 Task: Discover trending repositories across GitHub.
Action: Mouse moved to (7, 57)
Screenshot: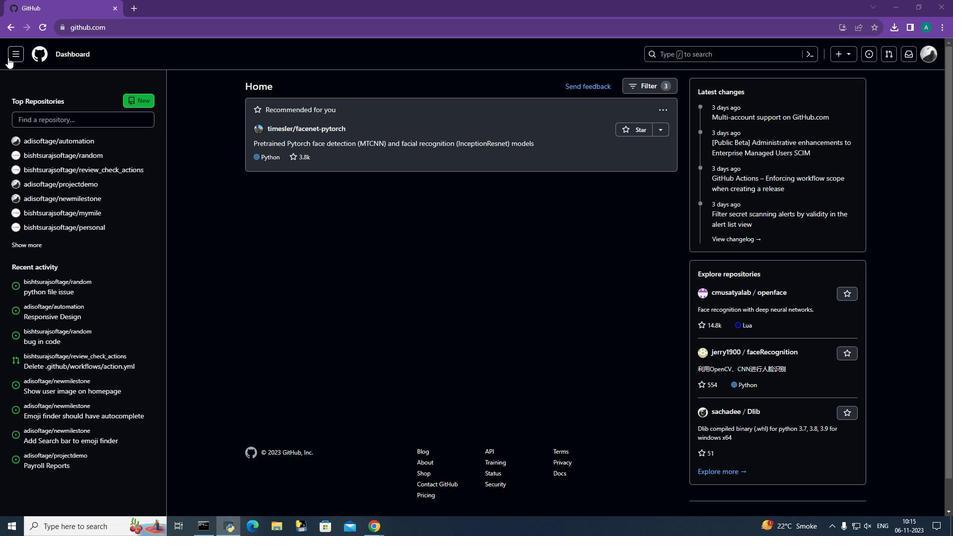 
Action: Mouse pressed left at (7, 57)
Screenshot: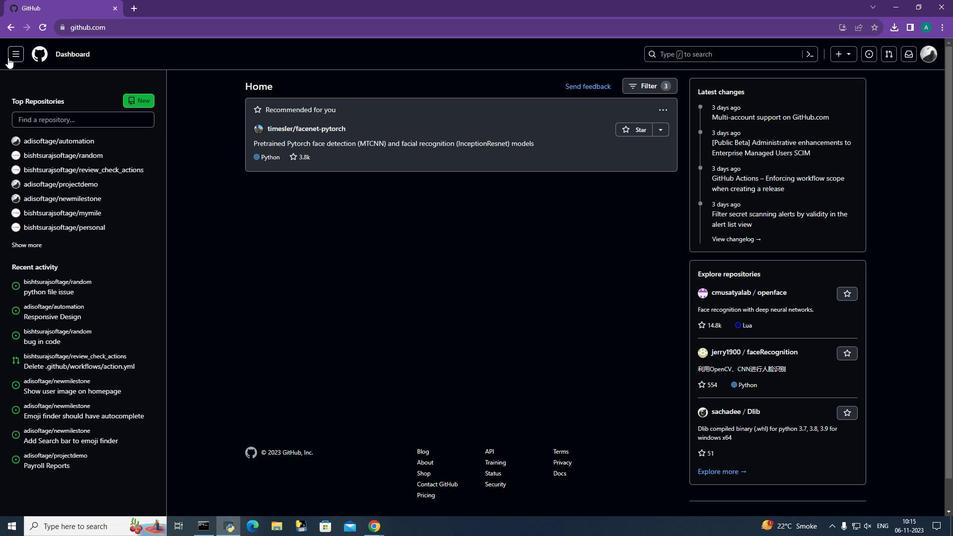 
Action: Mouse moved to (39, 163)
Screenshot: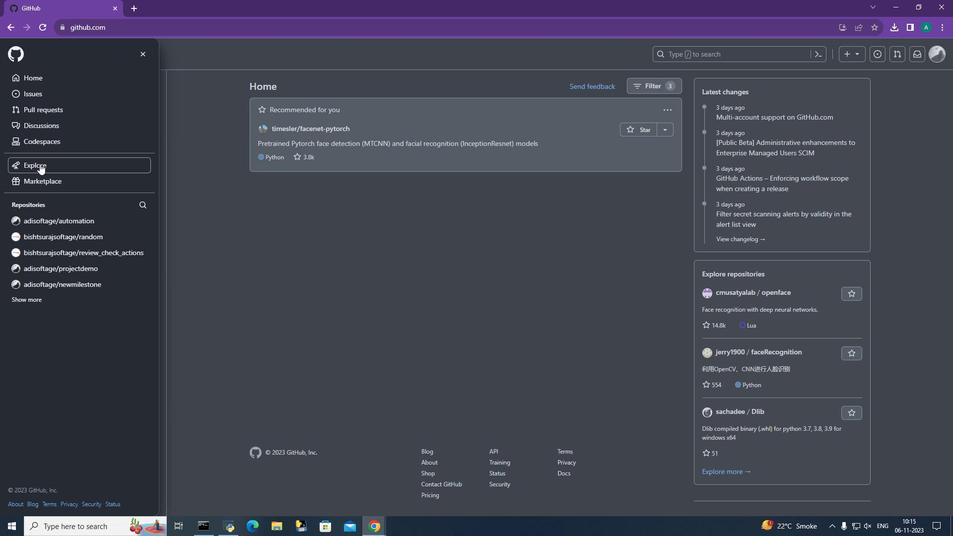 
Action: Mouse pressed left at (39, 163)
Screenshot: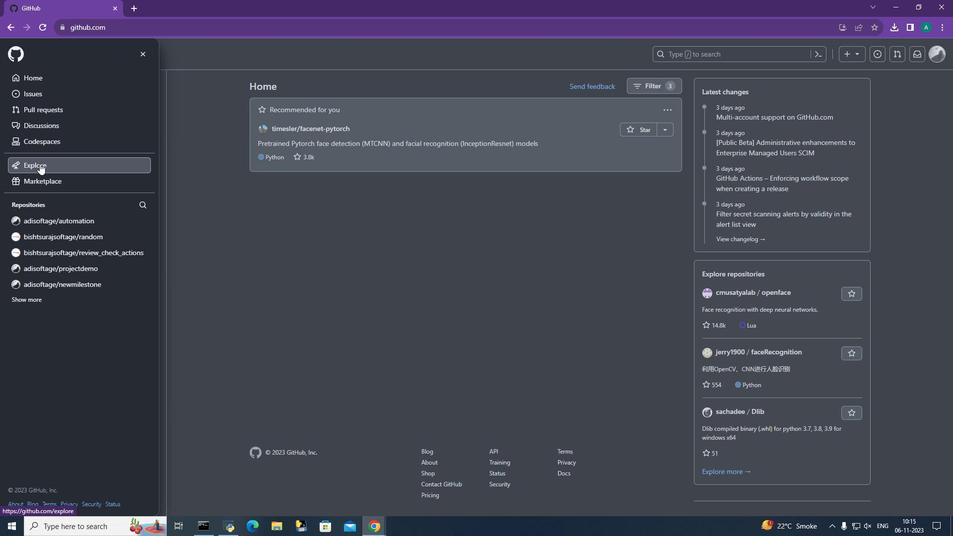 
Action: Mouse moved to (430, 81)
Screenshot: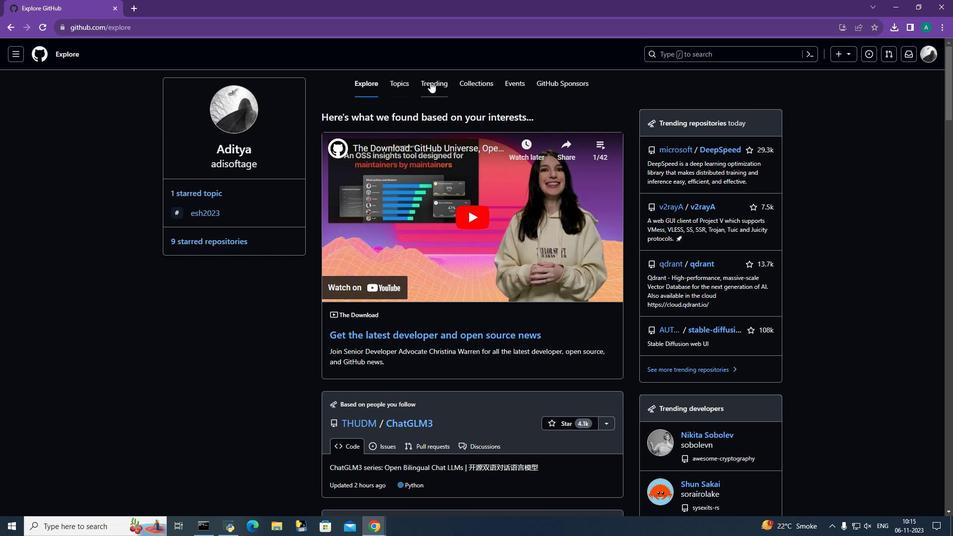 
Action: Mouse pressed left at (430, 81)
Screenshot: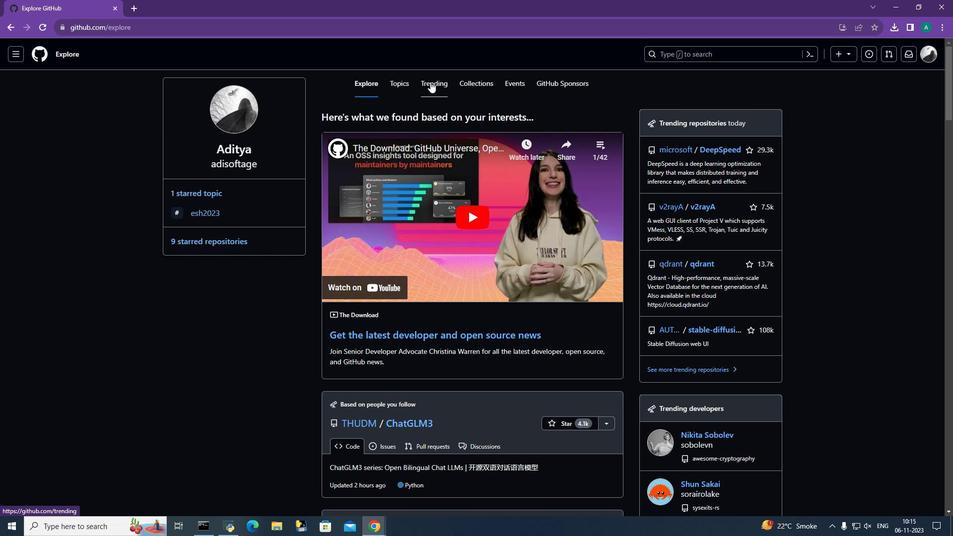 
Action: Mouse moved to (313, 242)
Screenshot: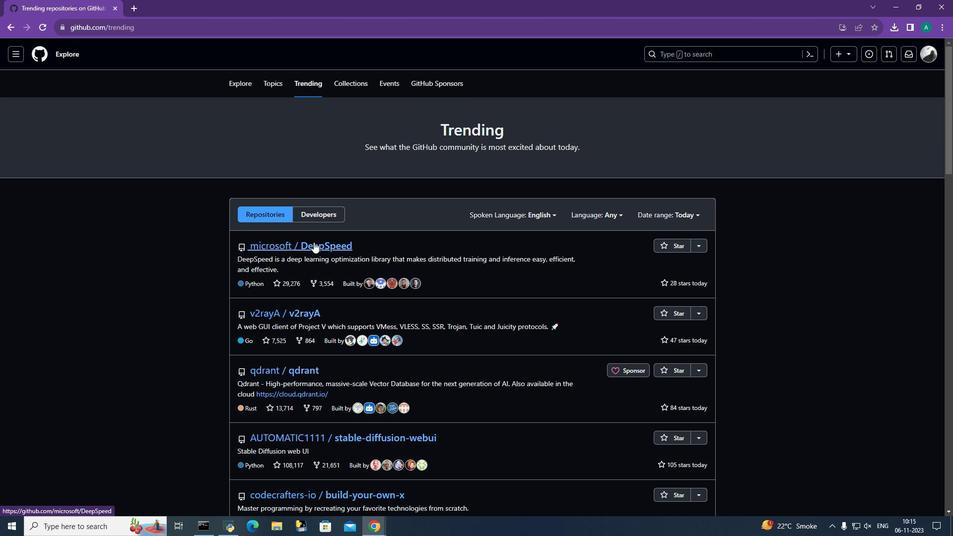 
Action: Mouse pressed left at (313, 242)
Screenshot: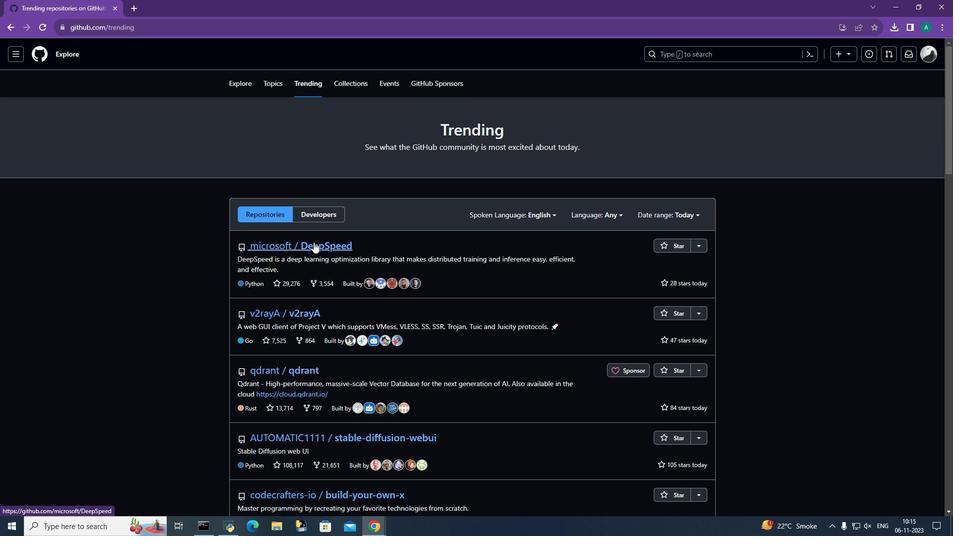 
Action: Mouse moved to (325, 238)
Screenshot: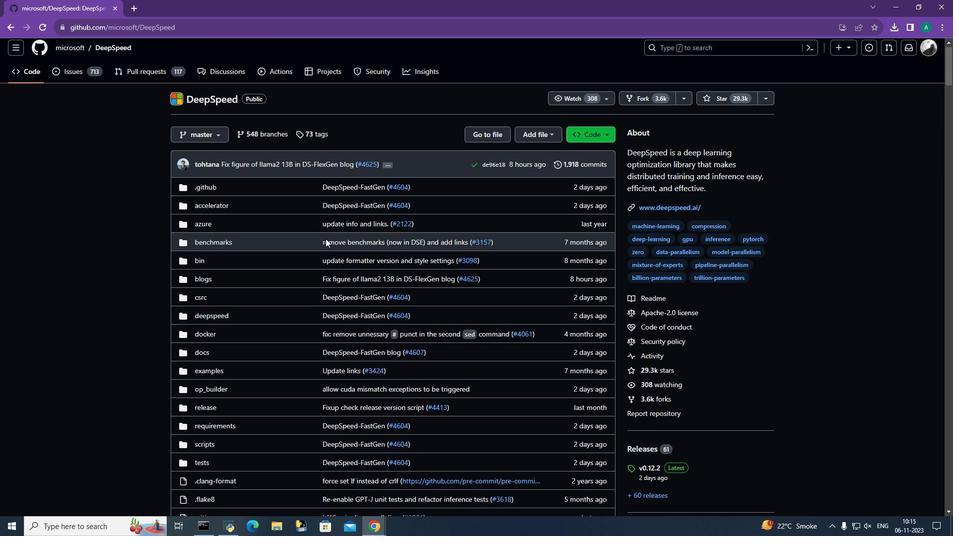 
Action: Mouse scrolled (325, 238) with delta (0, 0)
Screenshot: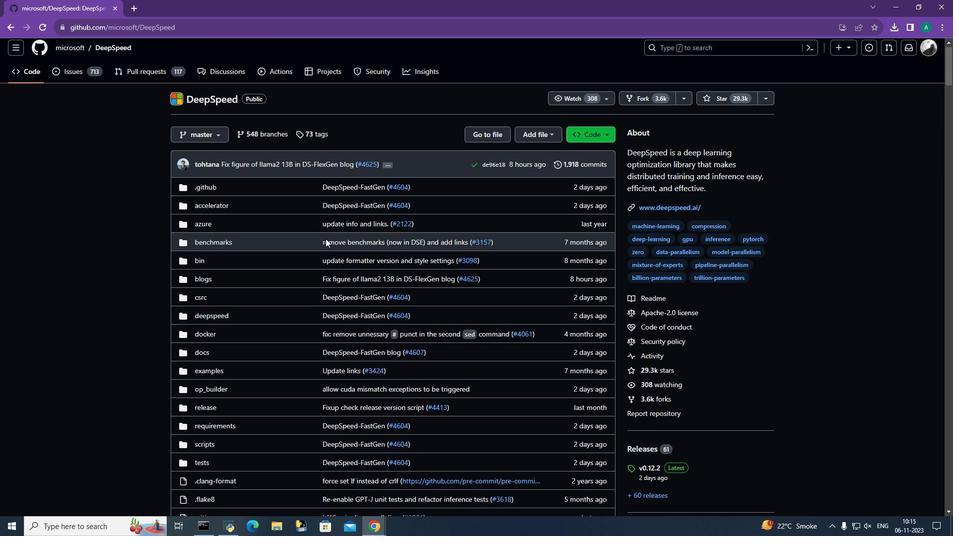 
Action: Mouse scrolled (325, 238) with delta (0, 0)
Screenshot: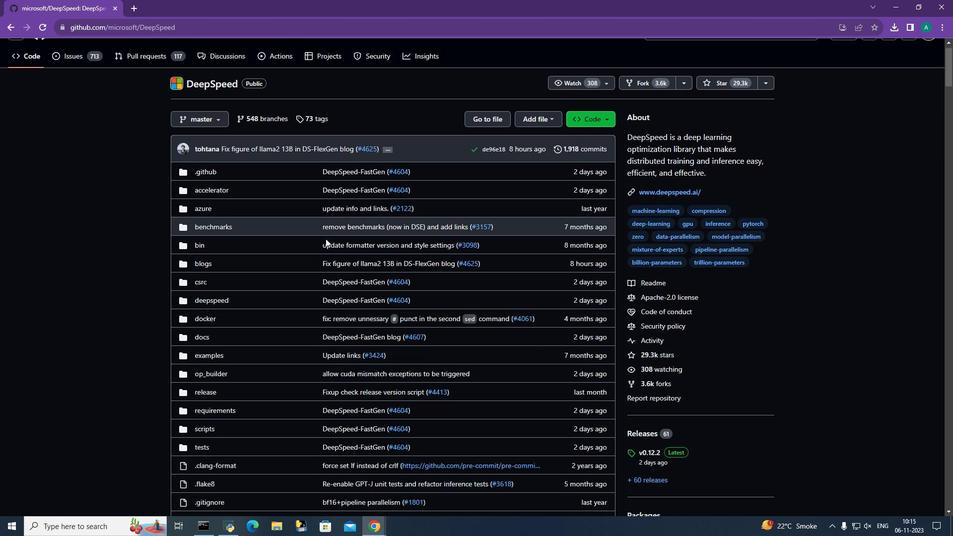 
Action: Mouse scrolled (325, 238) with delta (0, 0)
Screenshot: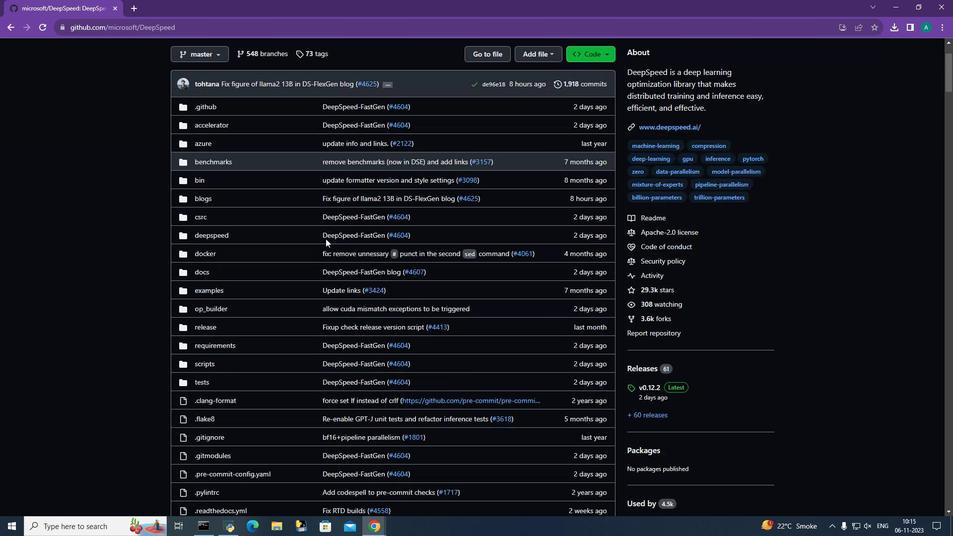 
Action: Mouse scrolled (325, 238) with delta (0, 0)
Screenshot: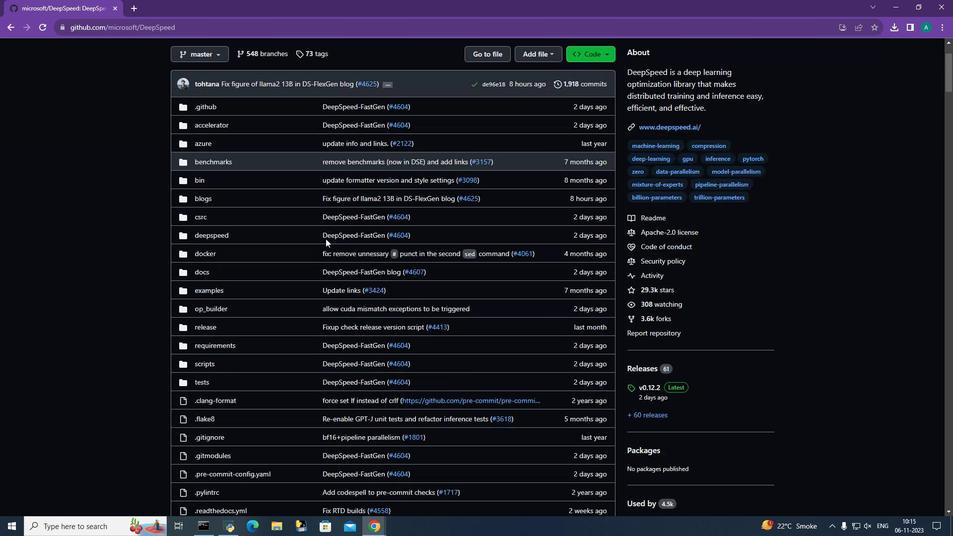 
Action: Mouse scrolled (325, 238) with delta (0, 0)
Screenshot: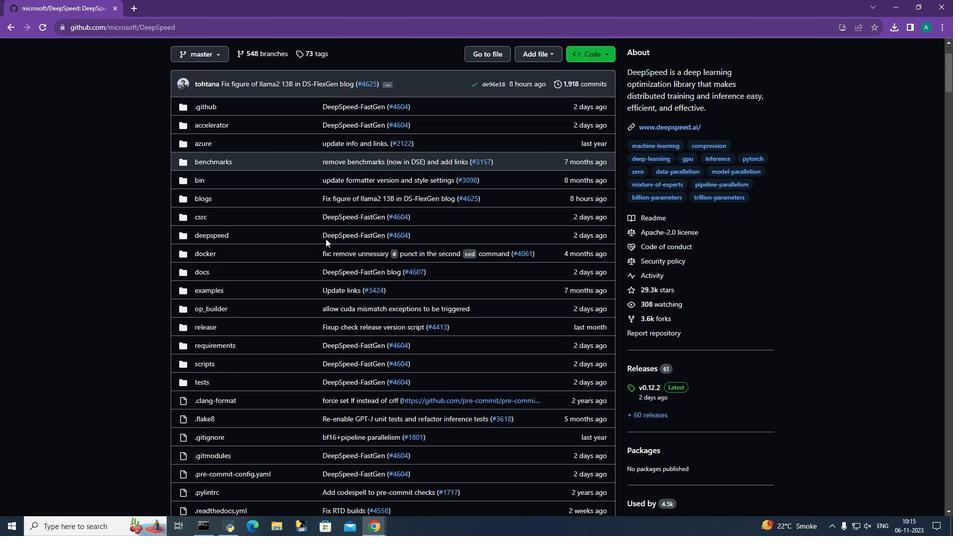 
Action: Mouse scrolled (325, 238) with delta (0, 0)
Screenshot: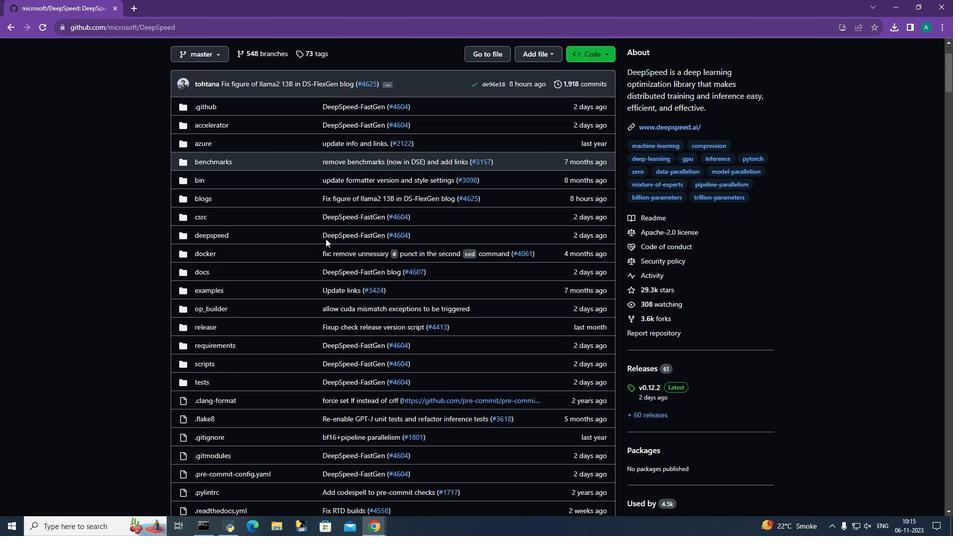 
Action: Mouse scrolled (325, 238) with delta (0, 0)
Screenshot: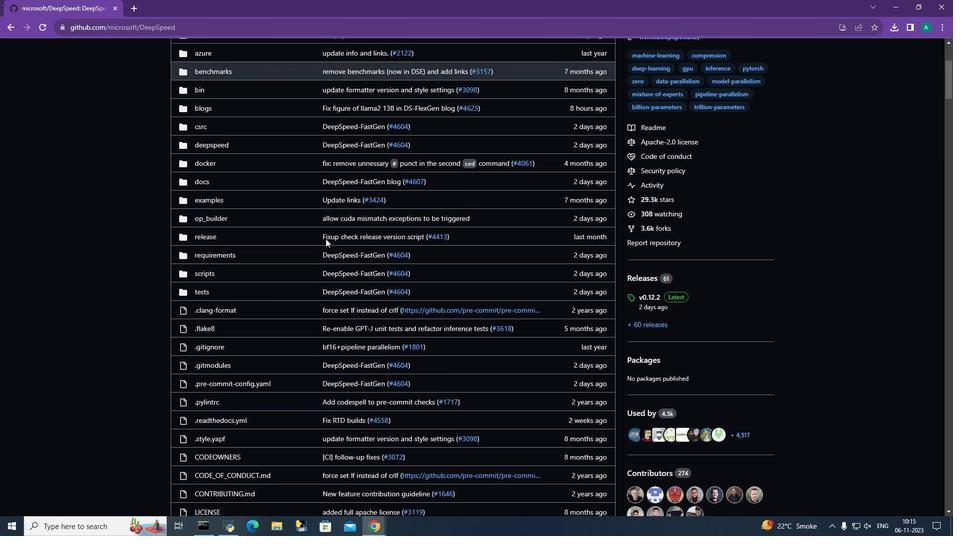 
Action: Mouse scrolled (325, 238) with delta (0, 0)
Screenshot: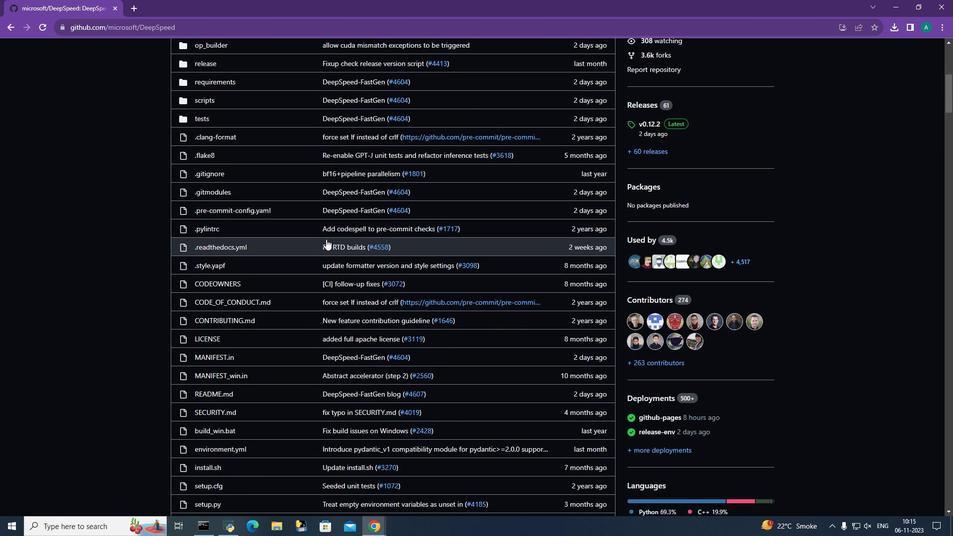 
Action: Mouse moved to (326, 238)
Screenshot: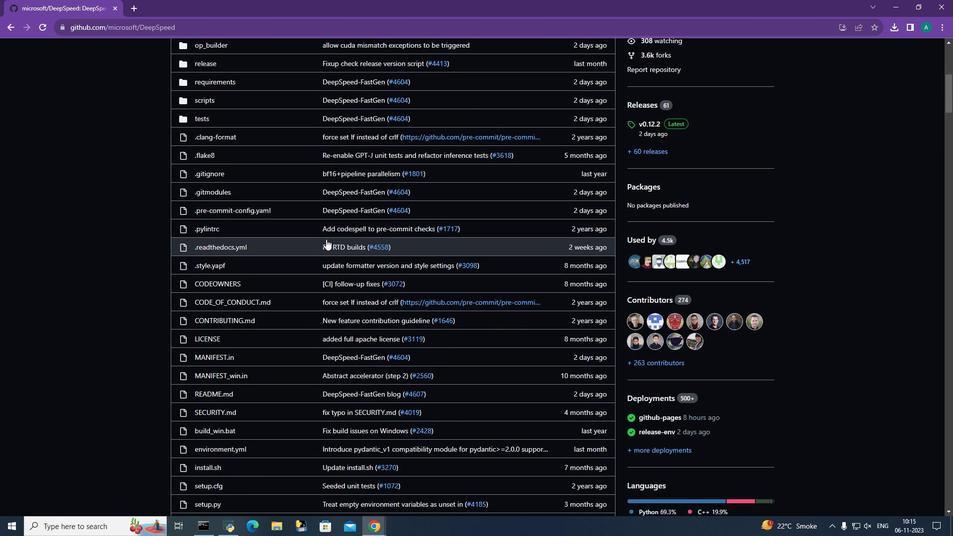 
Action: Mouse scrolled (326, 238) with delta (0, 0)
Screenshot: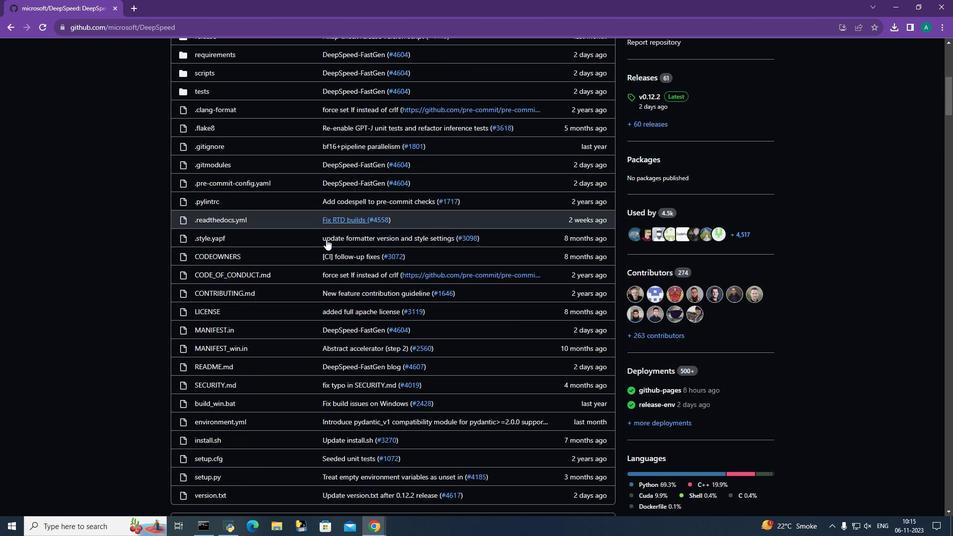 
Action: Mouse moved to (326, 239)
Screenshot: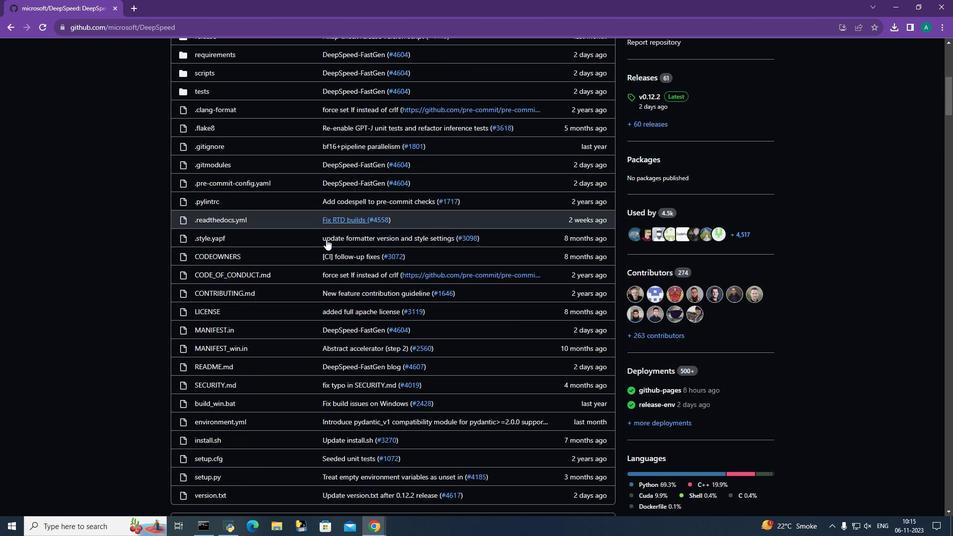 
Action: Mouse scrolled (326, 238) with delta (0, 0)
Screenshot: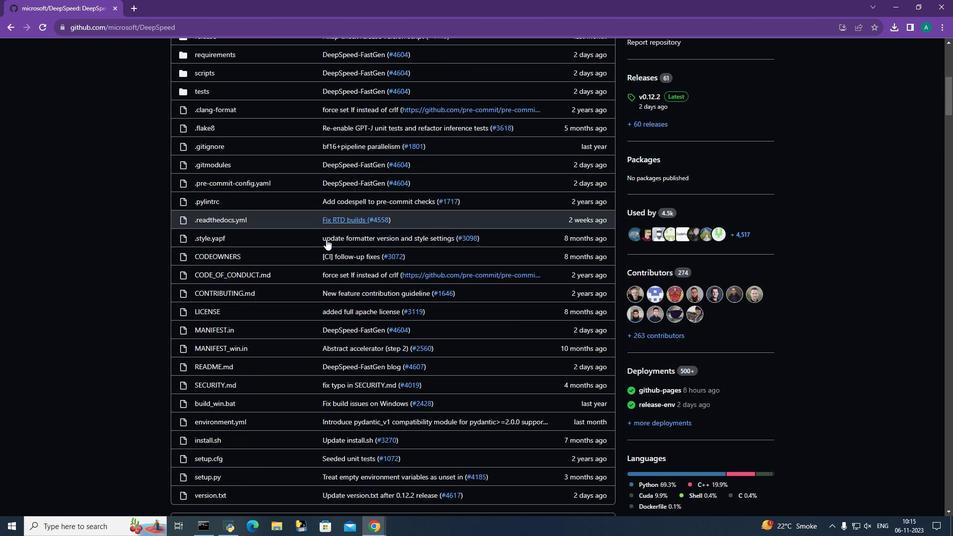 
Action: Mouse scrolled (326, 238) with delta (0, 0)
Screenshot: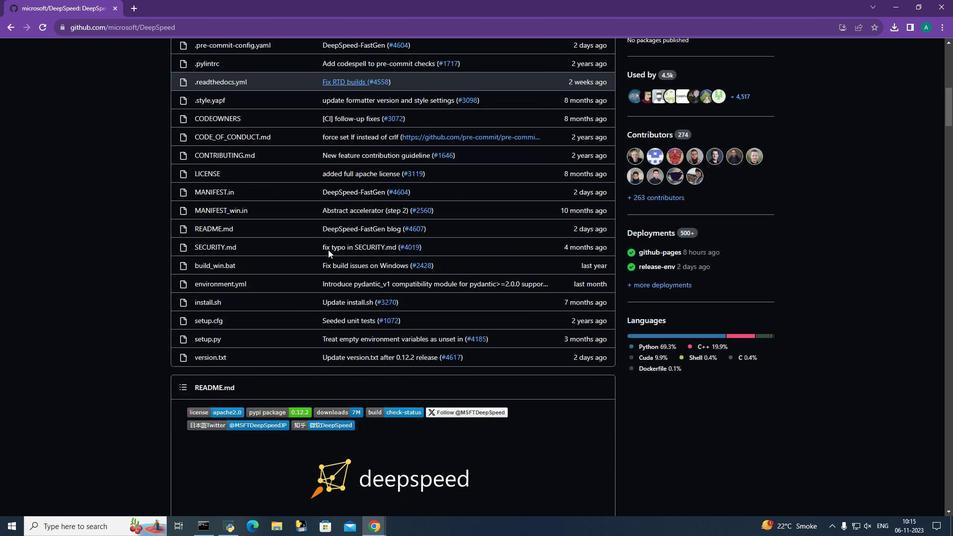 
Action: Mouse scrolled (326, 238) with delta (0, 0)
Screenshot: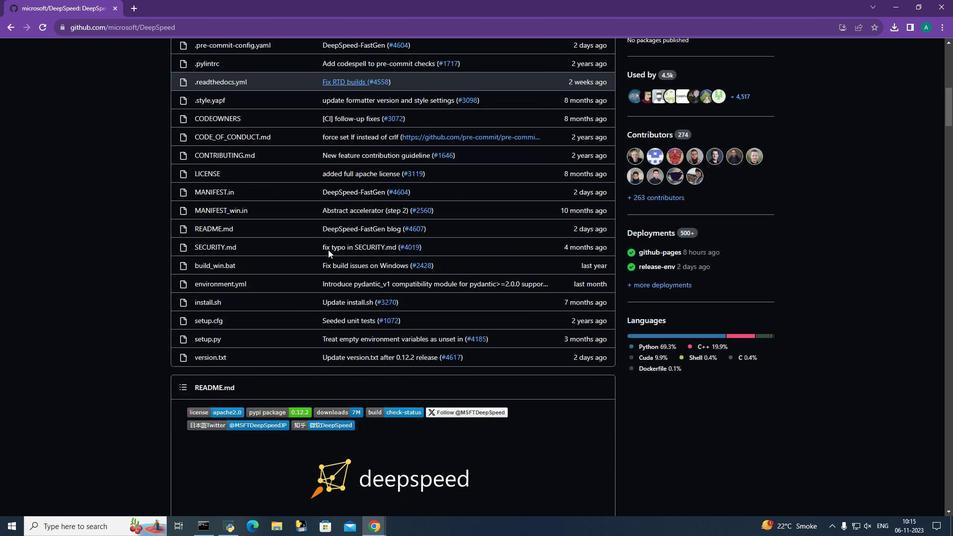 
Action: Mouse scrolled (326, 238) with delta (0, 0)
Screenshot: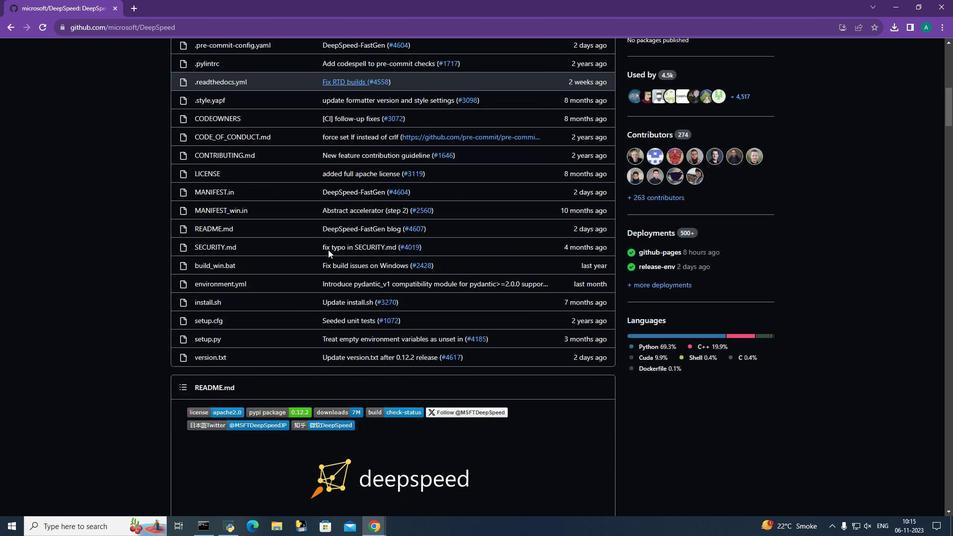 
Action: Mouse scrolled (326, 238) with delta (0, 0)
Screenshot: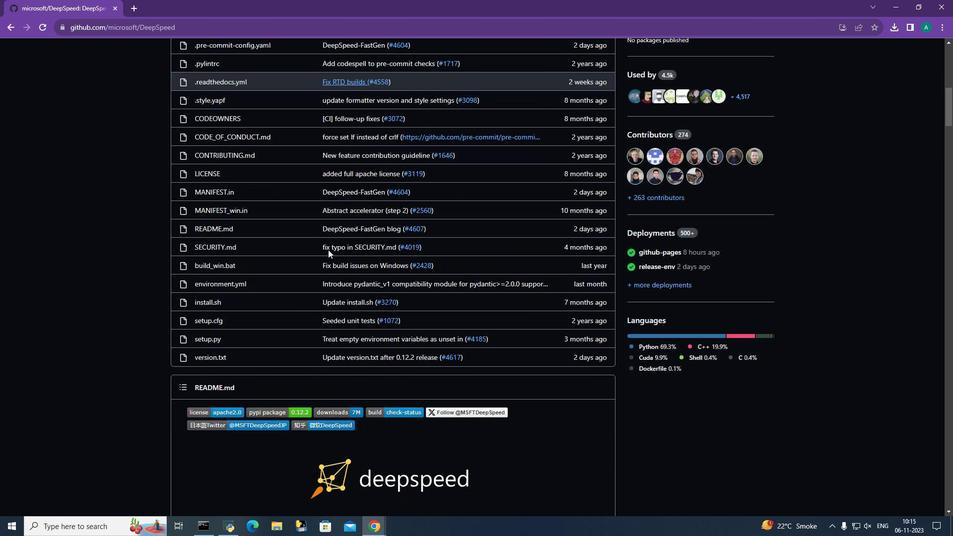 
Action: Mouse moved to (326, 242)
Screenshot: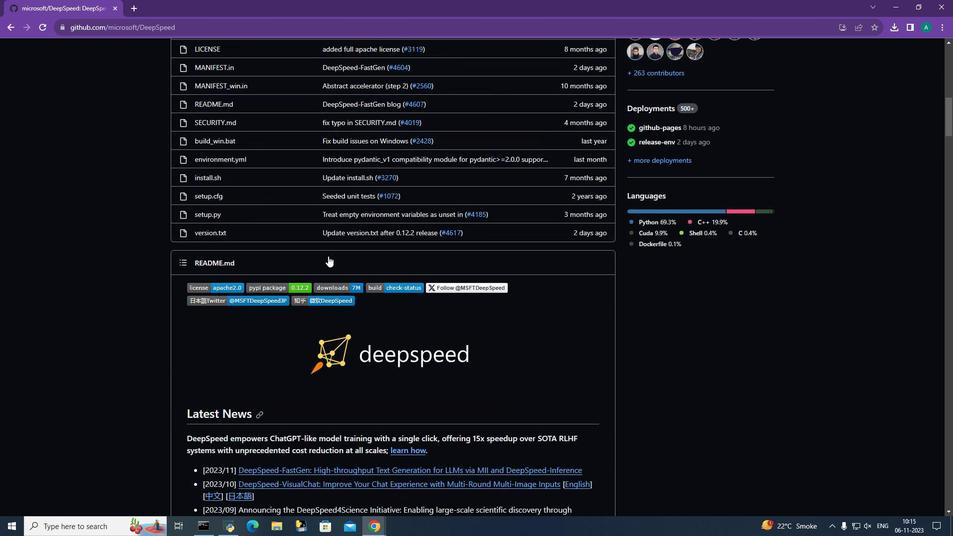
Action: Mouse scrolled (326, 241) with delta (0, 0)
Screenshot: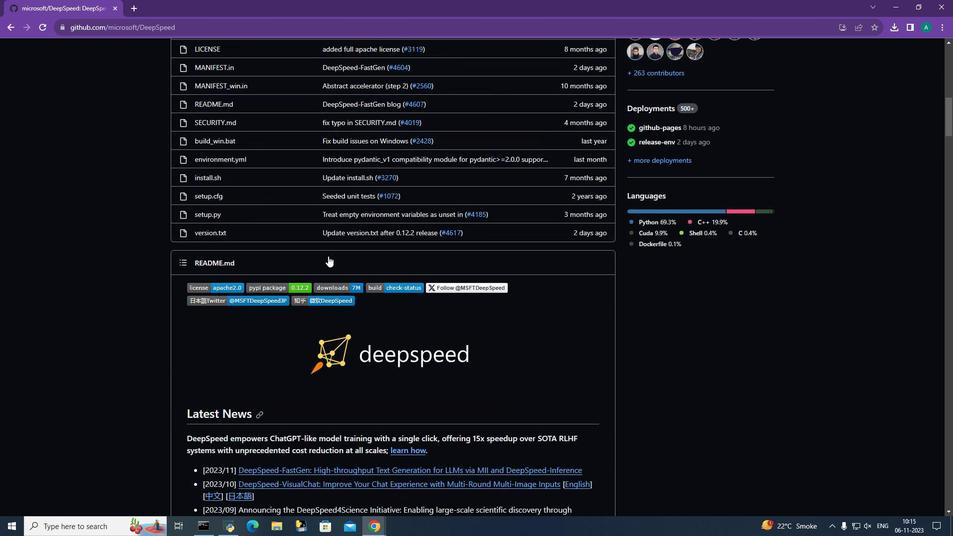 
Action: Mouse moved to (358, 310)
Screenshot: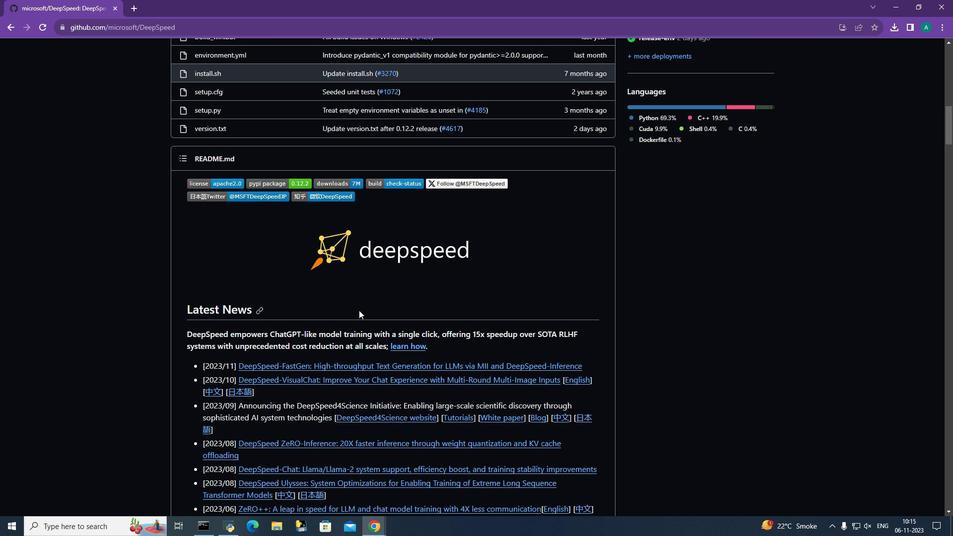 
Action: Mouse scrolled (358, 309) with delta (0, 0)
Screenshot: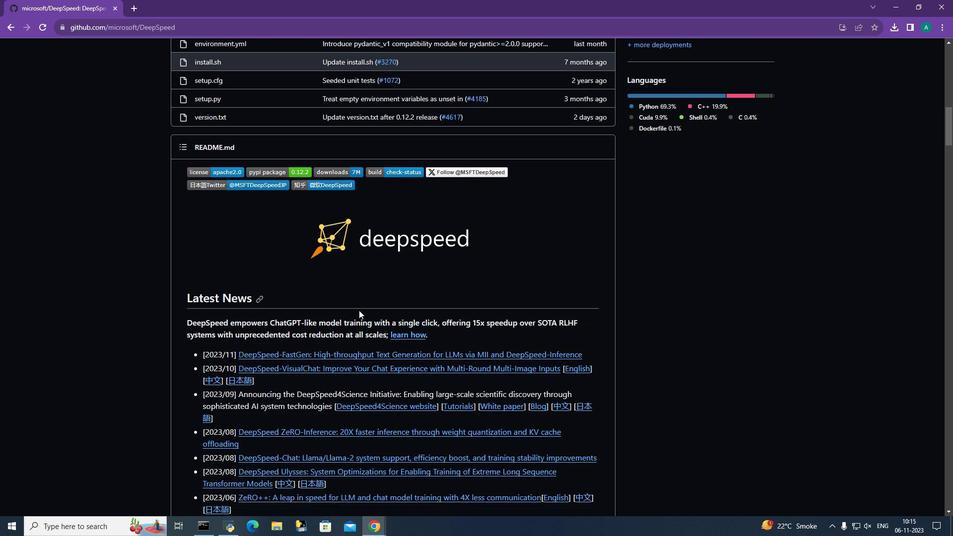
Action: Mouse moved to (355, 305)
Screenshot: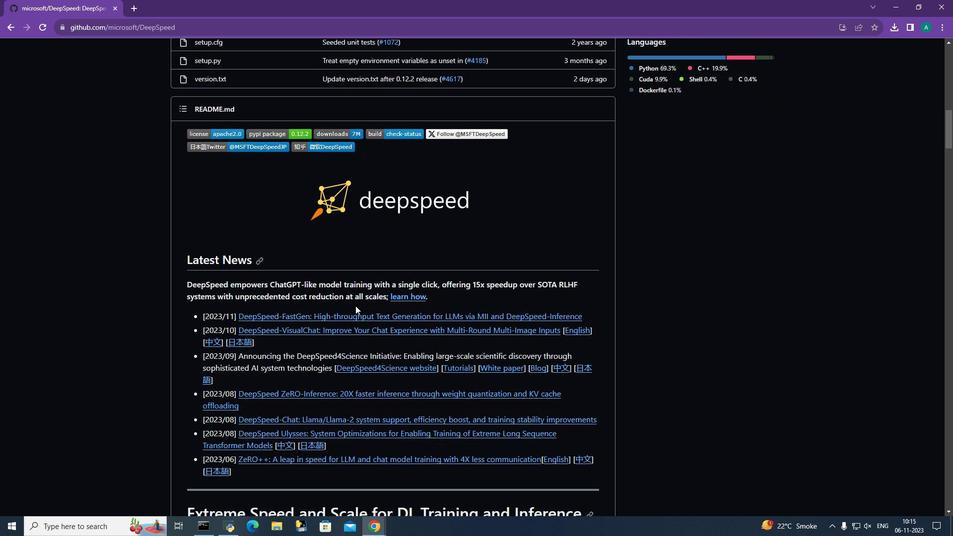 
Action: Mouse scrolled (355, 305) with delta (0, 0)
Screenshot: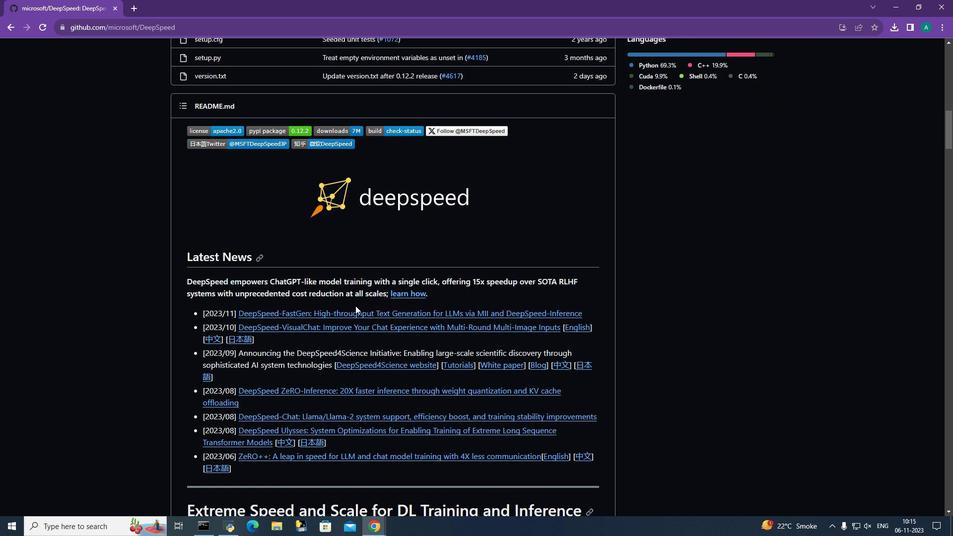 
Action: Mouse scrolled (355, 305) with delta (0, 0)
Screenshot: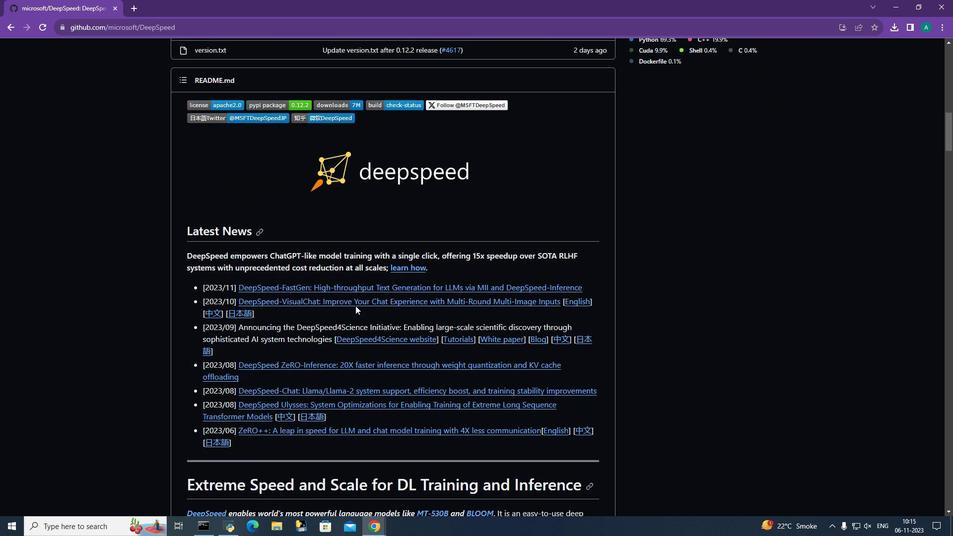 
Action: Mouse scrolled (355, 305) with delta (0, 0)
Screenshot: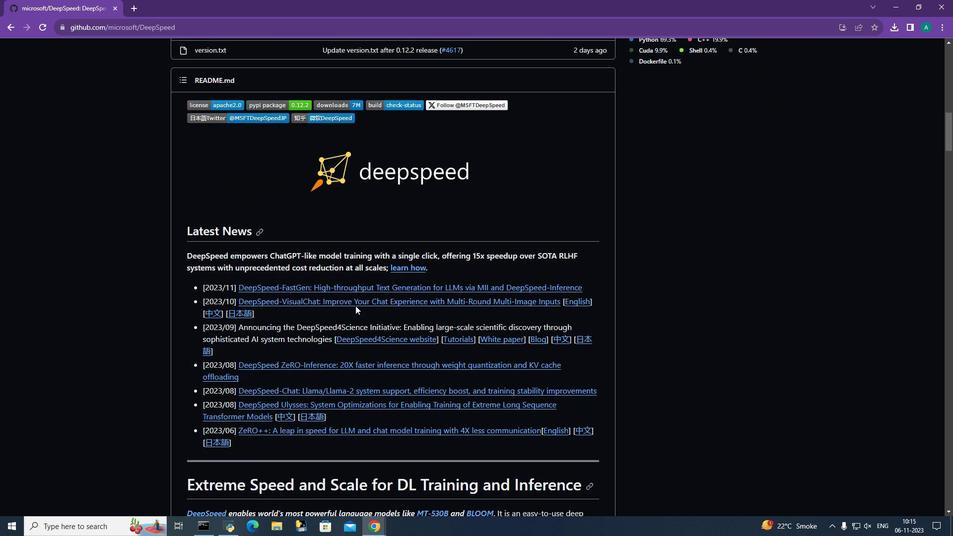 
Action: Mouse scrolled (355, 305) with delta (0, 0)
Screenshot: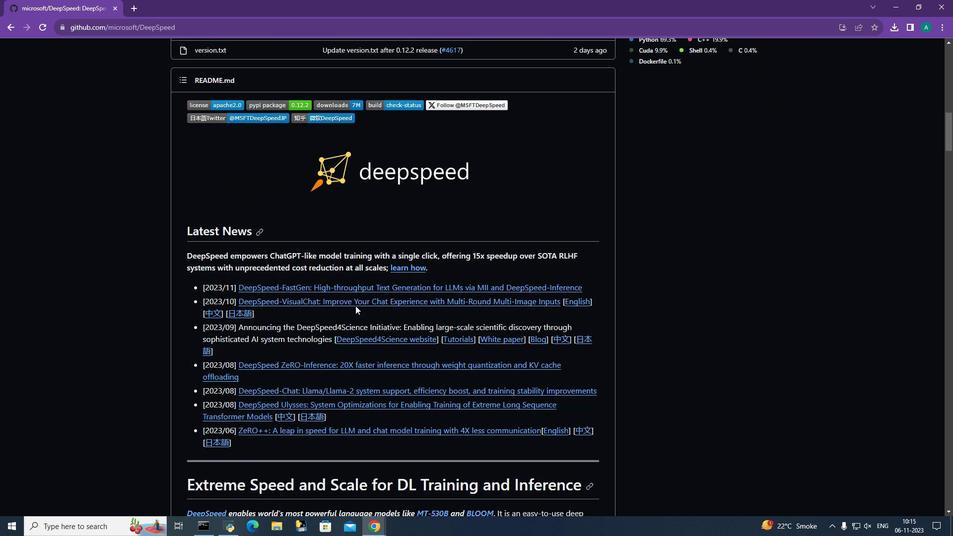 
Action: Mouse scrolled (355, 305) with delta (0, 0)
Screenshot: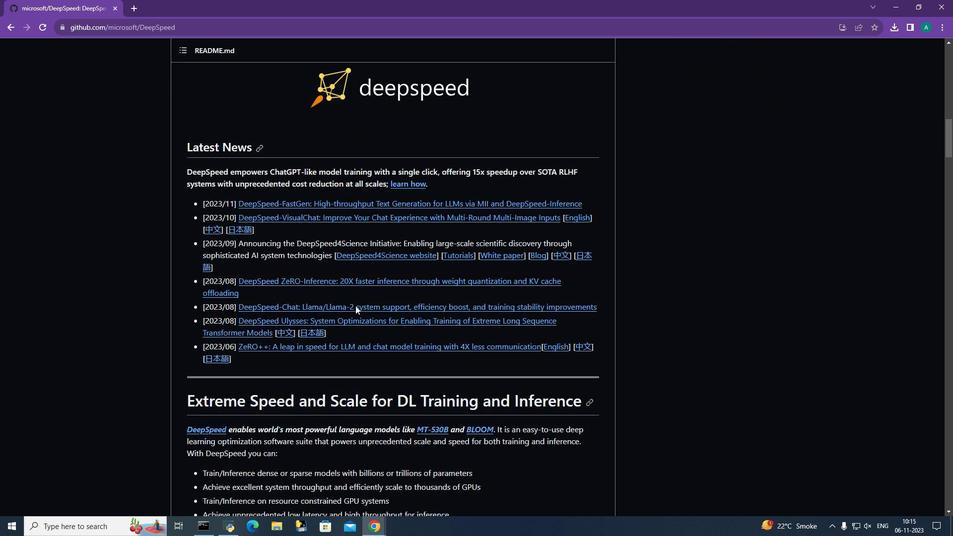 
Action: Mouse moved to (407, 287)
Screenshot: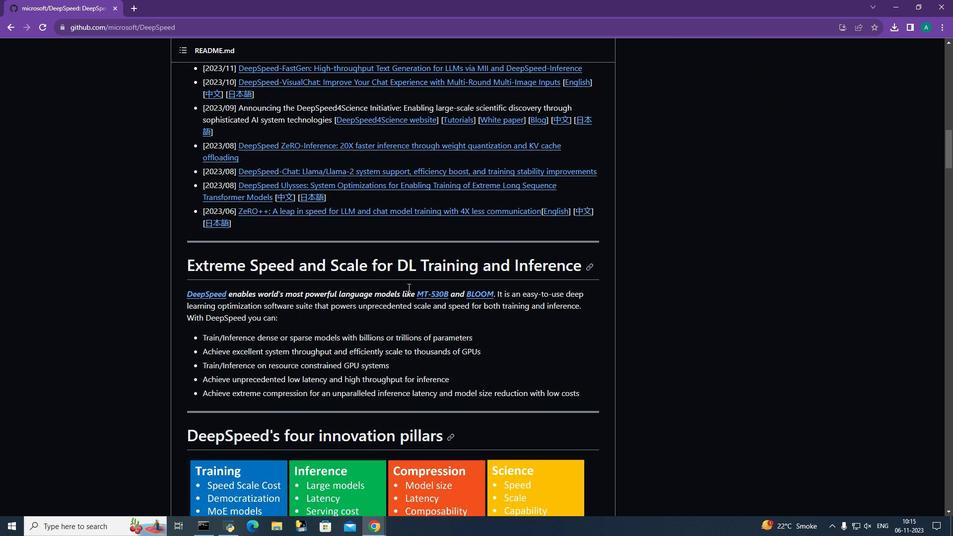 
Action: Mouse scrolled (407, 287) with delta (0, 0)
Screenshot: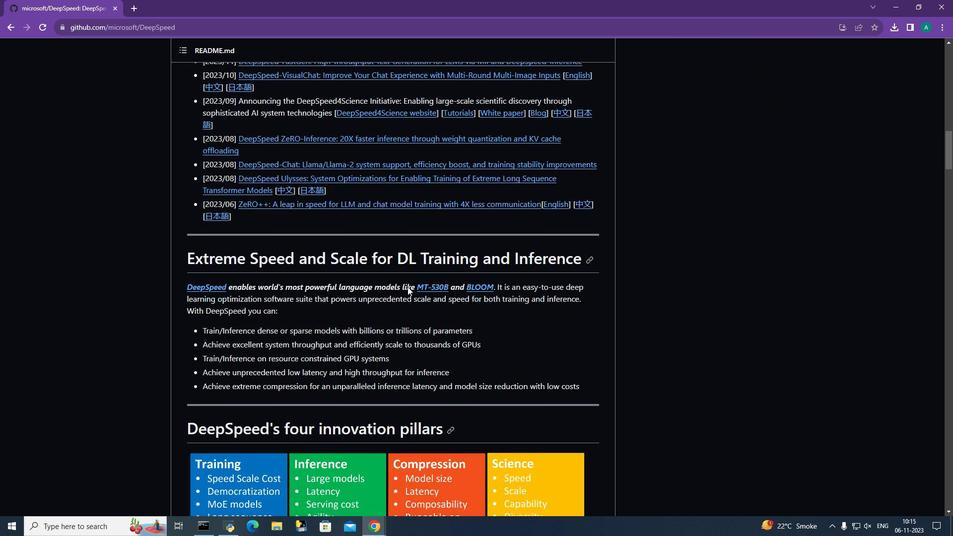 
Action: Mouse moved to (408, 287)
Screenshot: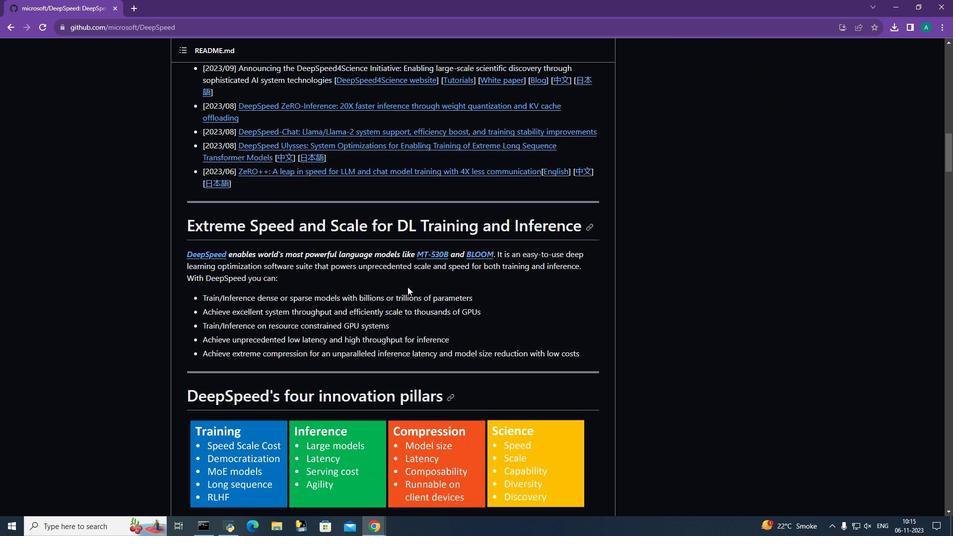 
Action: Mouse scrolled (408, 286) with delta (0, 0)
Screenshot: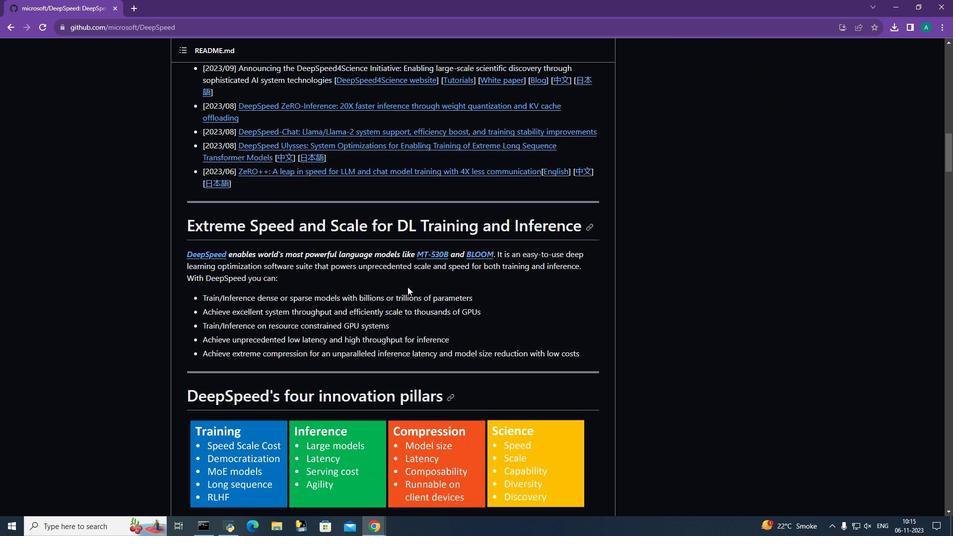
Action: Mouse scrolled (408, 286) with delta (0, 0)
Screenshot: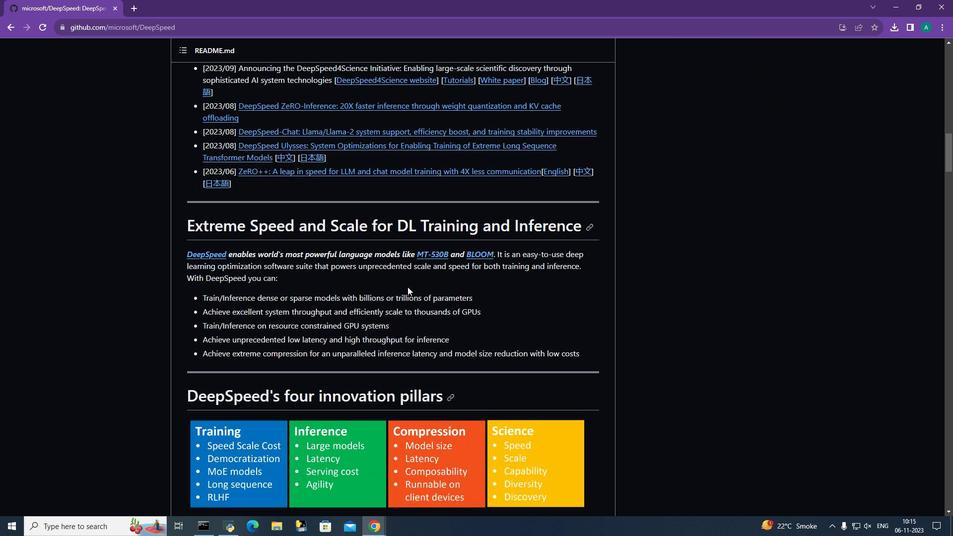 
Action: Mouse moved to (408, 284)
Screenshot: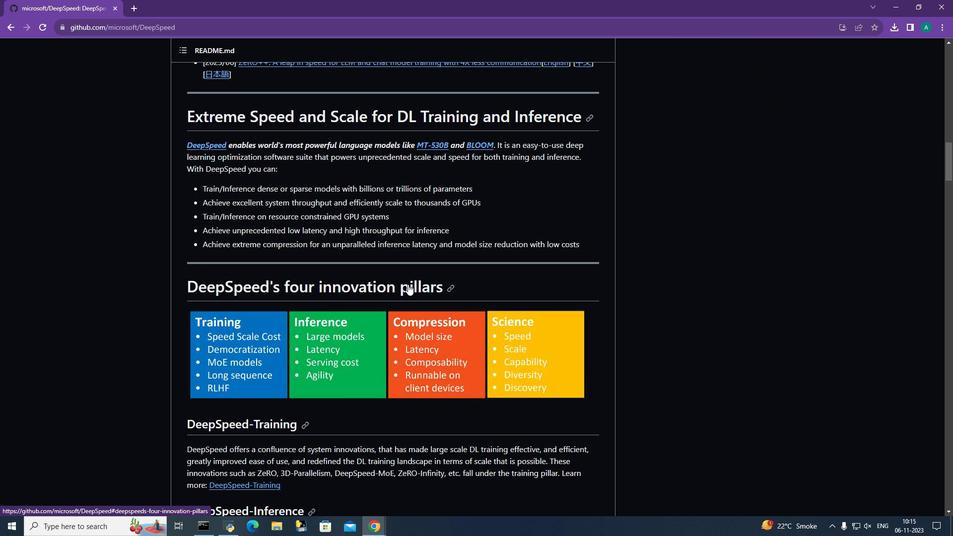 
Action: Mouse scrolled (408, 283) with delta (0, 0)
Screenshot: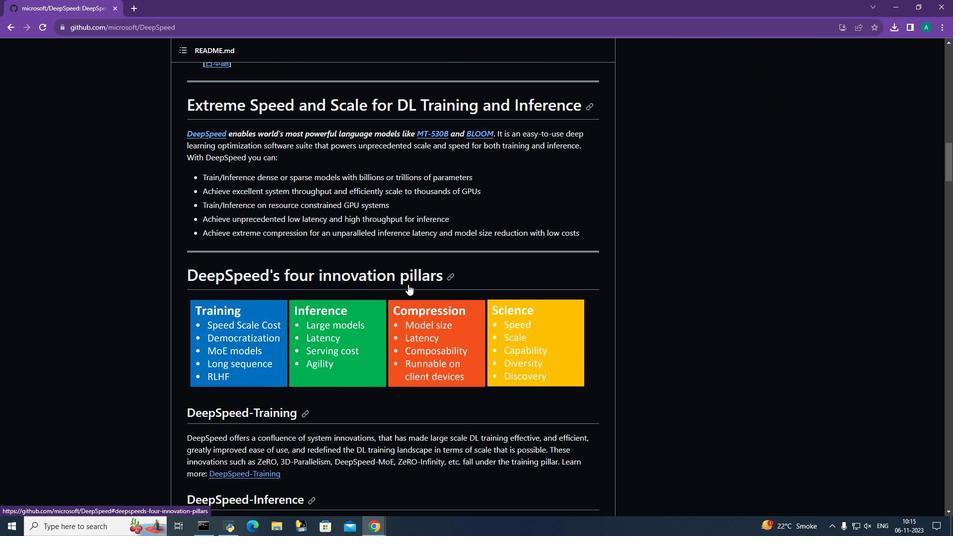 
Action: Mouse scrolled (408, 283) with delta (0, 0)
Screenshot: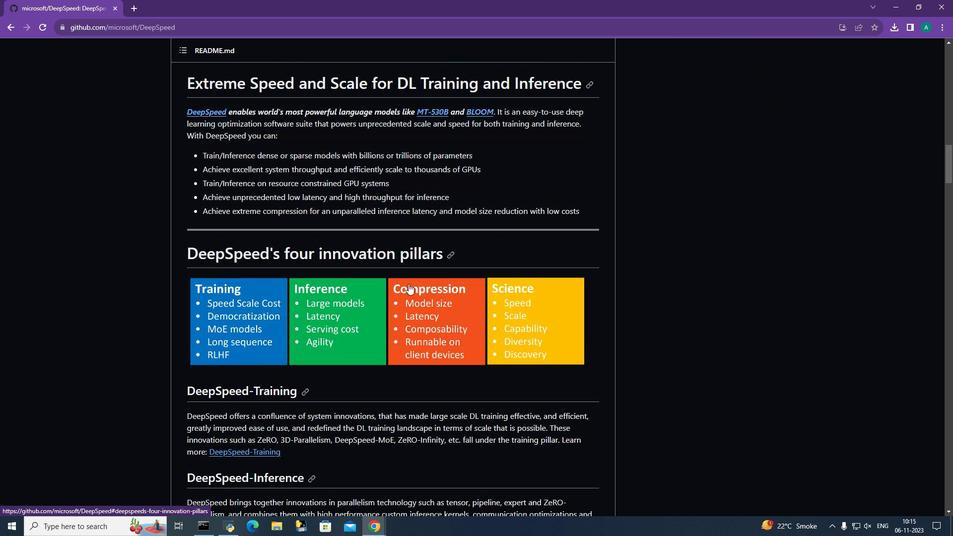
Action: Mouse moved to (415, 258)
Screenshot: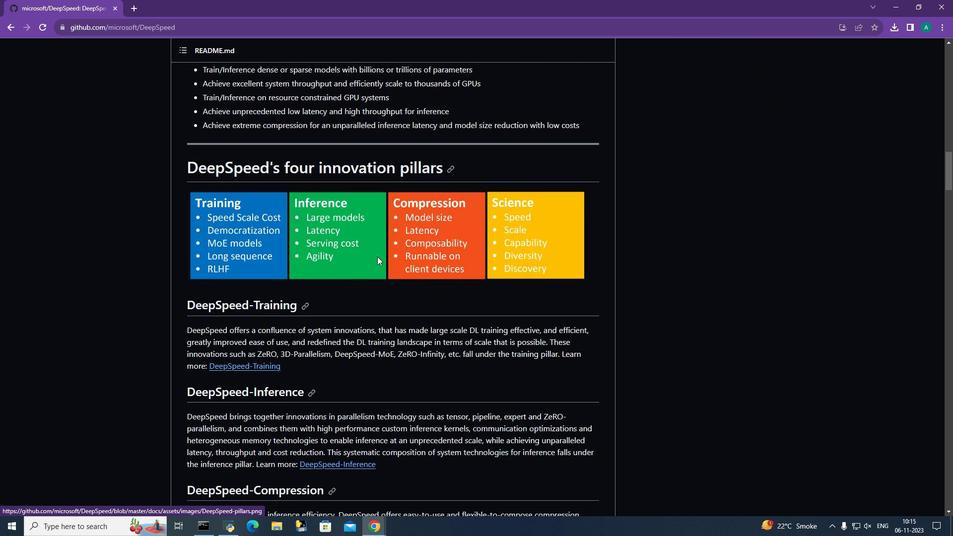 
Action: Mouse scrolled (415, 257) with delta (0, 0)
Screenshot: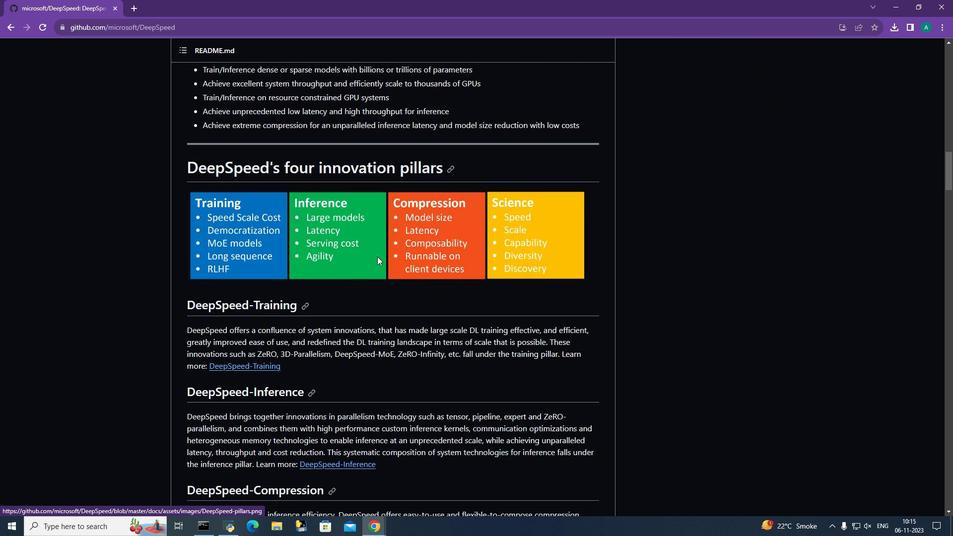 
Action: Mouse moved to (394, 258)
Screenshot: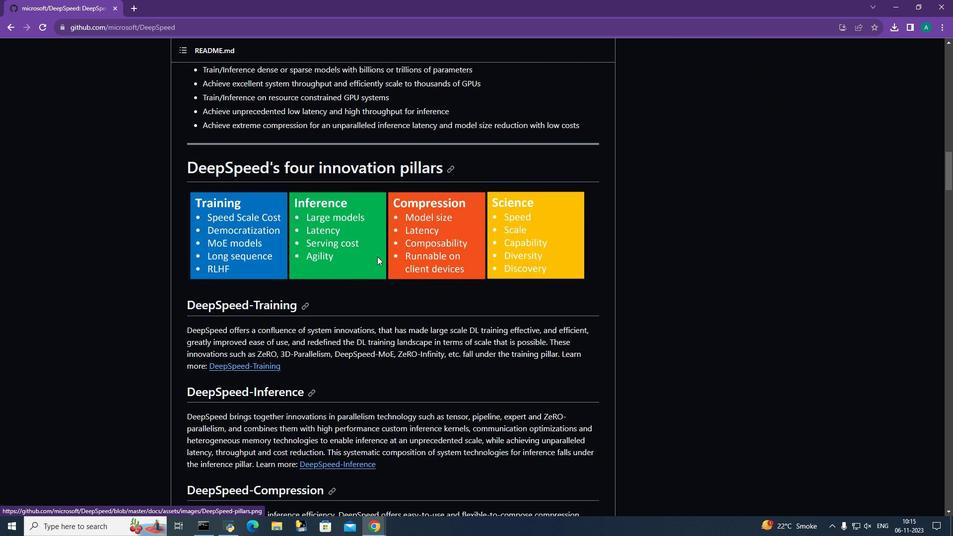 
Action: Mouse scrolled (394, 257) with delta (0, 0)
Screenshot: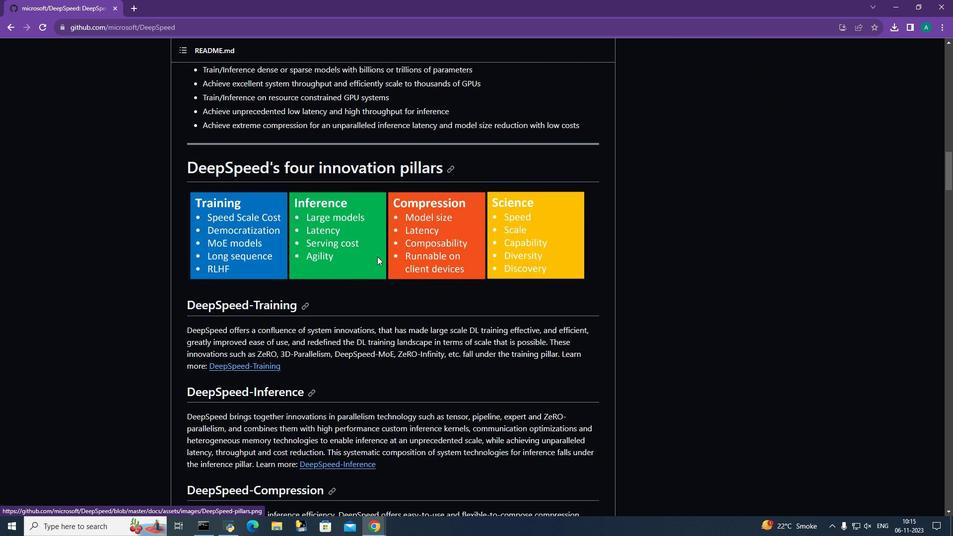
Action: Mouse moved to (171, 189)
Screenshot: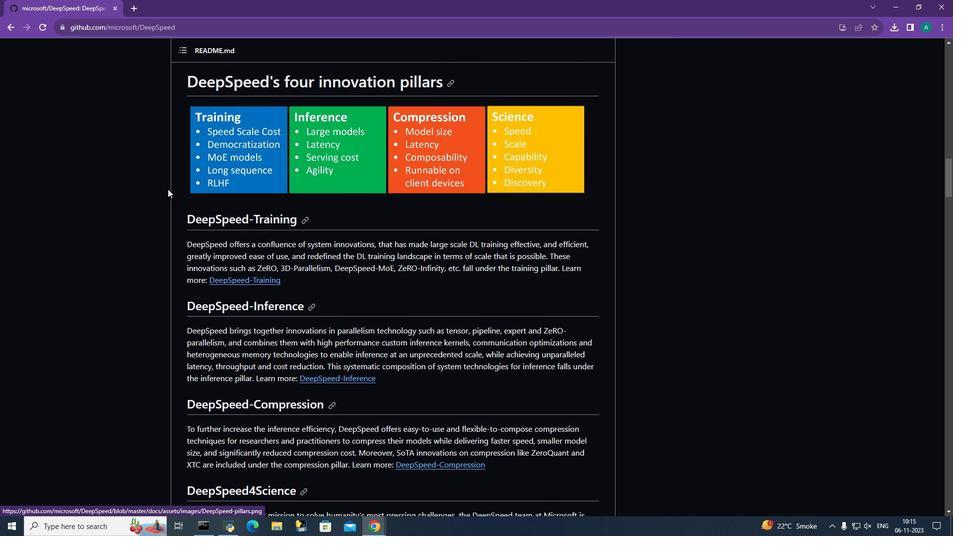 
Action: Mouse scrolled (171, 189) with delta (0, 0)
Screenshot: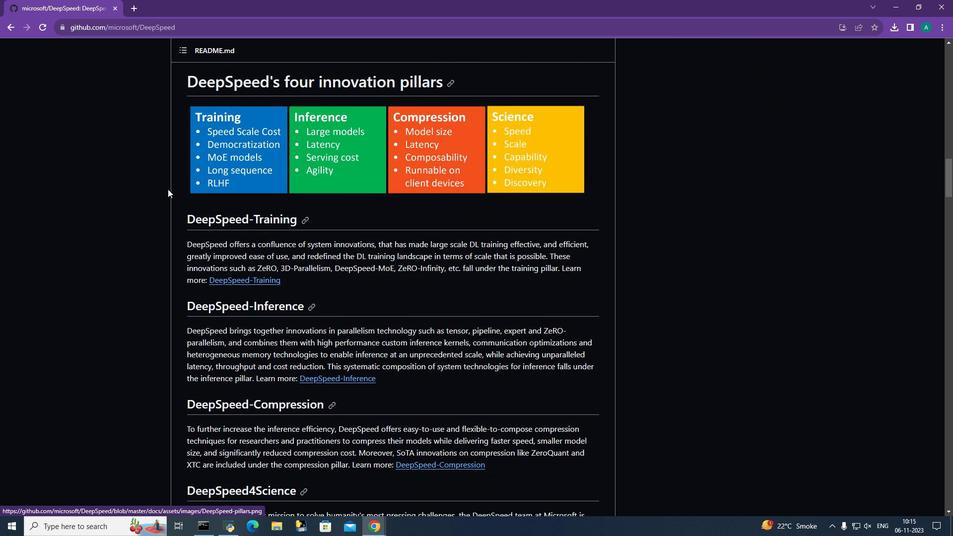 
Action: Mouse moved to (170, 189)
Screenshot: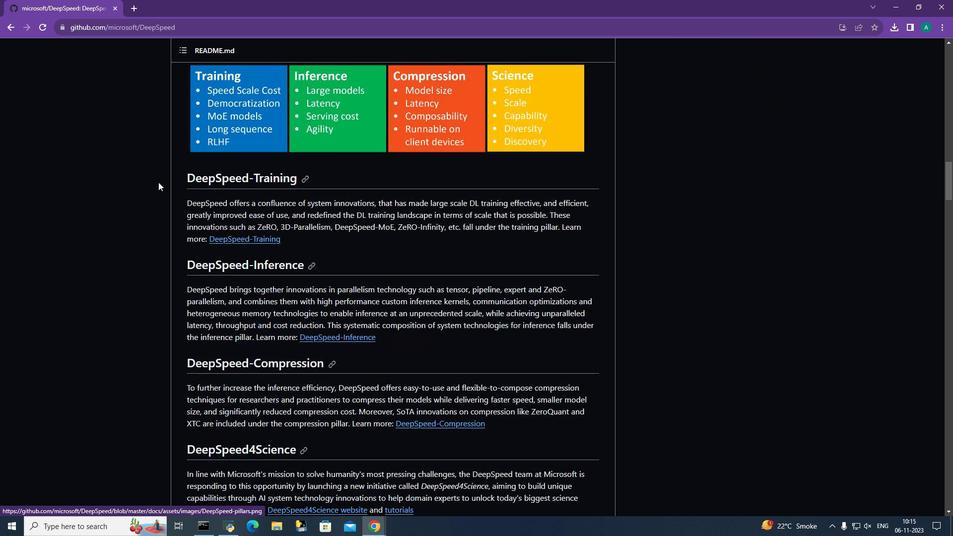 
Action: Mouse scrolled (170, 189) with delta (0, 0)
Screenshot: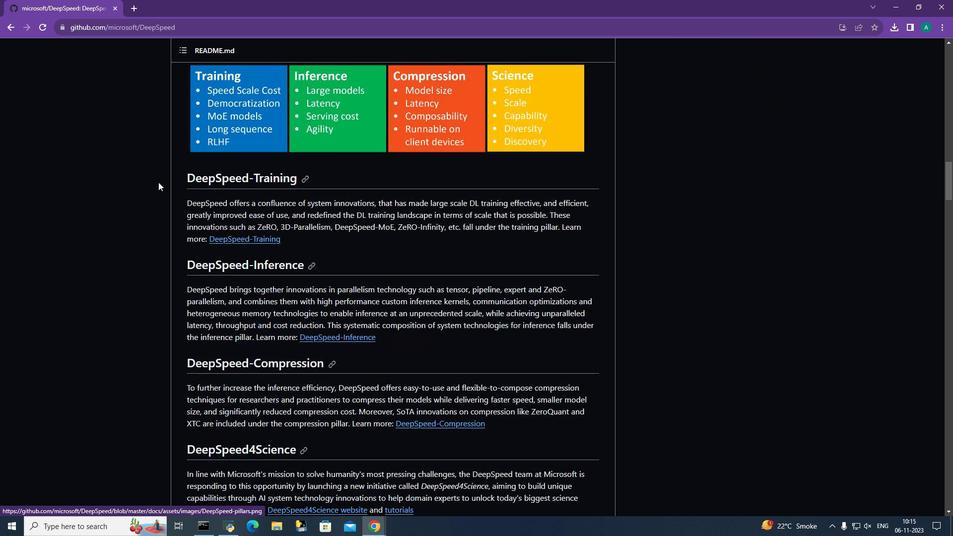 
Action: Mouse moved to (169, 189)
Screenshot: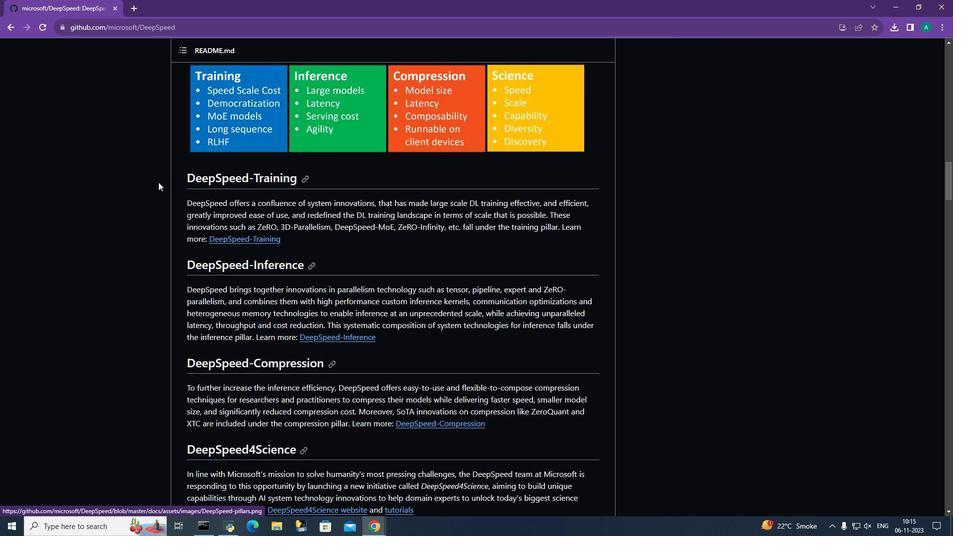
Action: Mouse scrolled (169, 189) with delta (0, 0)
Screenshot: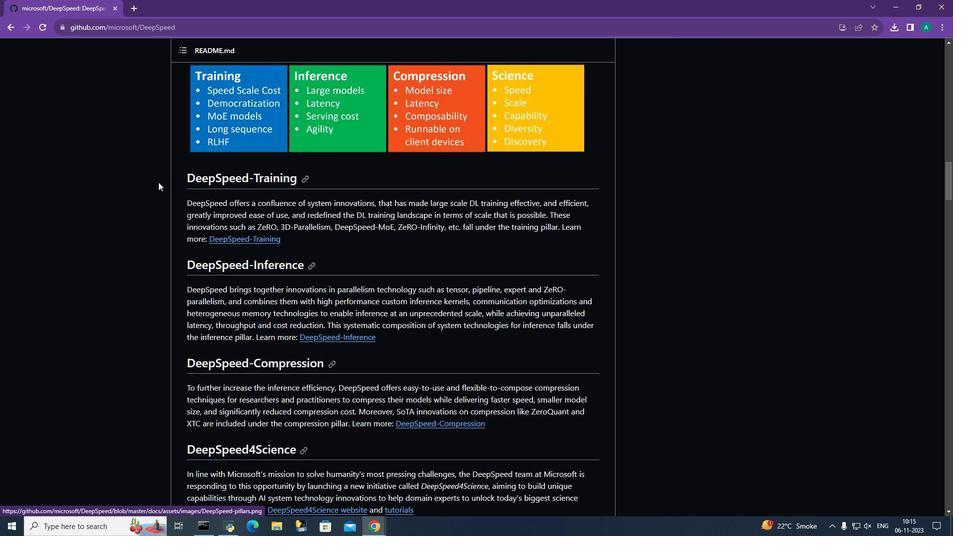 
Action: Mouse moved to (12, 29)
Screenshot: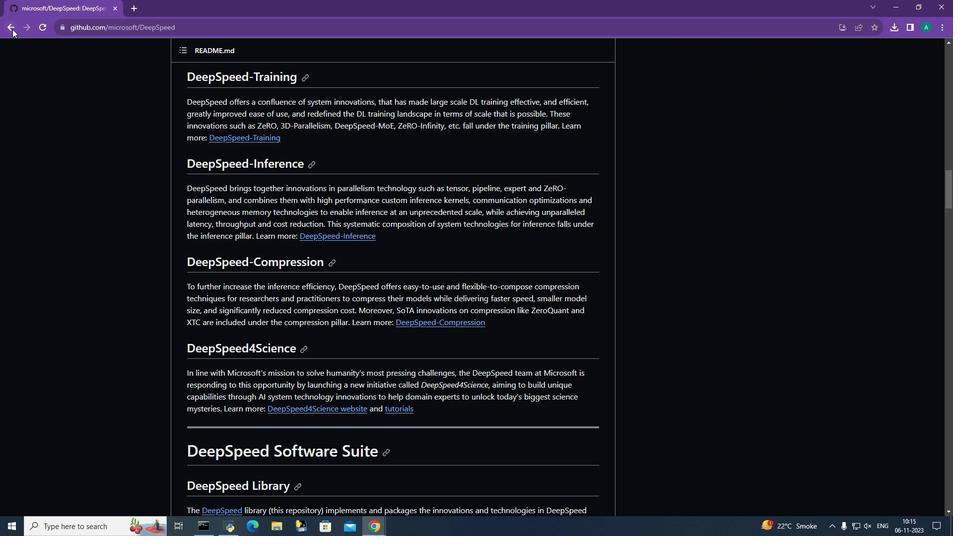 
Action: Mouse pressed left at (12, 29)
Screenshot: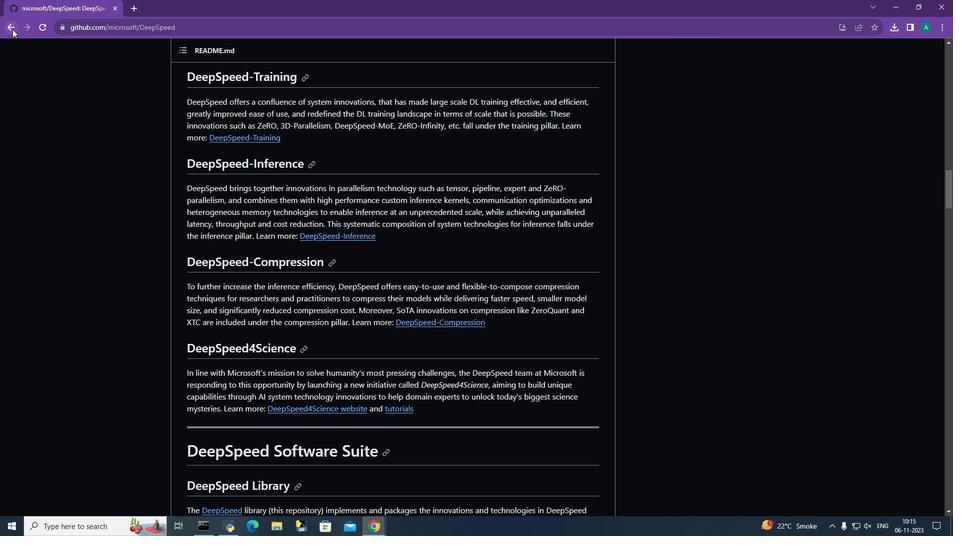 
Action: Mouse moved to (290, 323)
Screenshot: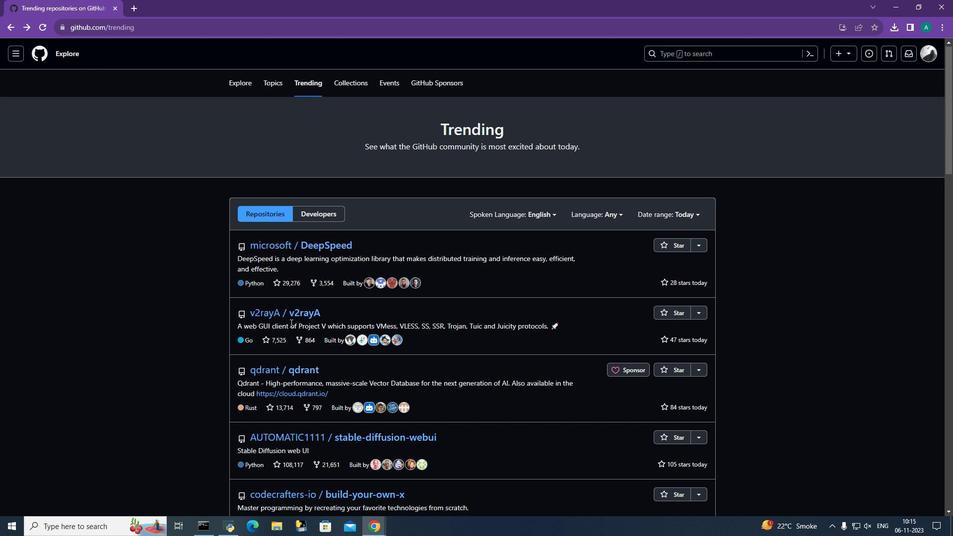 
Action: Mouse scrolled (290, 322) with delta (0, 0)
Screenshot: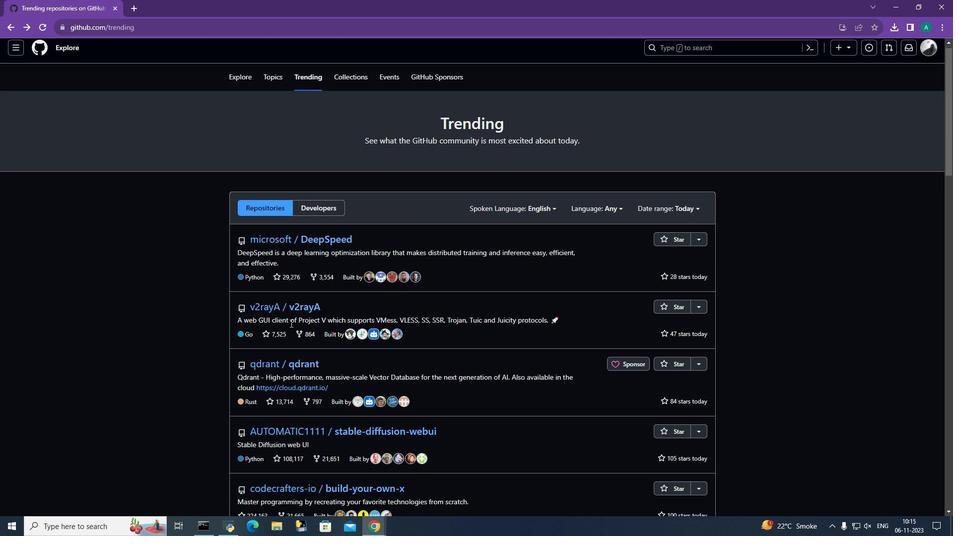 
Action: Mouse scrolled (290, 322) with delta (0, 0)
Screenshot: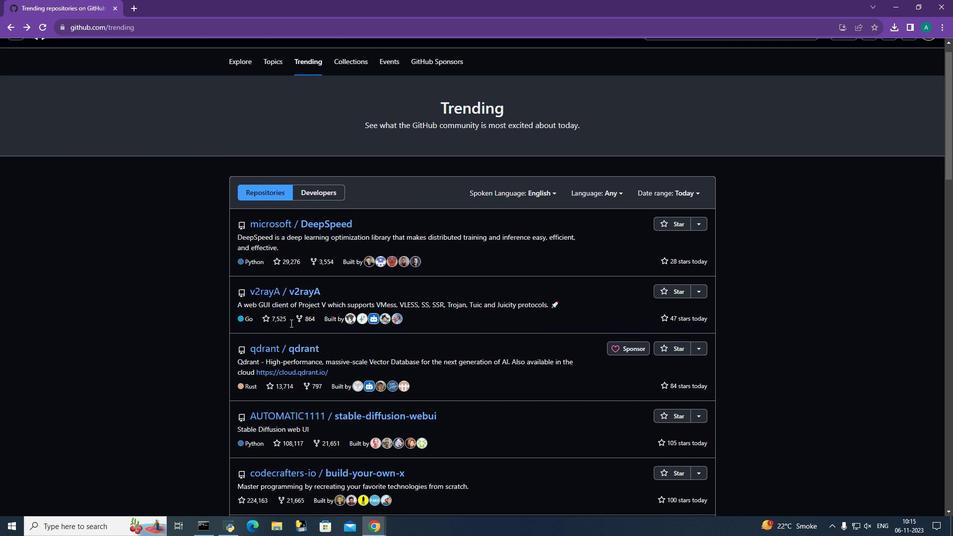 
Action: Mouse scrolled (290, 322) with delta (0, 0)
Screenshot: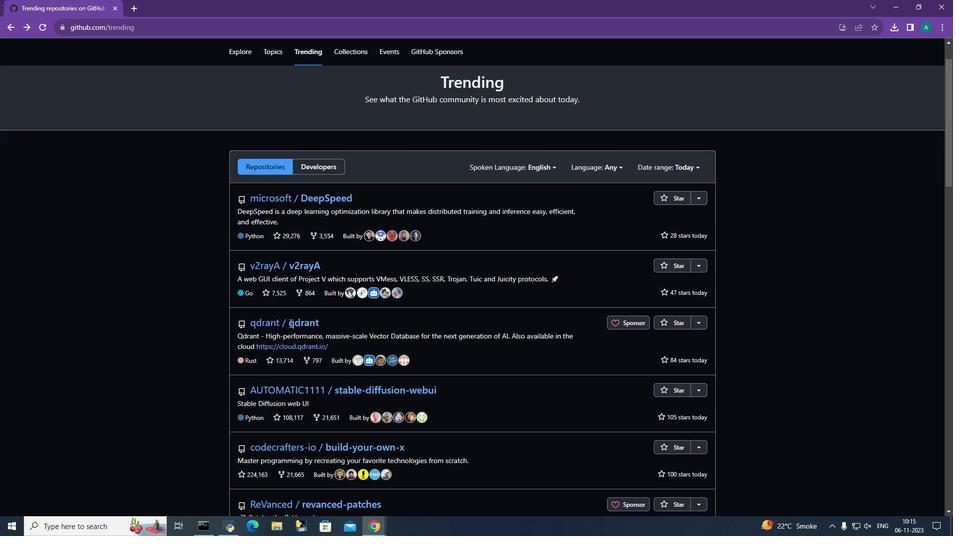 
Action: Mouse moved to (301, 335)
Screenshot: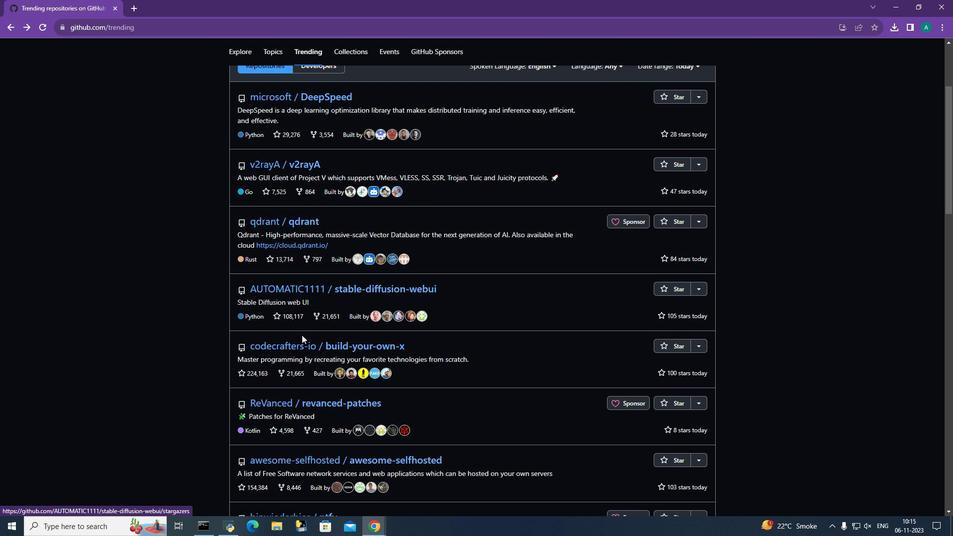 
Action: Mouse scrolled (301, 334) with delta (0, 0)
Screenshot: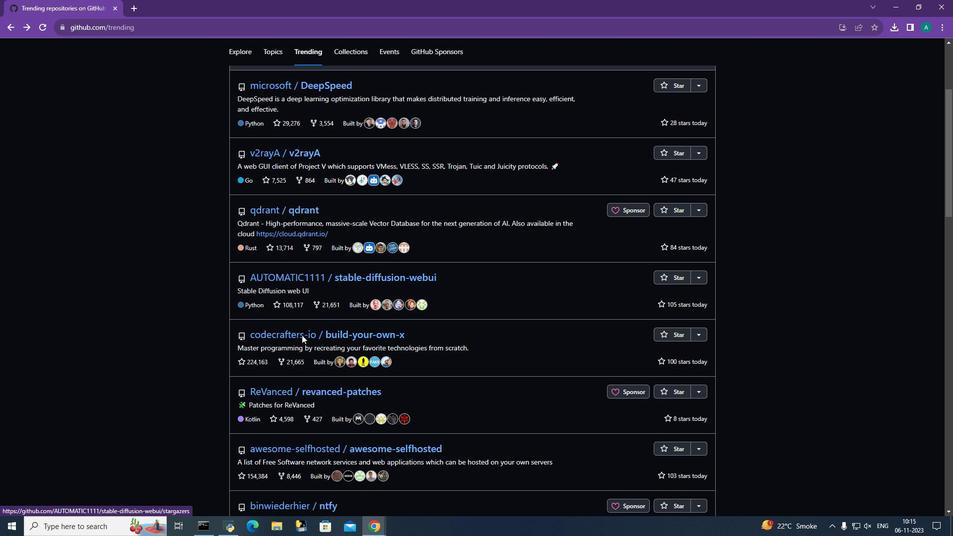 
Action: Mouse moved to (317, 240)
Screenshot: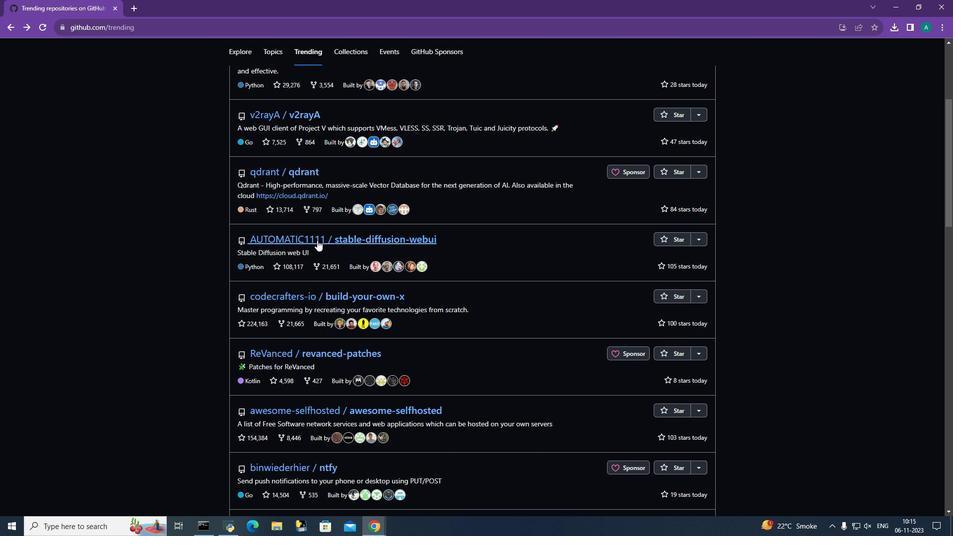 
Action: Mouse pressed left at (317, 240)
Screenshot: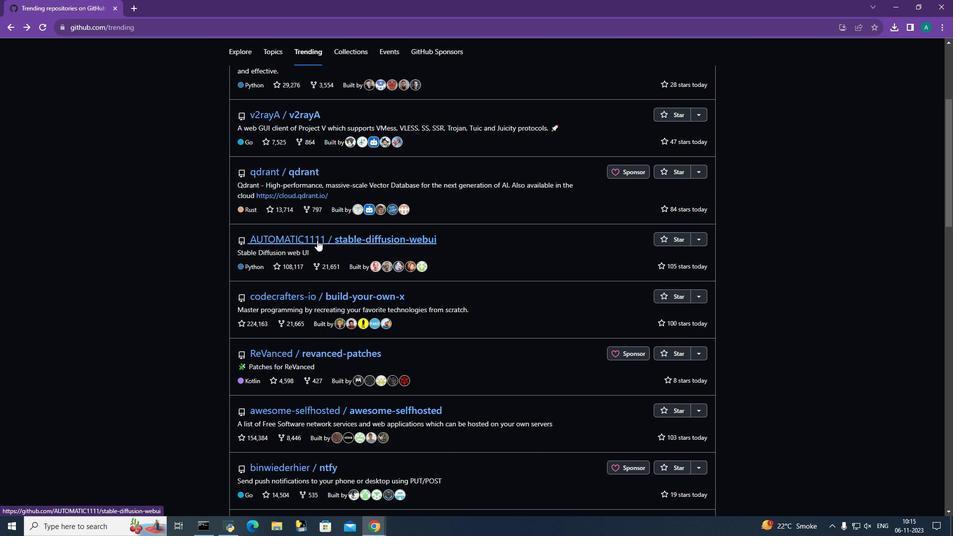 
Action: Mouse moved to (130, 192)
Screenshot: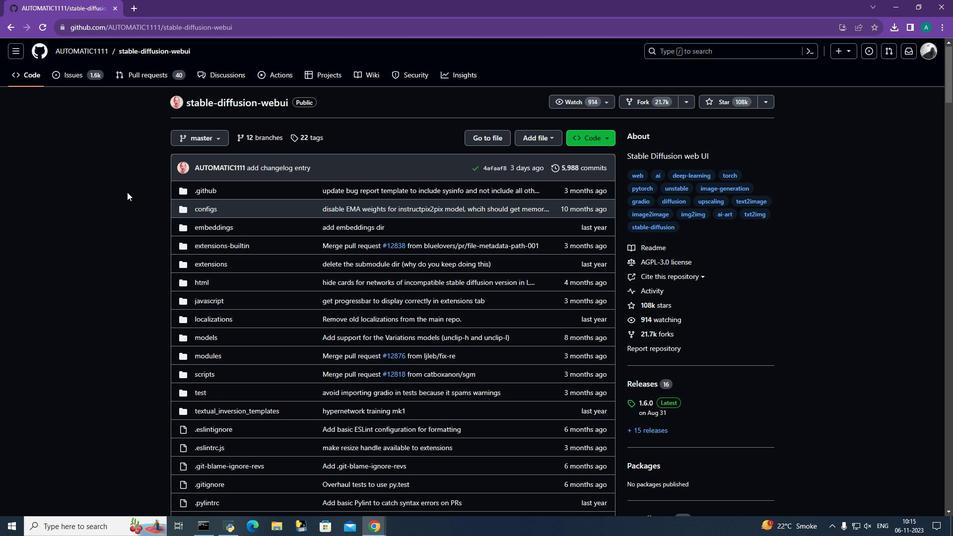 
Action: Mouse scrolled (130, 192) with delta (0, 0)
Screenshot: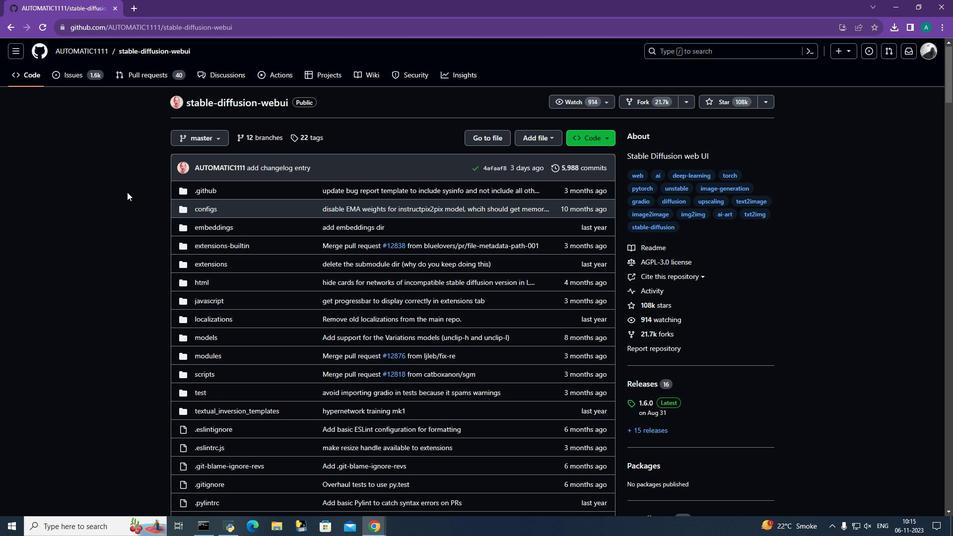 
Action: Mouse moved to (128, 192)
Screenshot: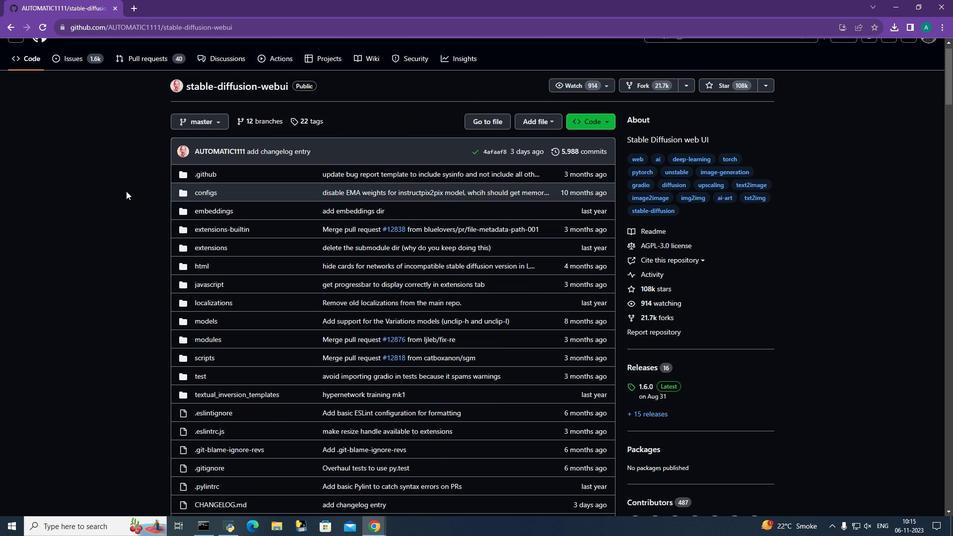 
Action: Mouse scrolled (128, 192) with delta (0, 0)
Screenshot: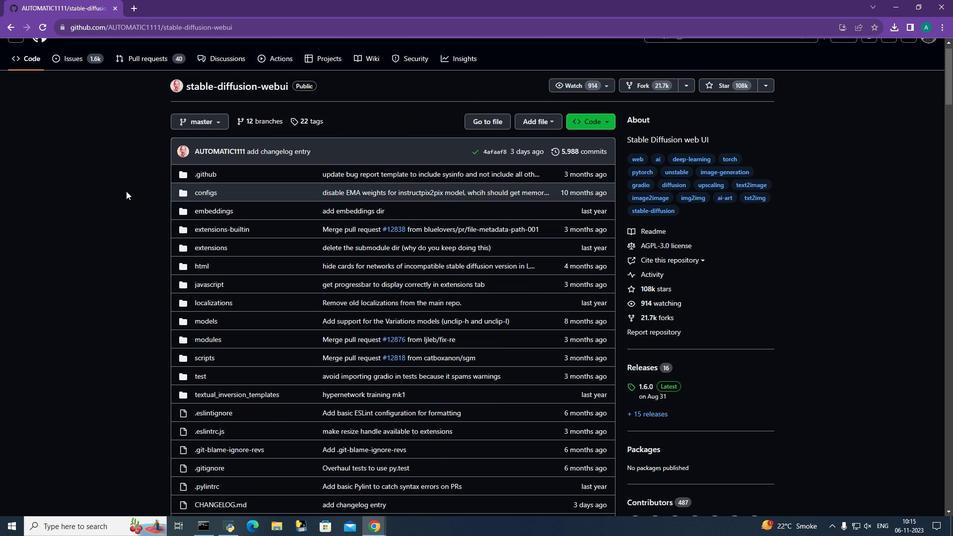 
Action: Mouse moved to (126, 191)
Screenshot: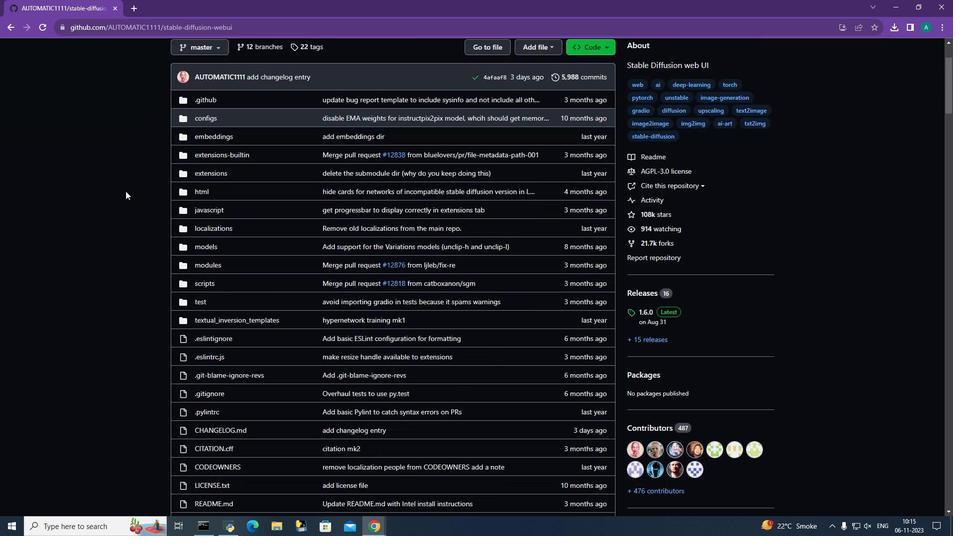
Action: Mouse scrolled (126, 191) with delta (0, 0)
Screenshot: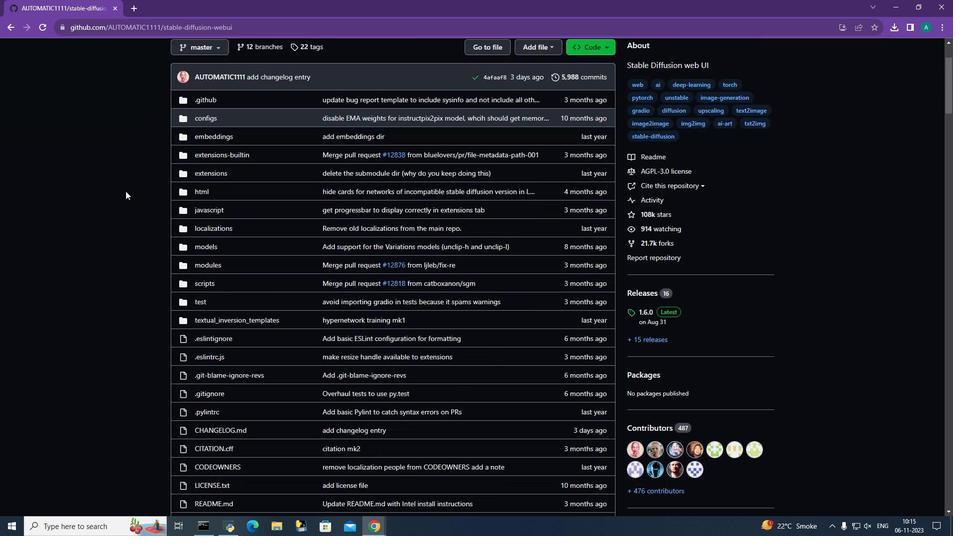 
Action: Mouse moved to (131, 191)
Screenshot: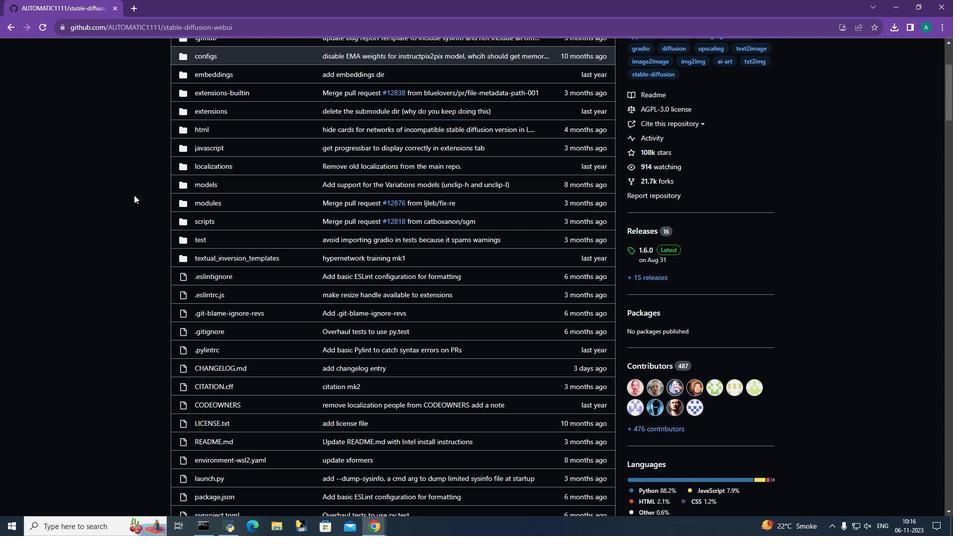 
Action: Mouse scrolled (131, 191) with delta (0, 0)
Screenshot: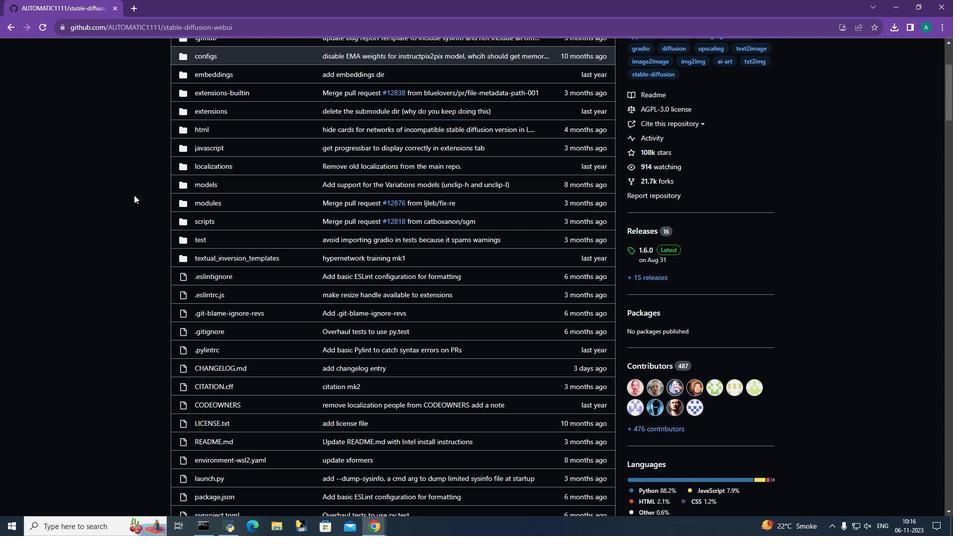 
Action: Mouse moved to (132, 193)
Screenshot: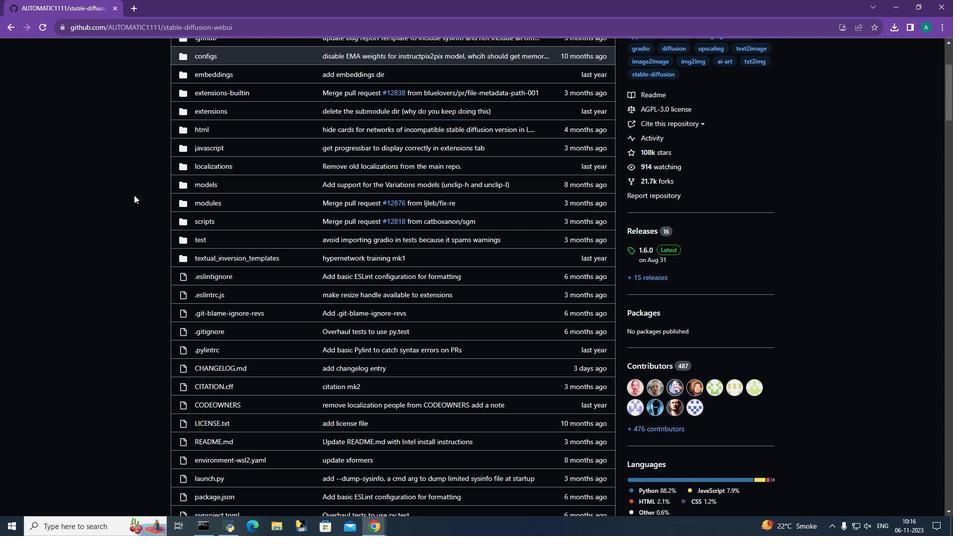 
Action: Mouse scrolled (132, 193) with delta (0, 0)
Screenshot: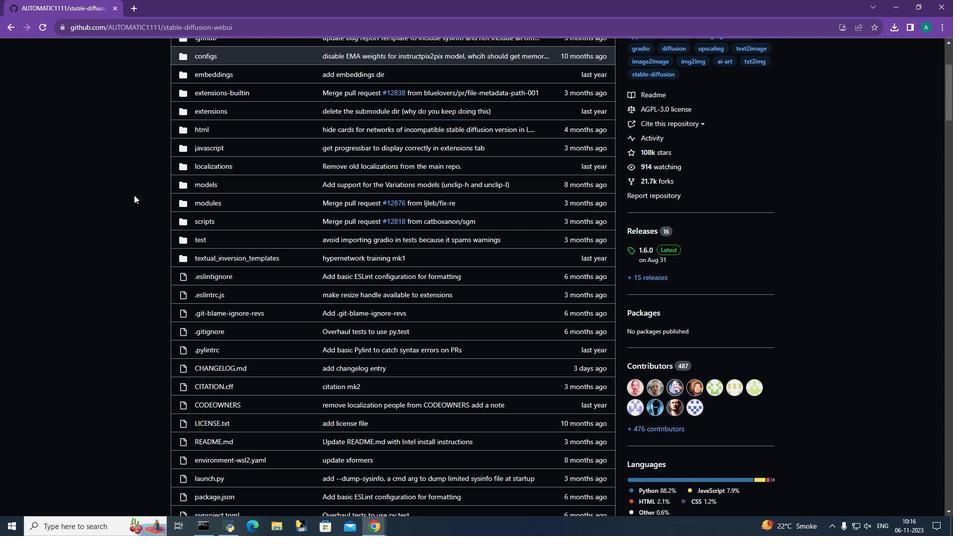 
Action: Mouse moved to (133, 193)
Screenshot: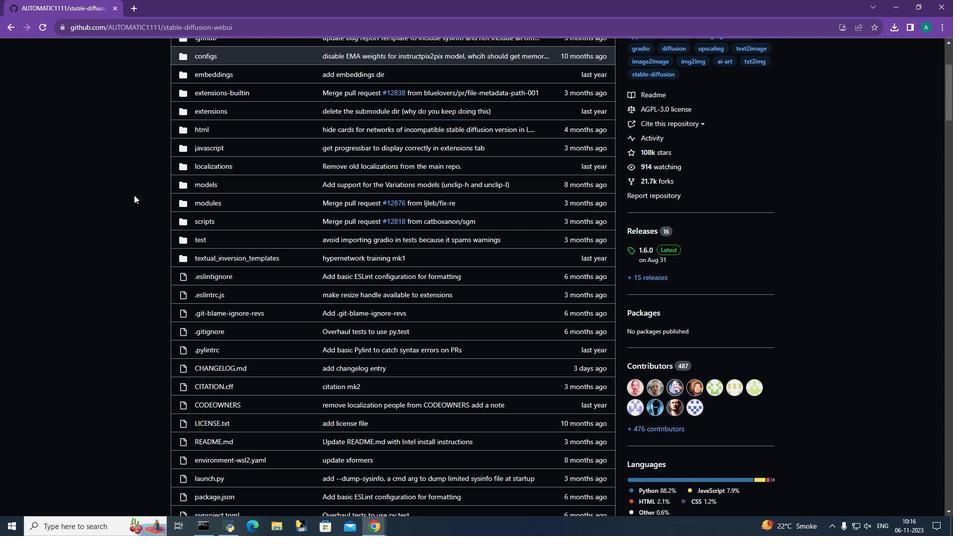 
Action: Mouse scrolled (133, 193) with delta (0, 0)
Screenshot: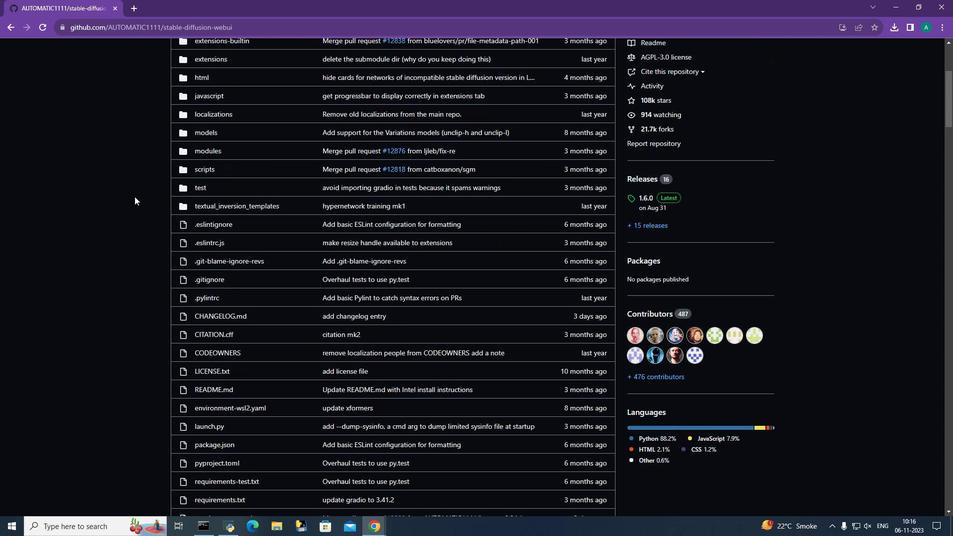 
Action: Mouse moved to (133, 194)
Screenshot: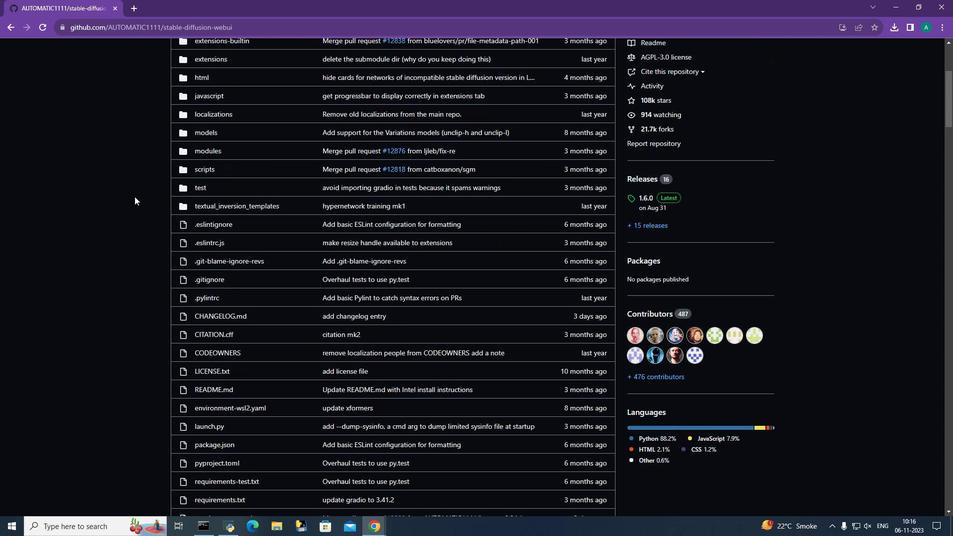 
Action: Mouse scrolled (133, 194) with delta (0, 0)
Screenshot: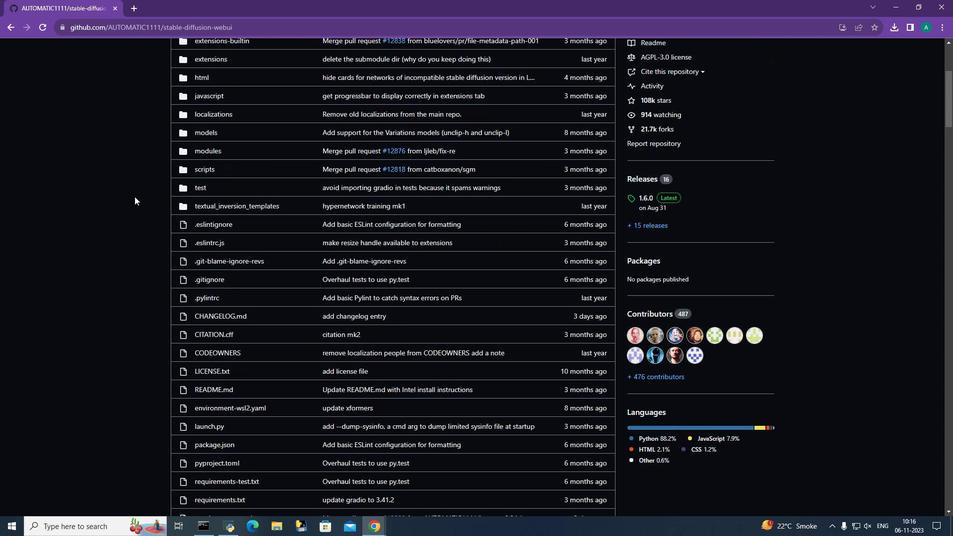 
Action: Mouse moved to (171, 209)
Screenshot: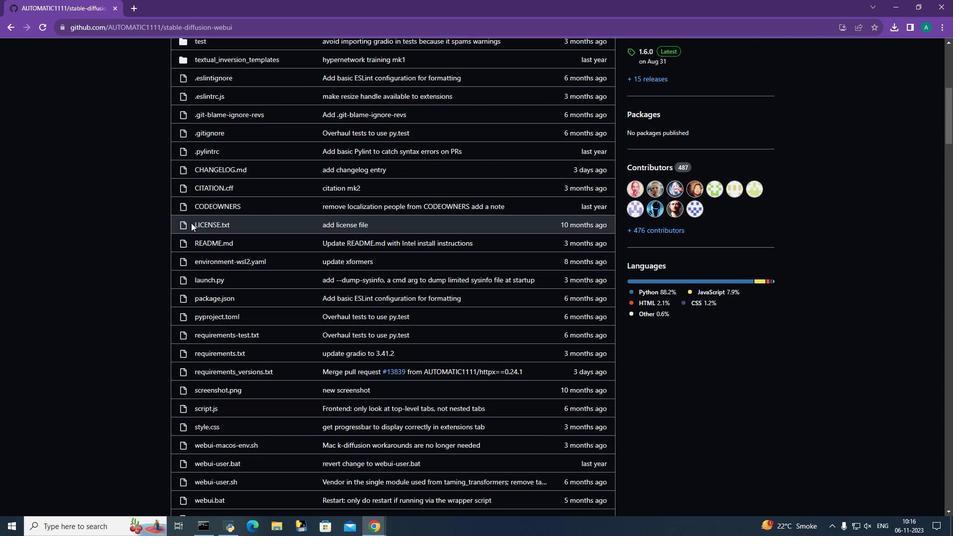 
Action: Mouse scrolled (171, 209) with delta (0, 0)
Screenshot: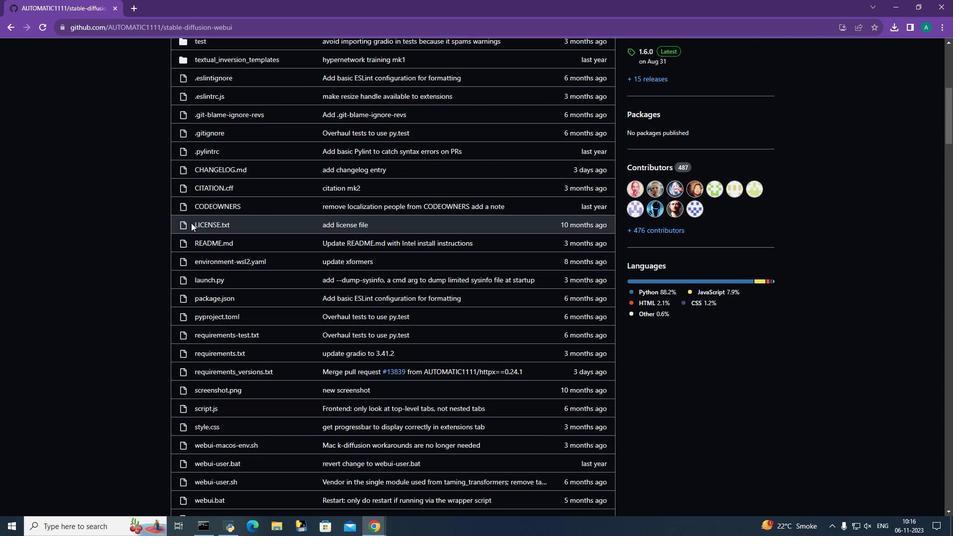 
Action: Mouse moved to (182, 217)
Screenshot: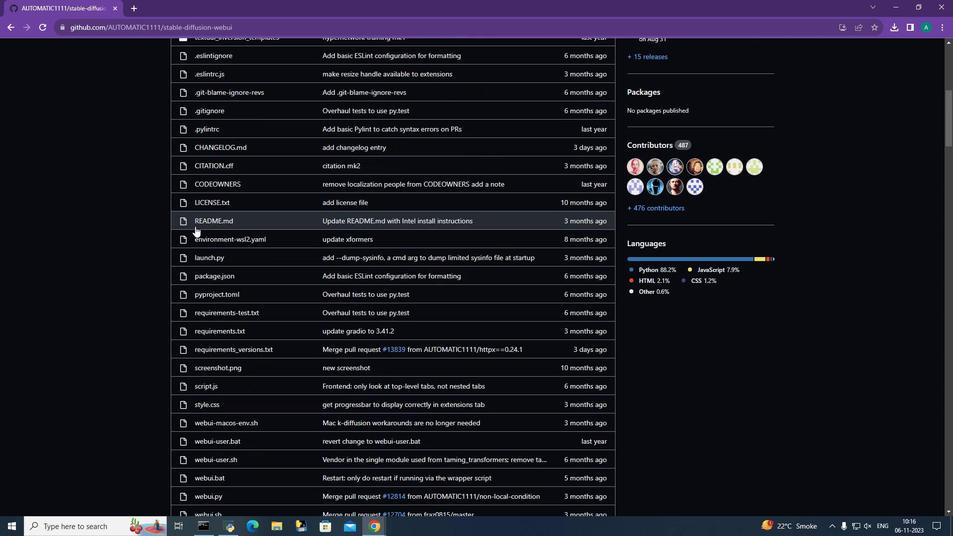 
Action: Mouse scrolled (182, 216) with delta (0, 0)
Screenshot: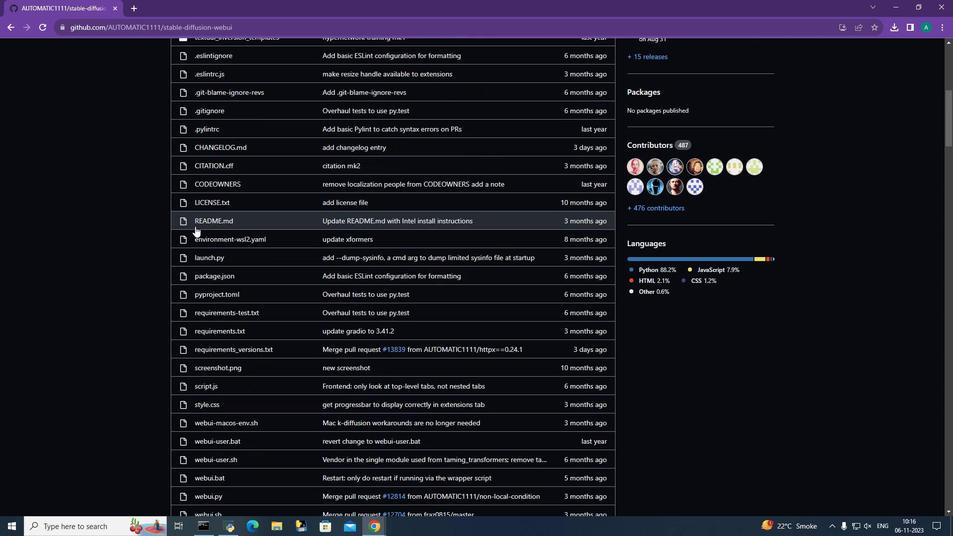 
Action: Mouse moved to (187, 219)
Screenshot: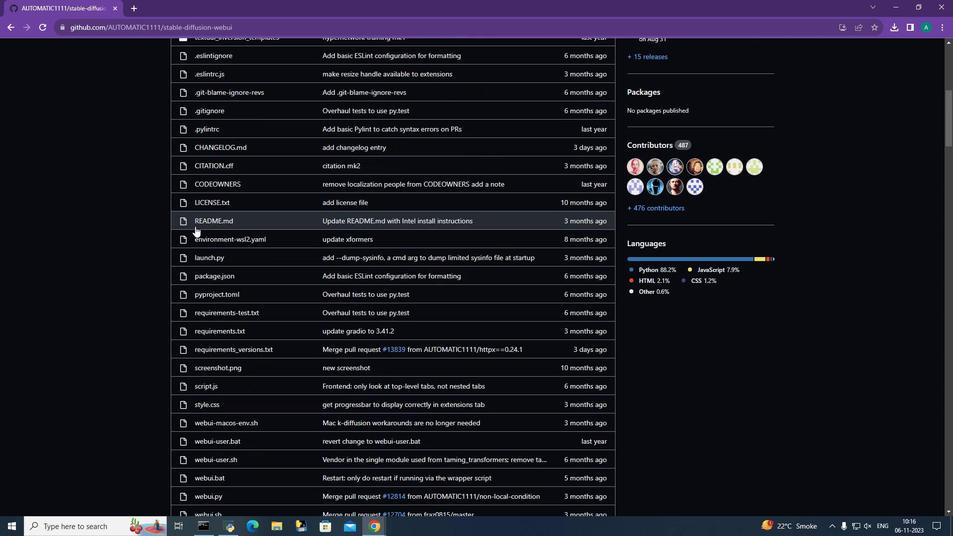 
Action: Mouse scrolled (187, 219) with delta (0, 0)
Screenshot: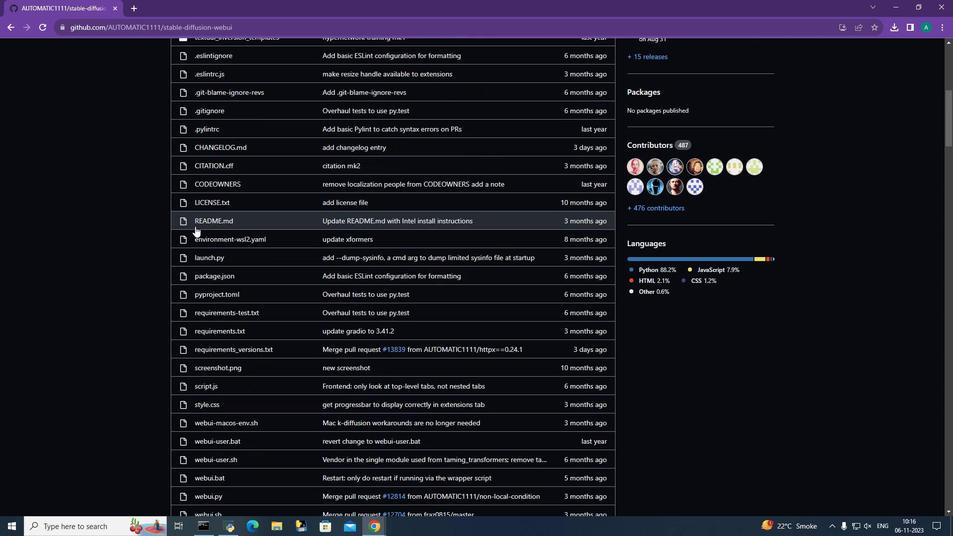 
Action: Mouse moved to (188, 220)
Screenshot: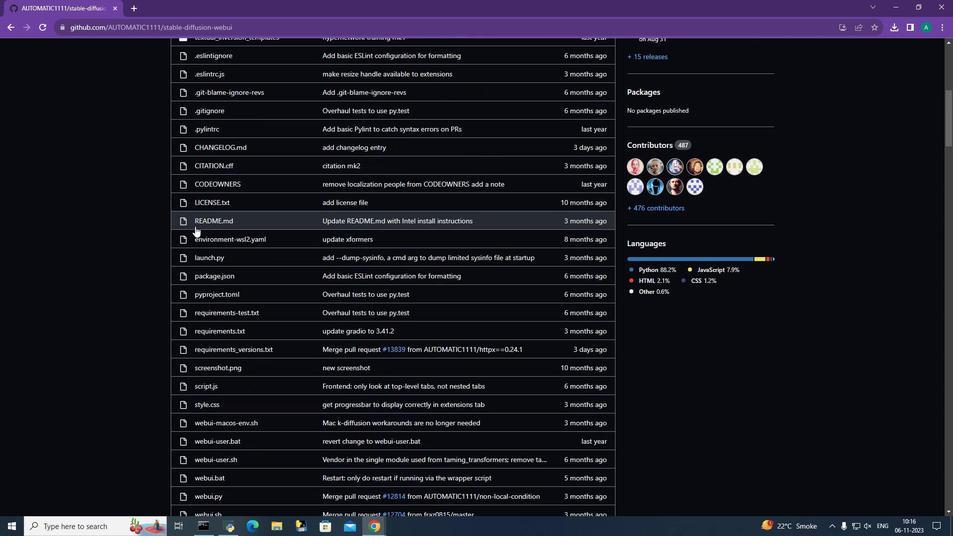 
Action: Mouse scrolled (188, 220) with delta (0, 0)
Screenshot: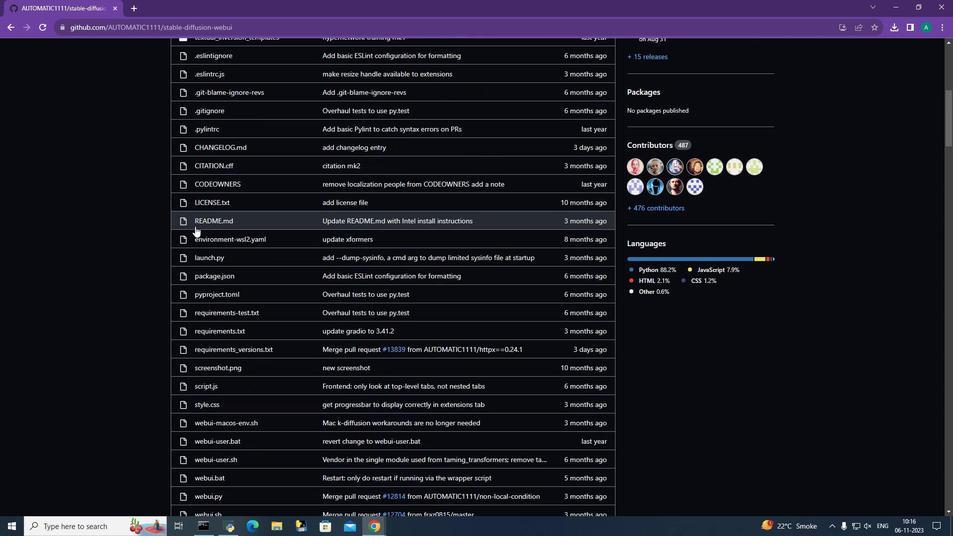 
Action: Mouse moved to (194, 225)
Screenshot: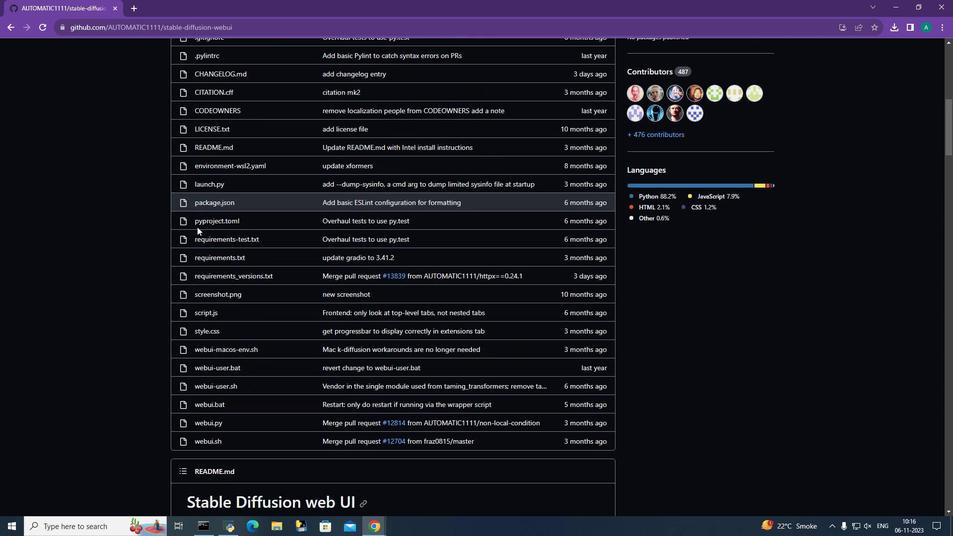 
Action: Mouse scrolled (194, 224) with delta (0, 0)
Screenshot: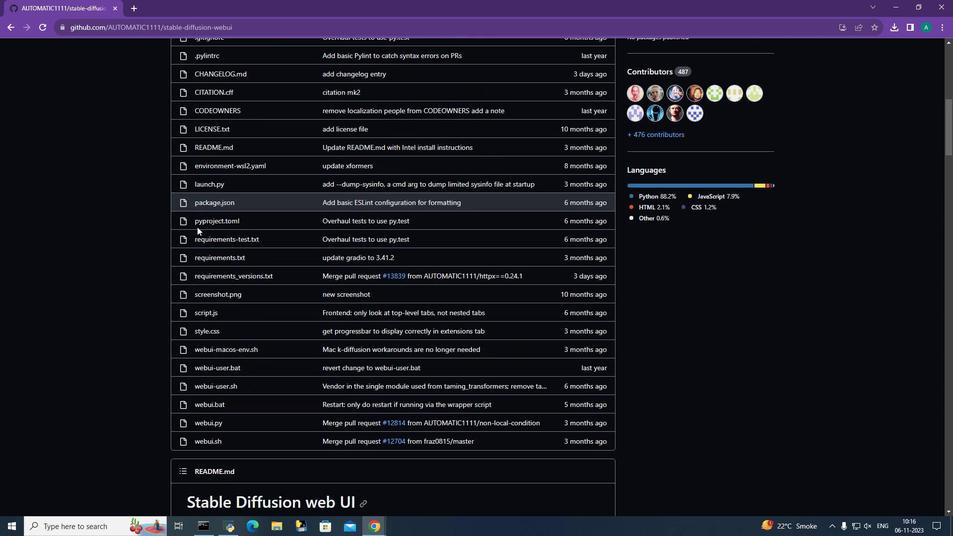 
Action: Mouse moved to (206, 231)
Screenshot: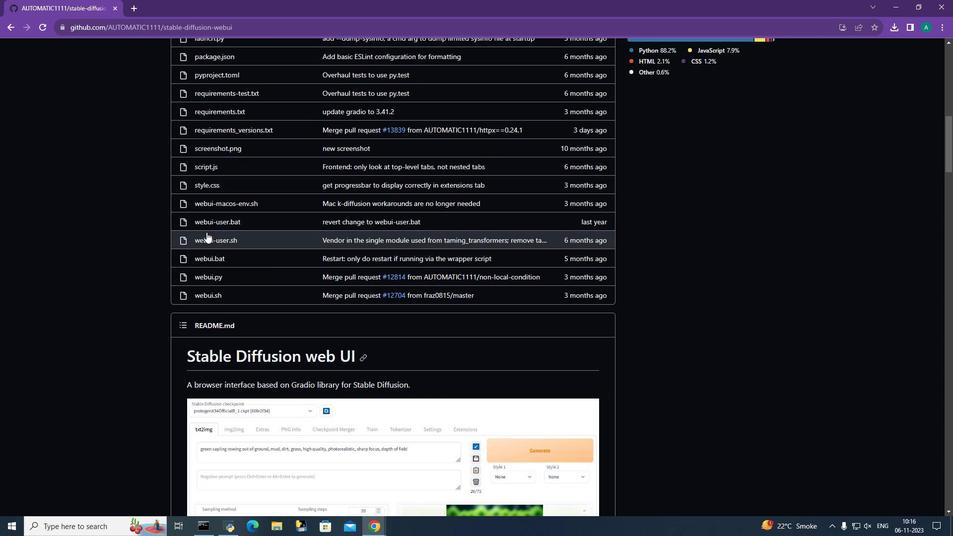
Action: Mouse scrolled (206, 231) with delta (0, 0)
Screenshot: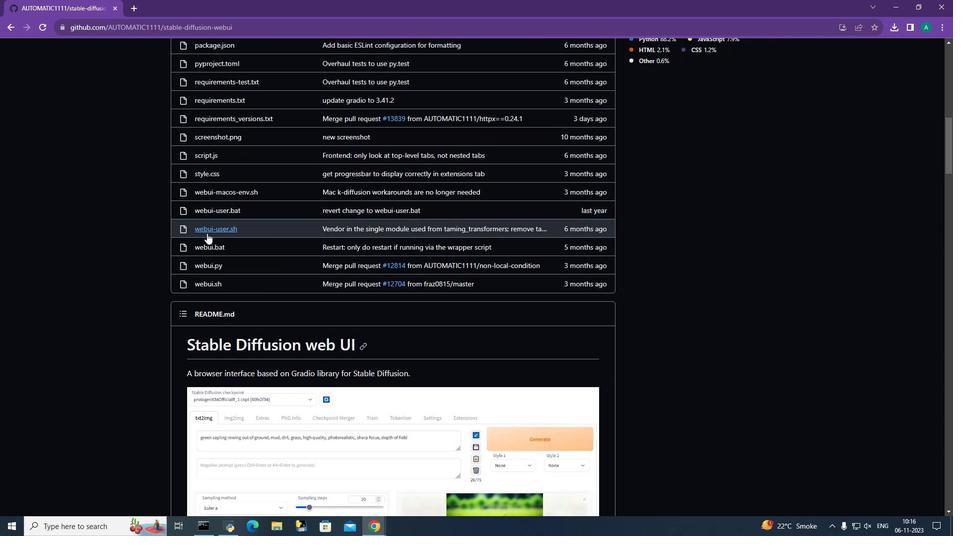 
Action: Mouse moved to (206, 232)
Screenshot: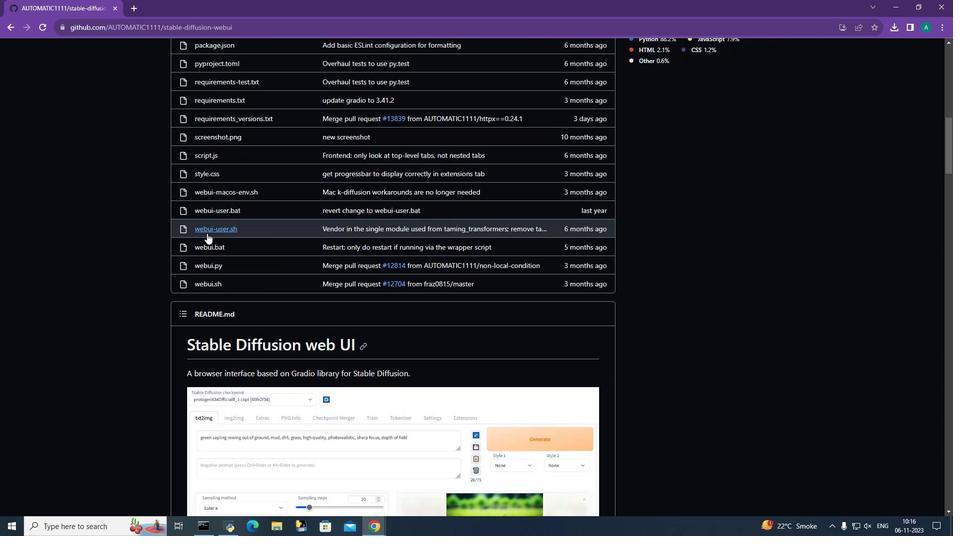 
Action: Mouse scrolled (206, 231) with delta (0, 0)
Screenshot: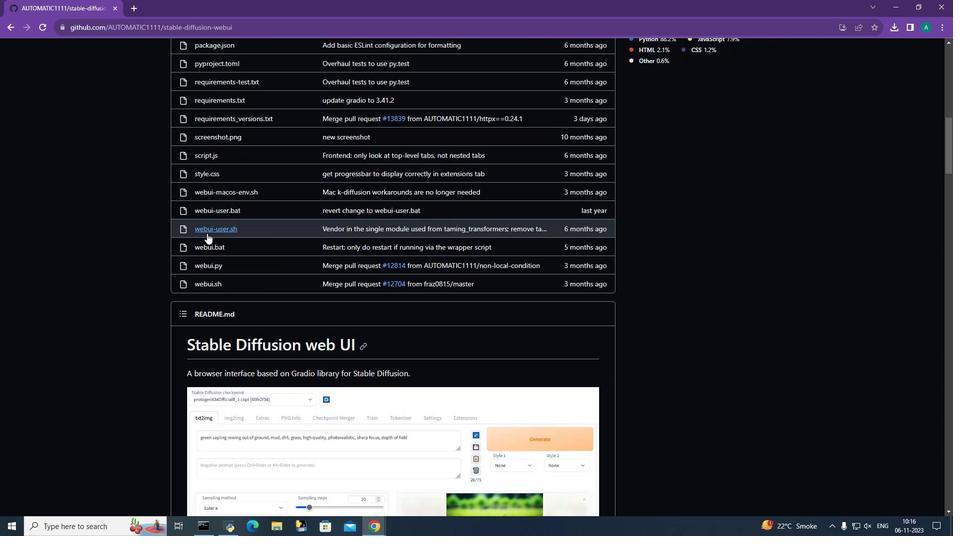 
Action: Mouse moved to (207, 233)
Screenshot: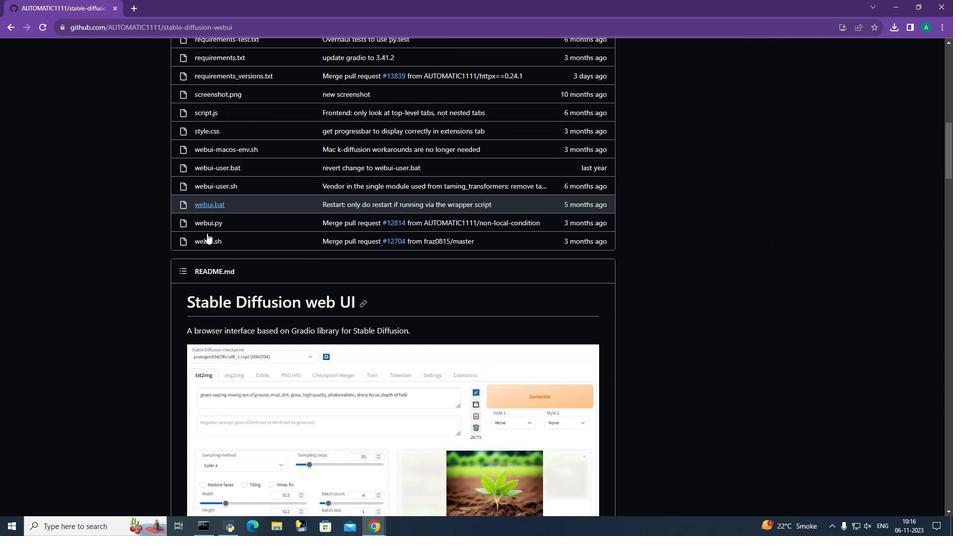 
Action: Mouse scrolled (207, 232) with delta (0, 0)
Screenshot: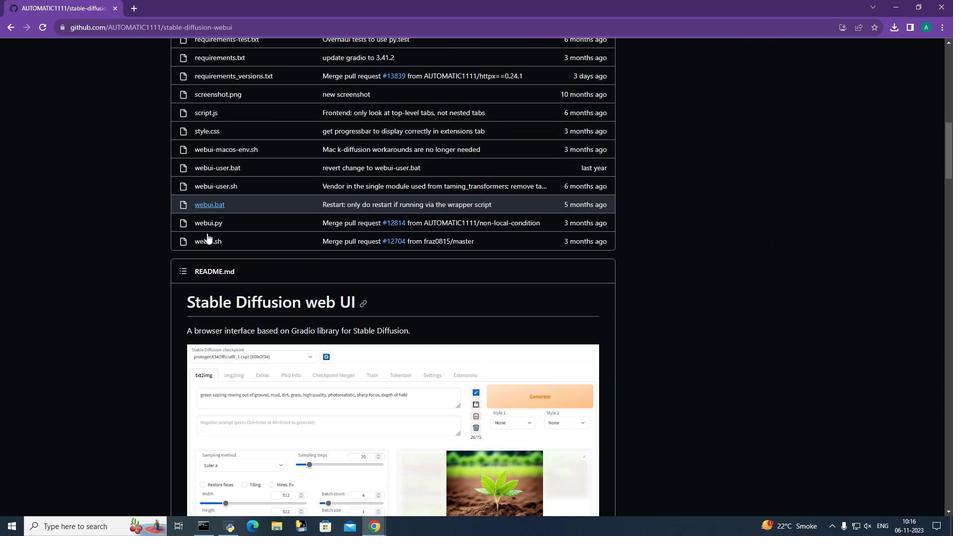 
Action: Mouse moved to (246, 244)
Screenshot: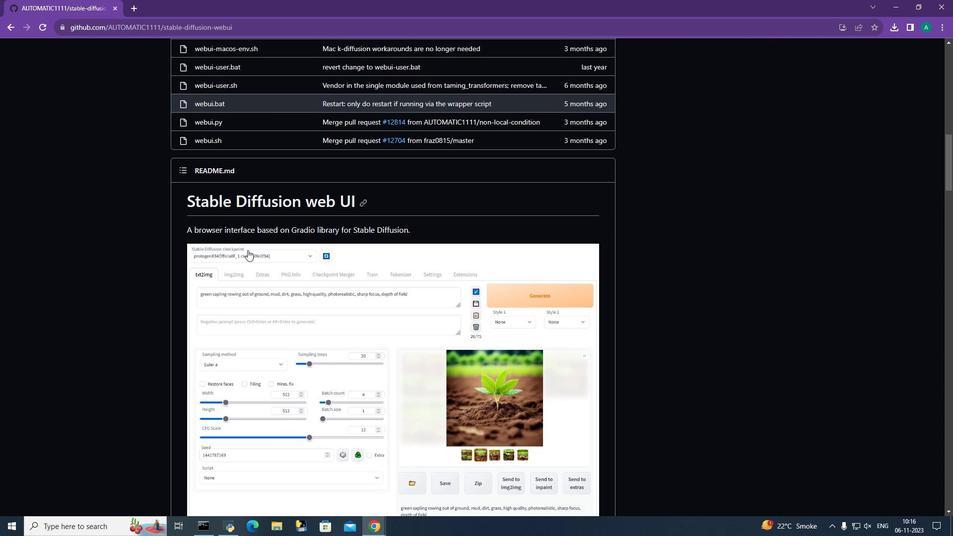 
Action: Mouse scrolled (246, 243) with delta (0, 0)
Screenshot: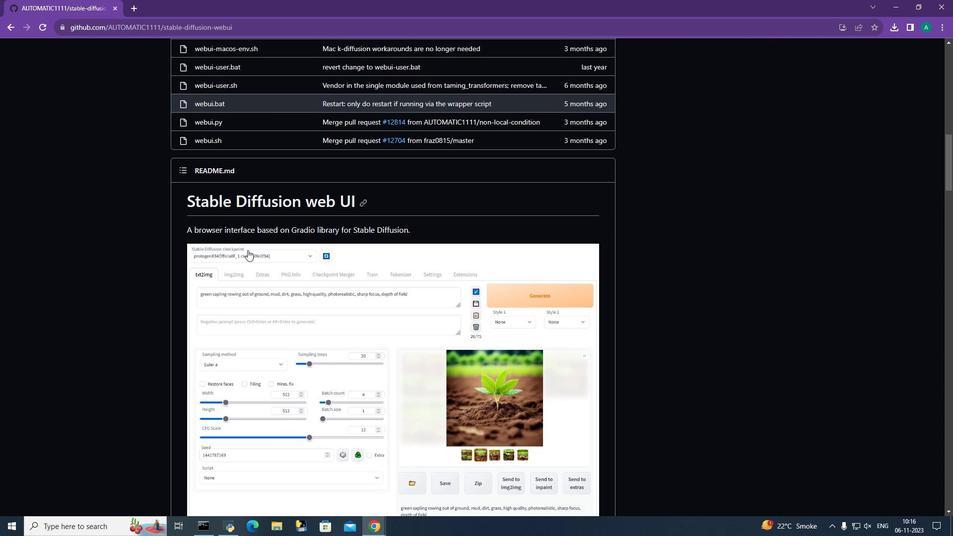 
Action: Mouse moved to (248, 250)
Screenshot: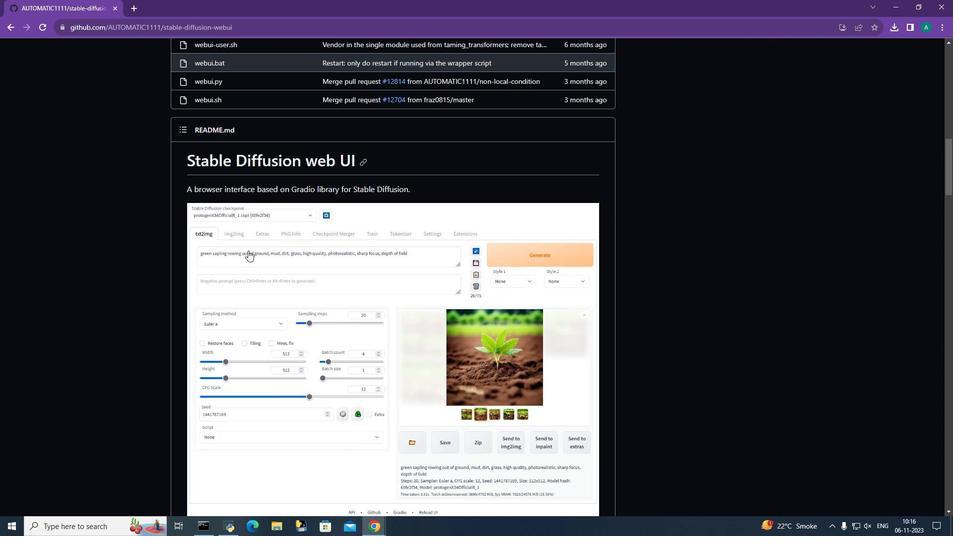 
Action: Mouse scrolled (248, 250) with delta (0, 0)
Screenshot: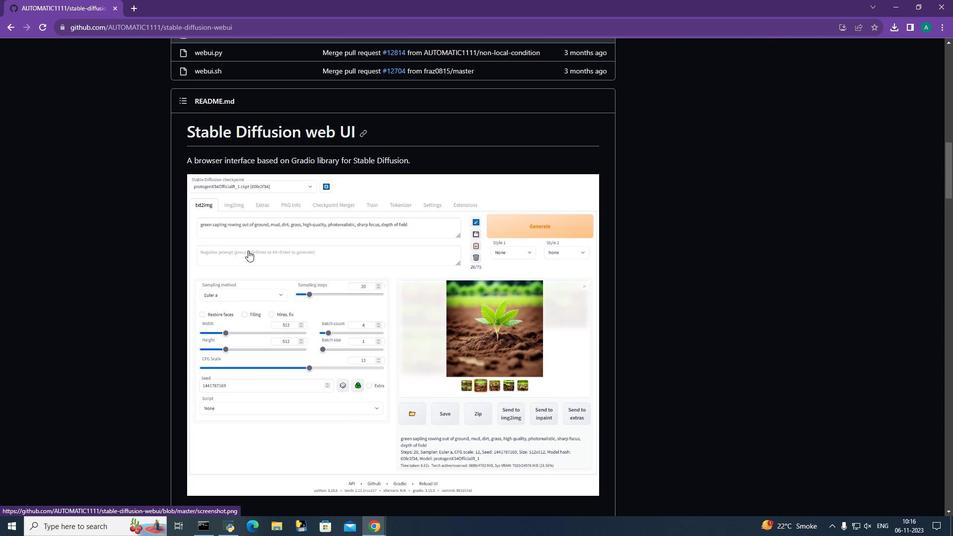 
Action: Mouse scrolled (248, 250) with delta (0, 0)
Screenshot: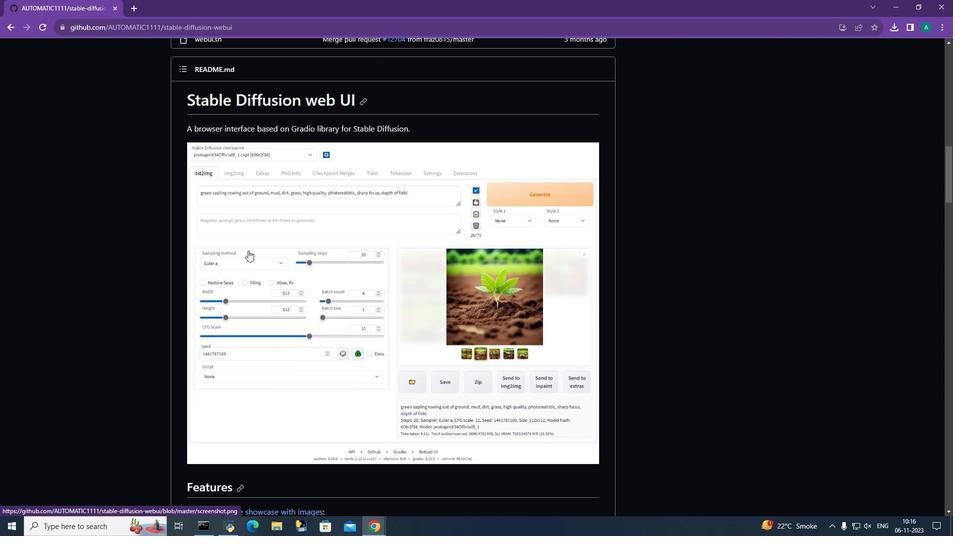 
Action: Mouse moved to (251, 249)
Screenshot: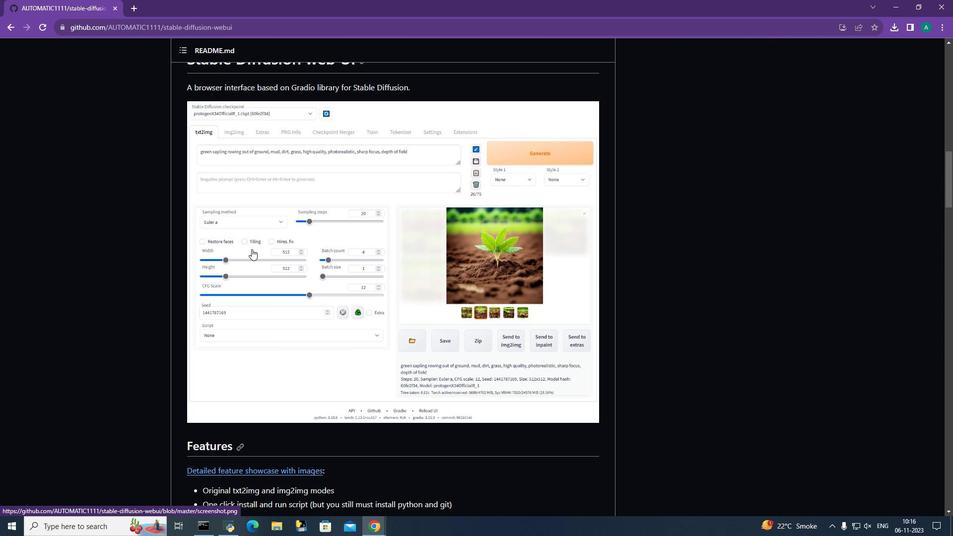 
Action: Mouse scrolled (251, 248) with delta (0, 0)
Screenshot: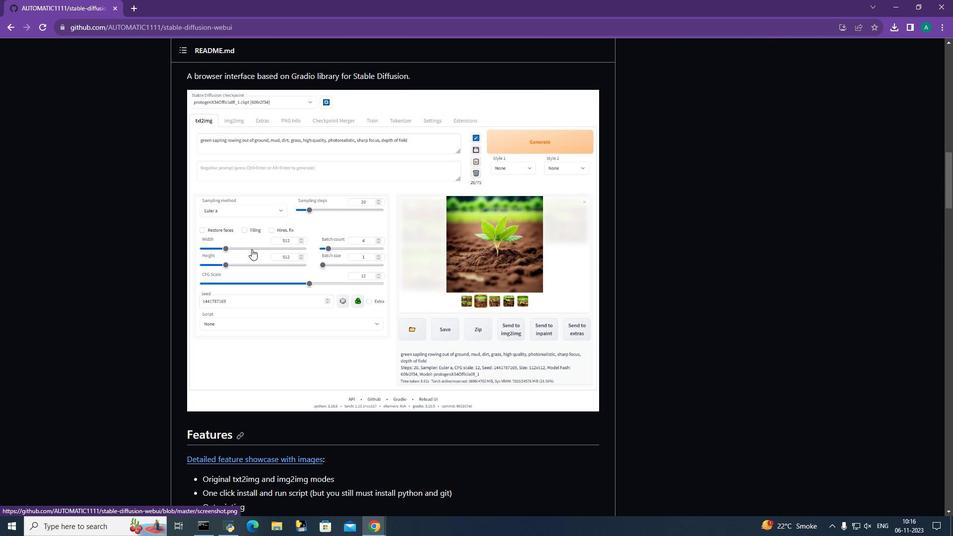 
Action: Mouse scrolled (251, 248) with delta (0, 0)
Screenshot: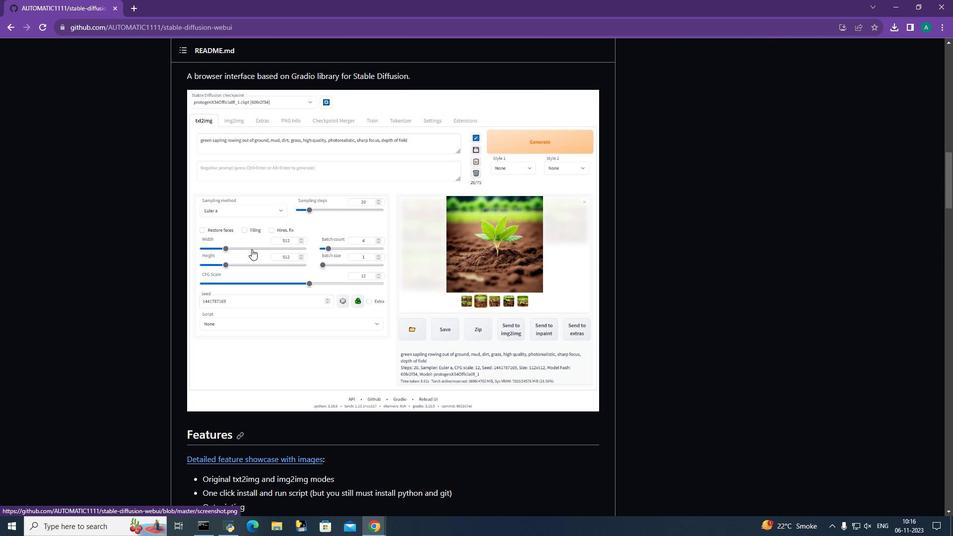 
Action: Mouse scrolled (251, 248) with delta (0, 0)
Screenshot: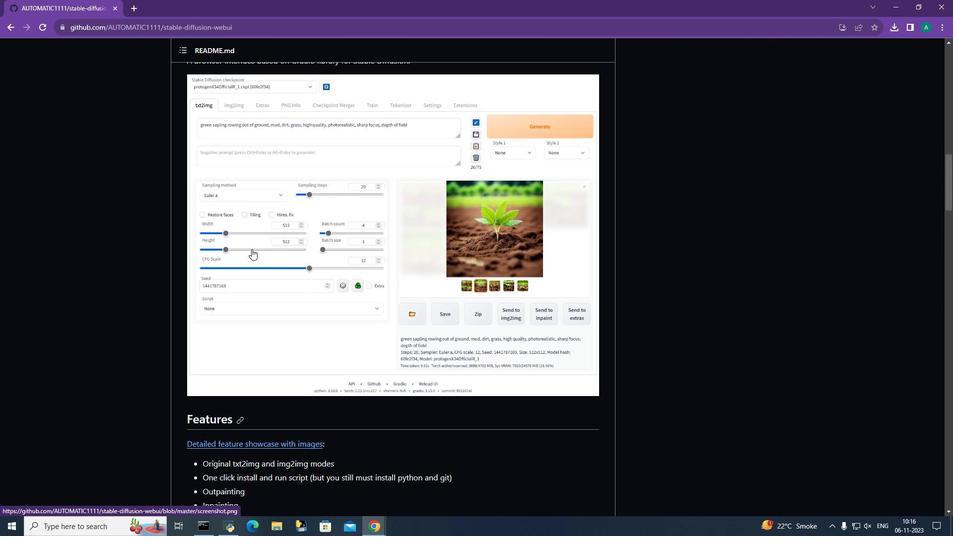 
Action: Mouse scrolled (251, 248) with delta (0, 0)
Screenshot: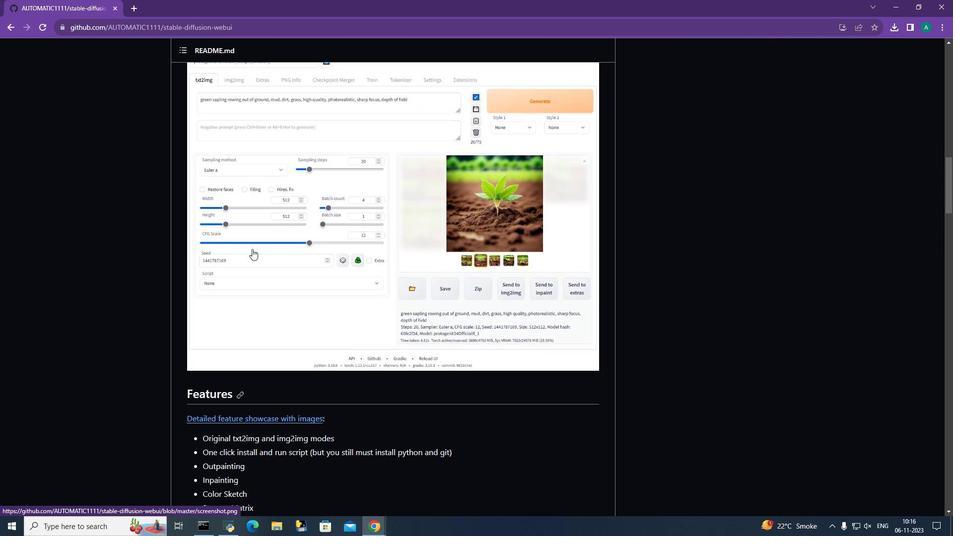 
Action: Mouse moved to (252, 249)
Screenshot: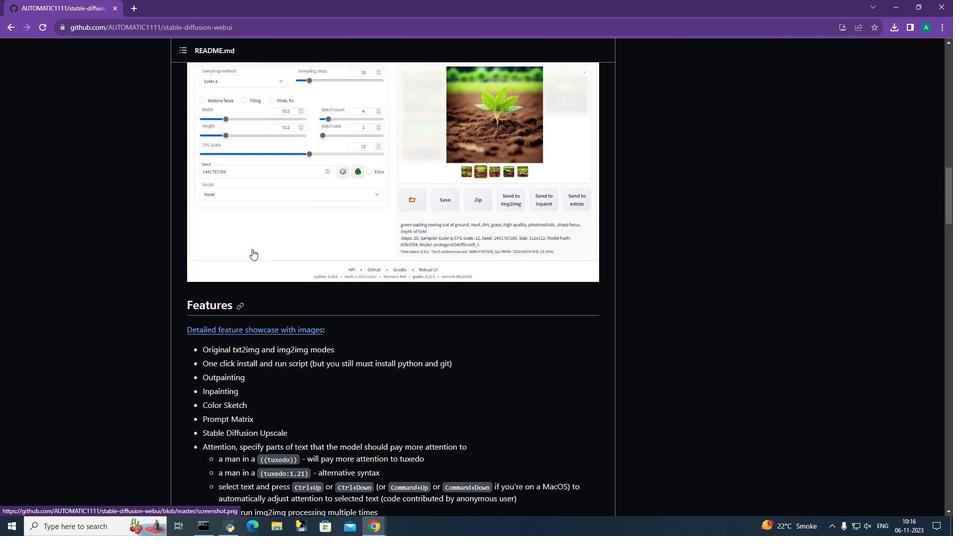 
Action: Mouse scrolled (252, 248) with delta (0, 0)
Screenshot: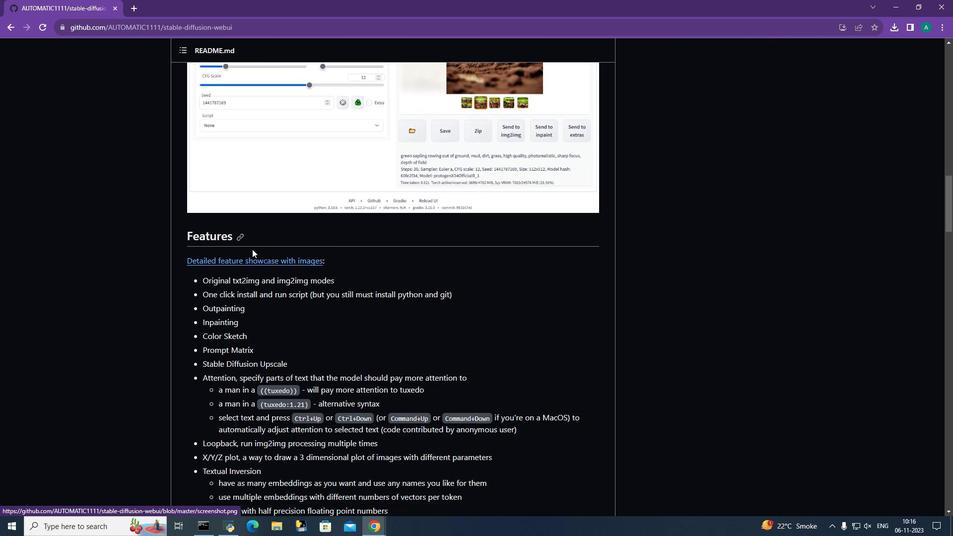 
Action: Mouse scrolled (252, 248) with delta (0, 0)
Screenshot: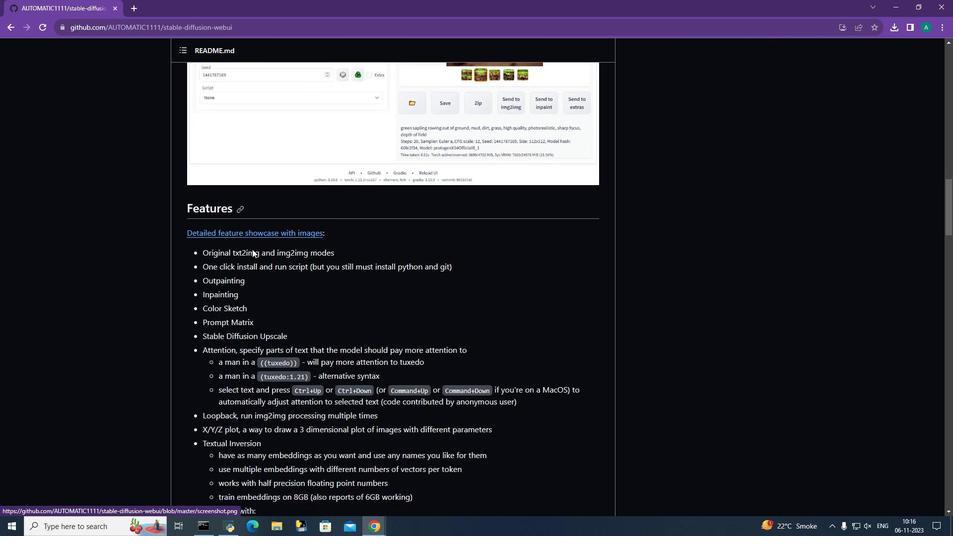 
Action: Mouse scrolled (252, 248) with delta (0, 0)
Screenshot: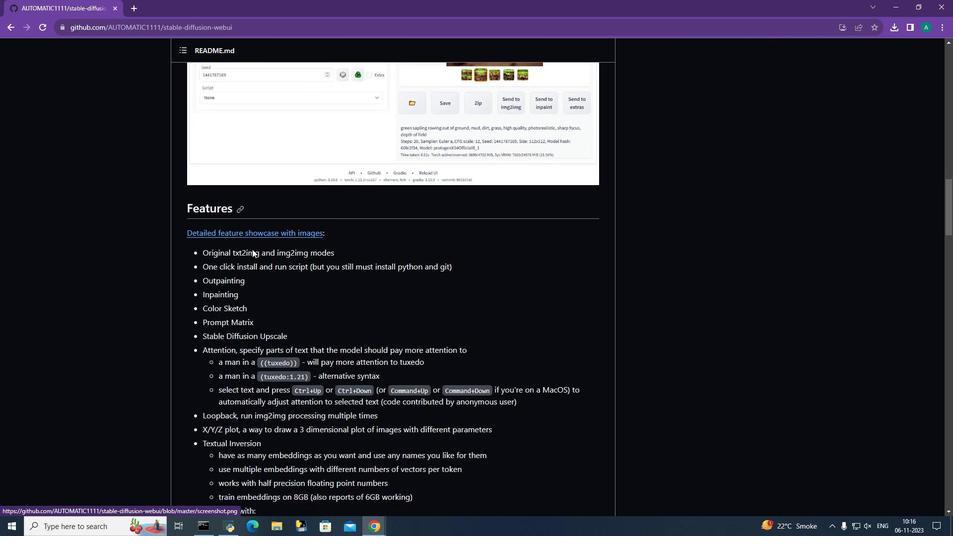 
Action: Mouse scrolled (252, 248) with delta (0, 0)
Screenshot: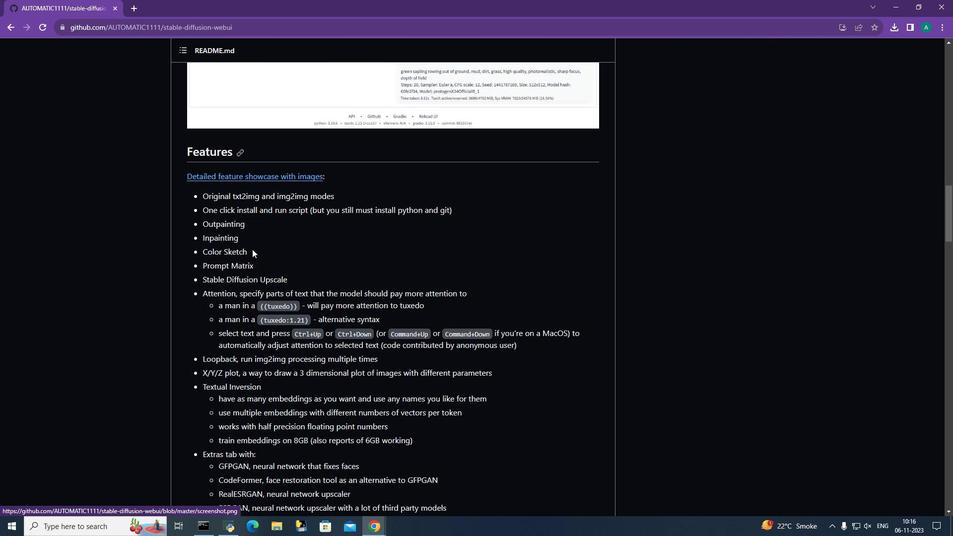 
Action: Mouse moved to (133, 147)
Screenshot: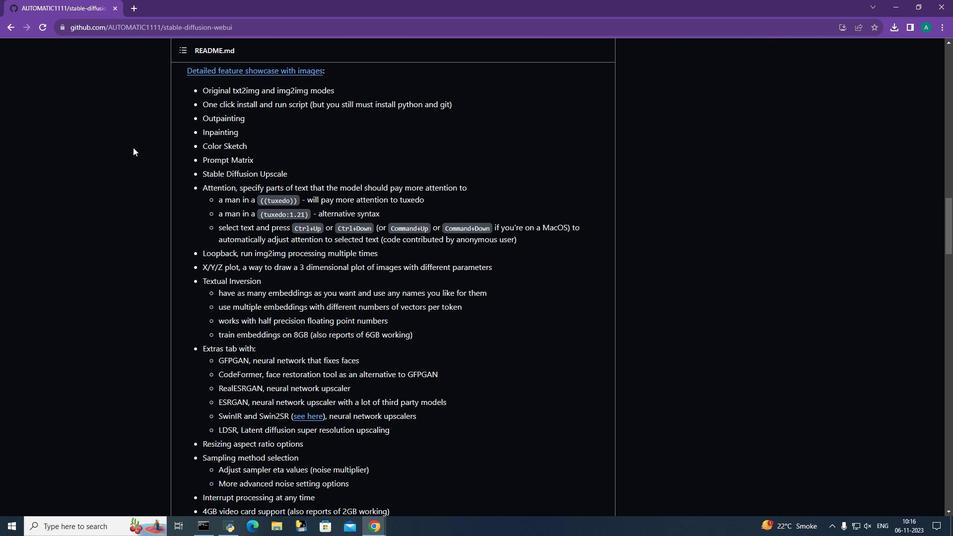 
Action: Mouse scrolled (133, 146) with delta (0, 0)
Screenshot: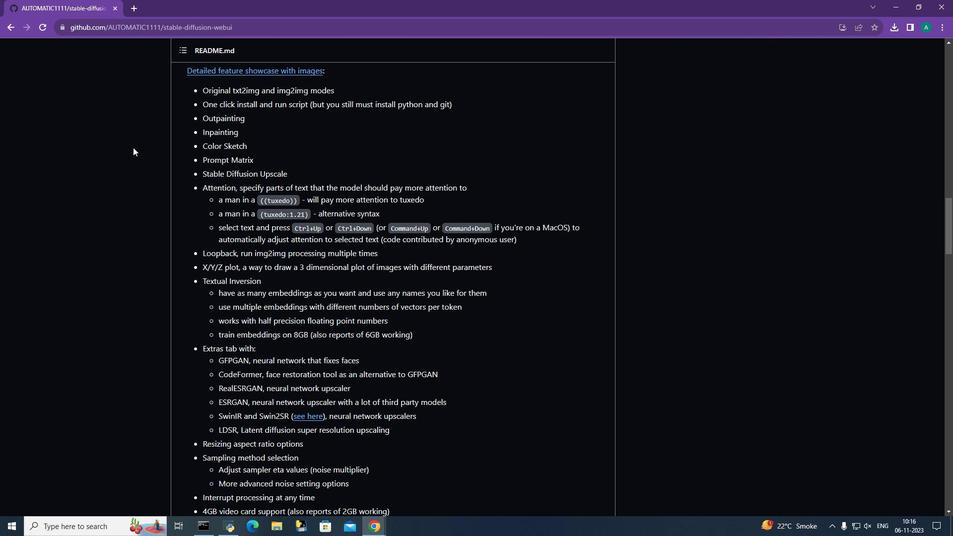 
Action: Mouse moved to (133, 147)
Screenshot: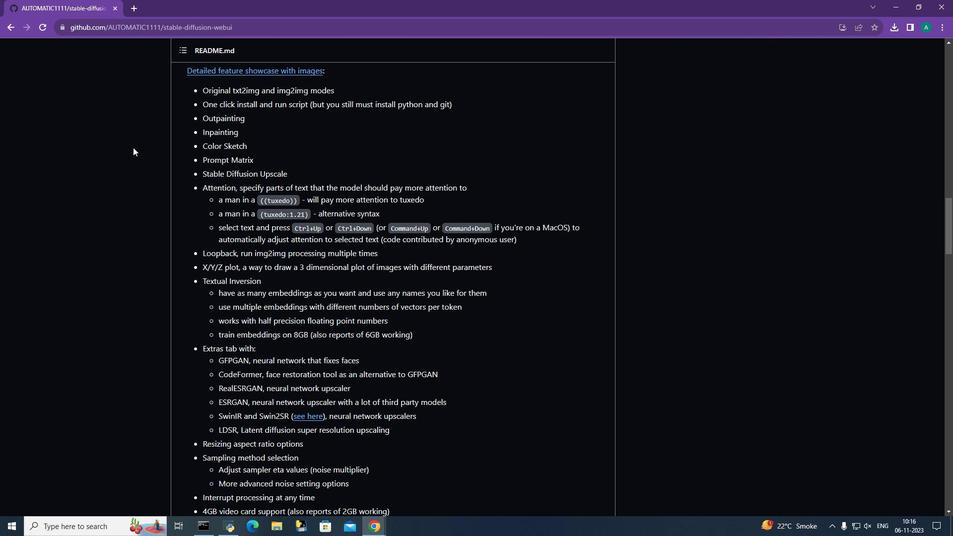 
Action: Mouse scrolled (133, 146) with delta (0, 0)
Screenshot: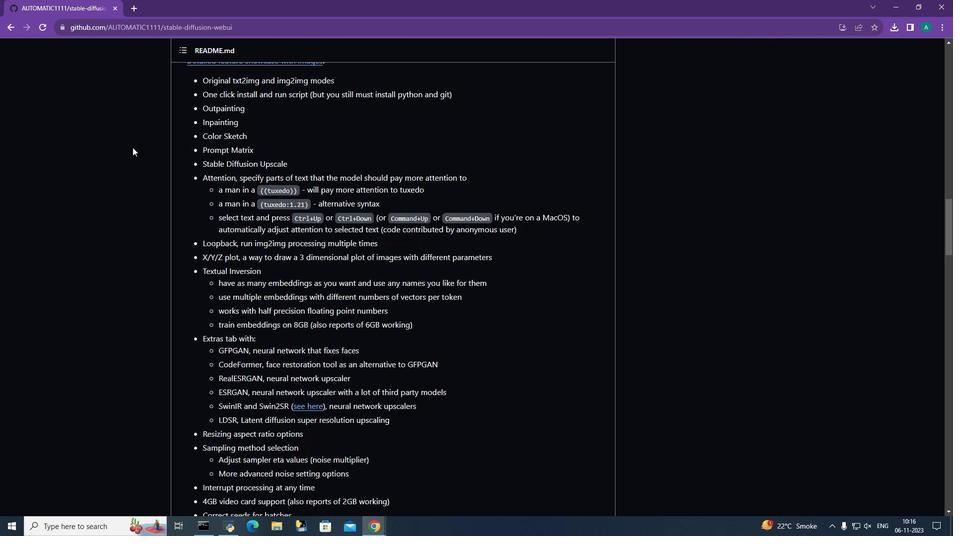 
Action: Mouse scrolled (133, 146) with delta (0, 0)
Screenshot: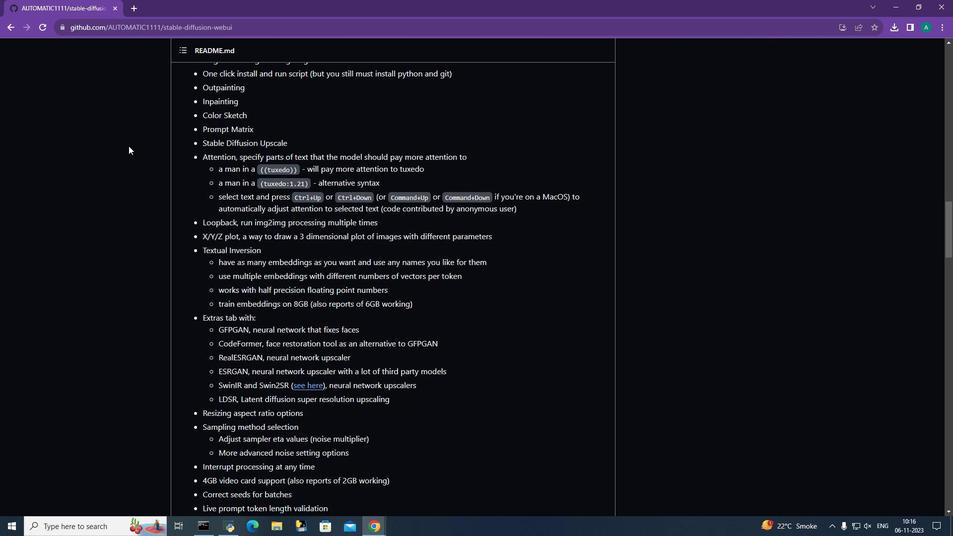 
Action: Mouse moved to (11, 29)
Screenshot: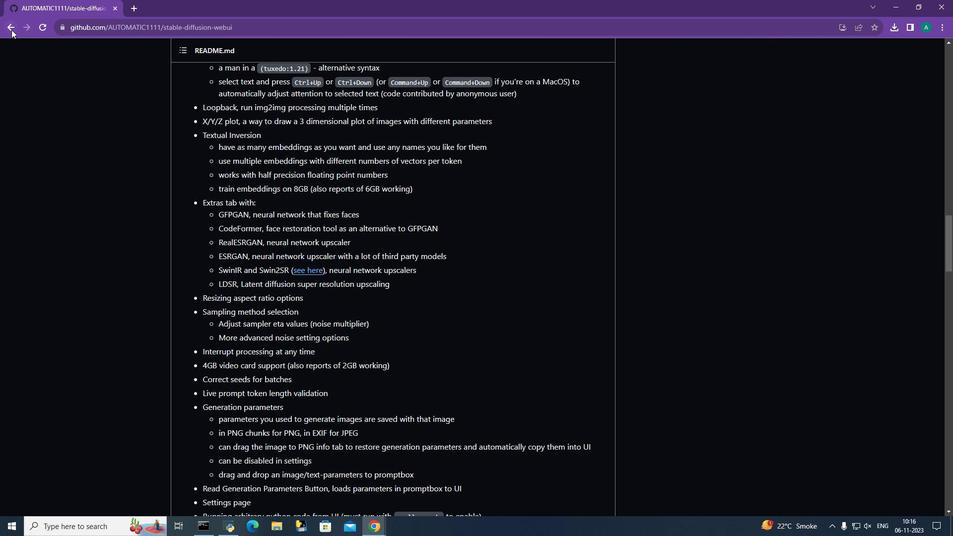 
Action: Mouse pressed left at (11, 29)
Screenshot: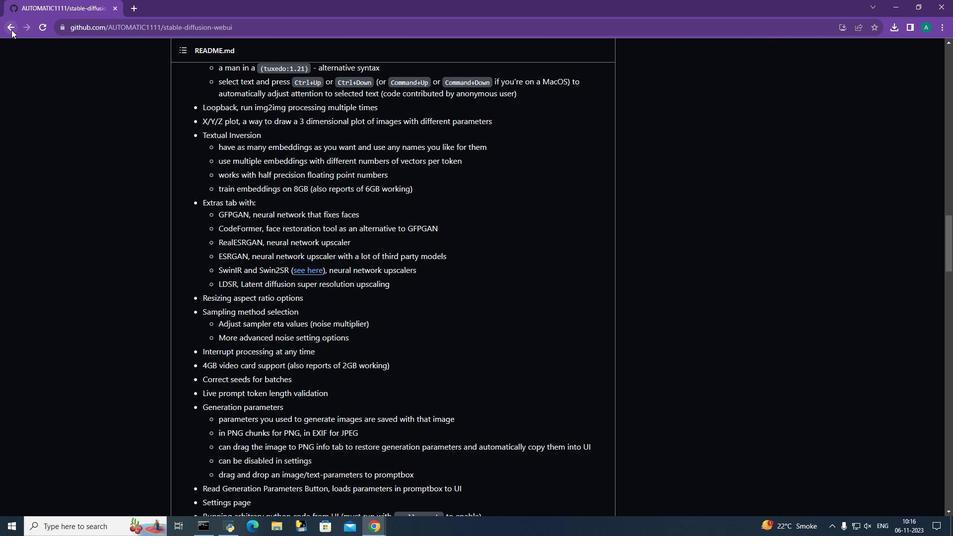 
Action: Mouse moved to (281, 412)
Screenshot: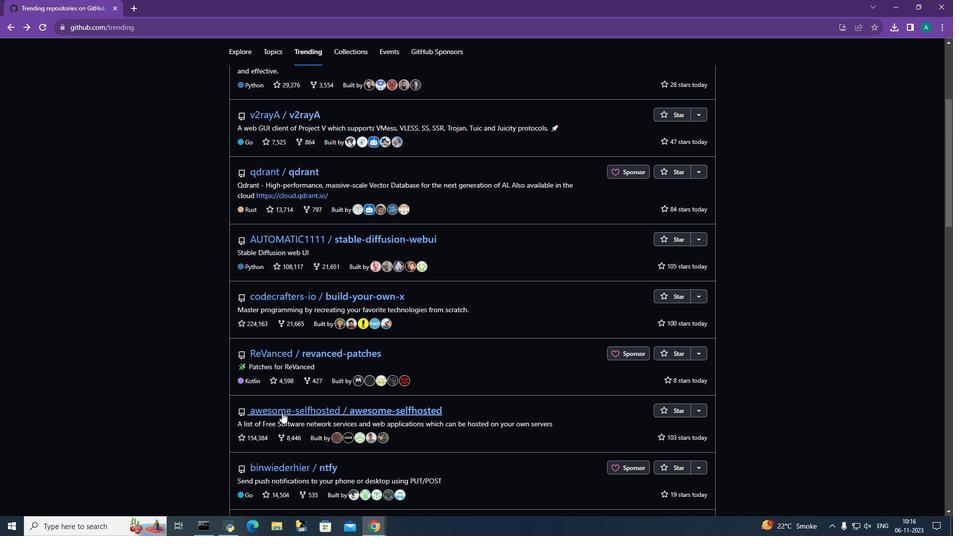 
Action: Mouse scrolled (281, 412) with delta (0, 0)
Screenshot: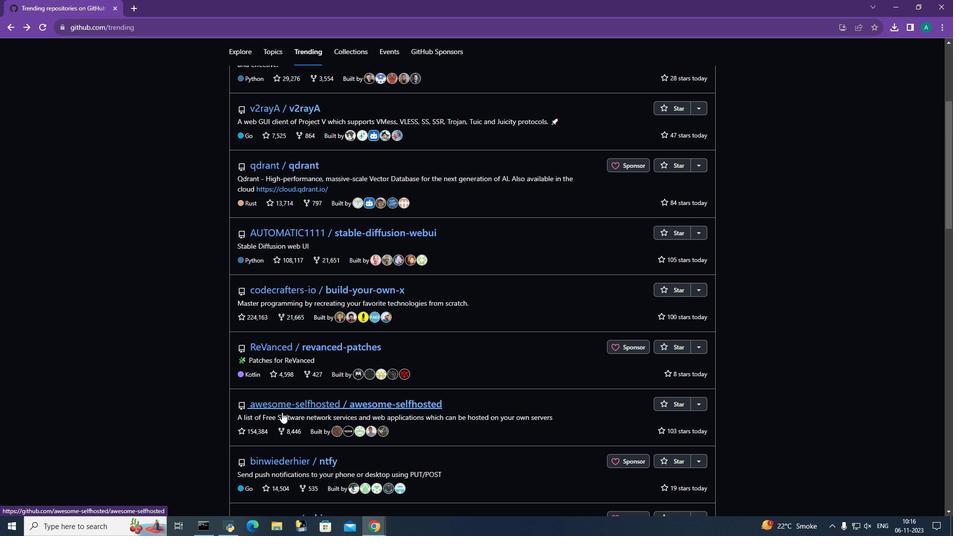 
Action: Mouse scrolled (281, 412) with delta (0, 0)
Screenshot: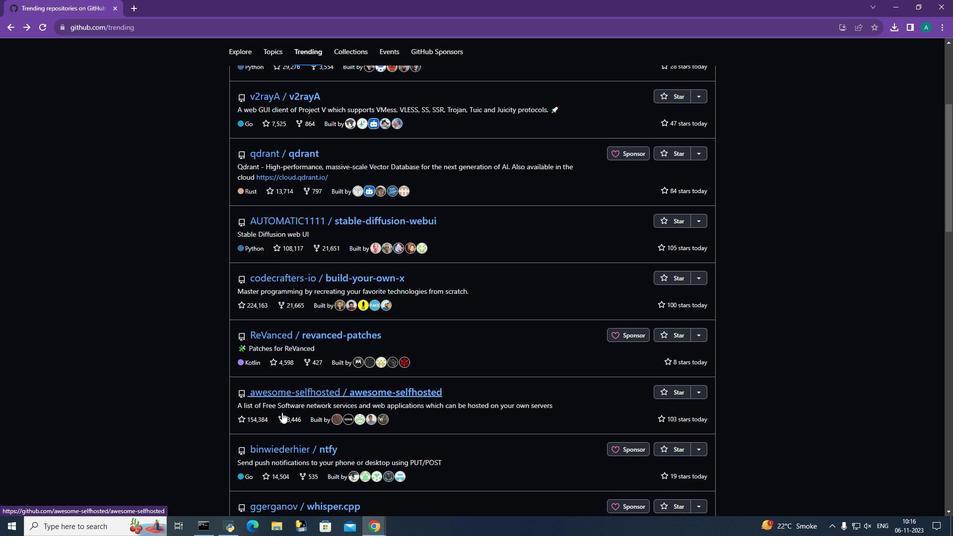 
Action: Mouse moved to (276, 372)
Screenshot: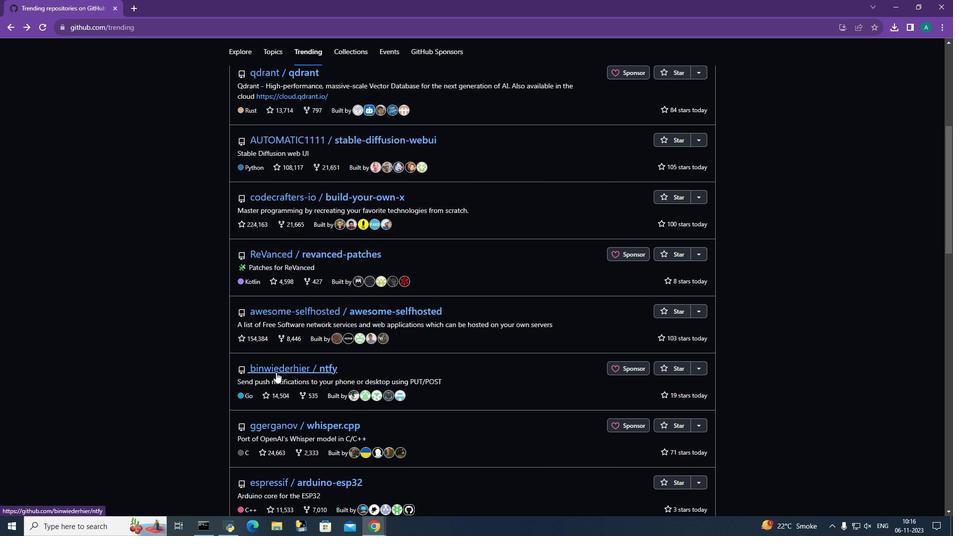 
Action: Mouse pressed left at (276, 372)
Screenshot: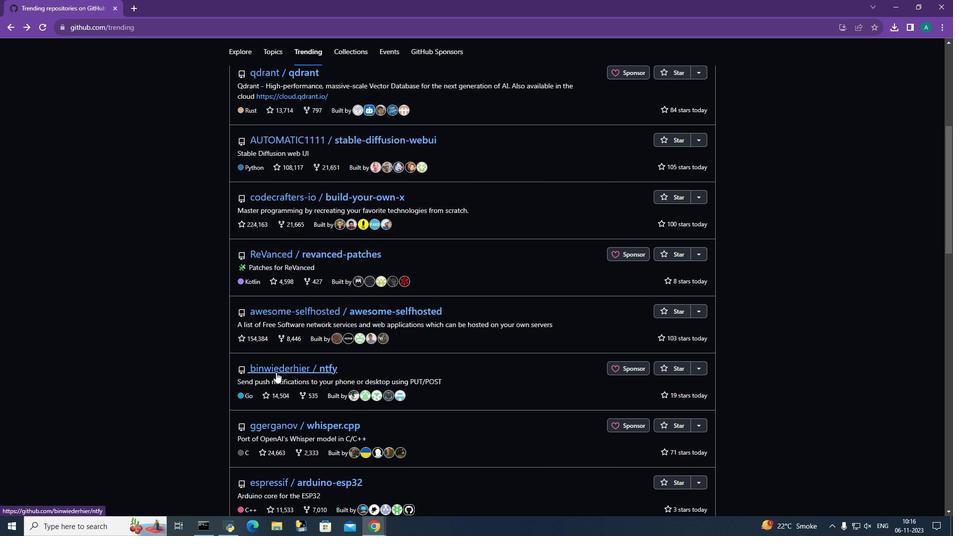 
Action: Mouse moved to (227, 367)
Screenshot: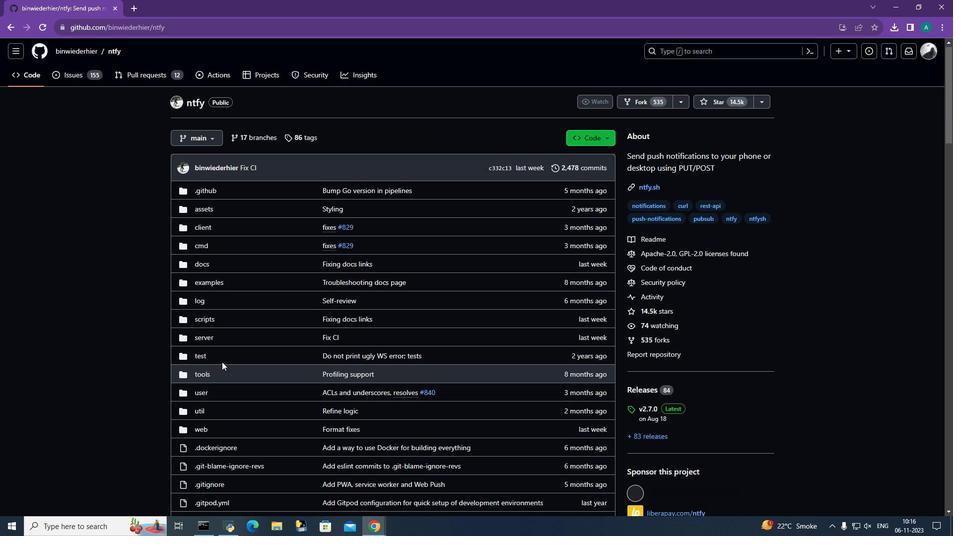 
Action: Mouse scrolled (227, 366) with delta (0, 0)
Screenshot: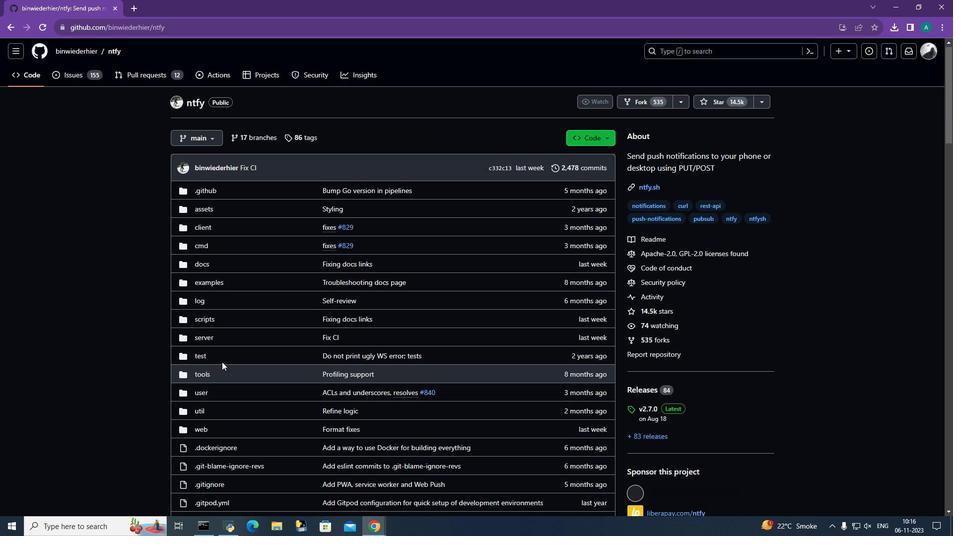 
Action: Mouse moved to (217, 355)
Screenshot: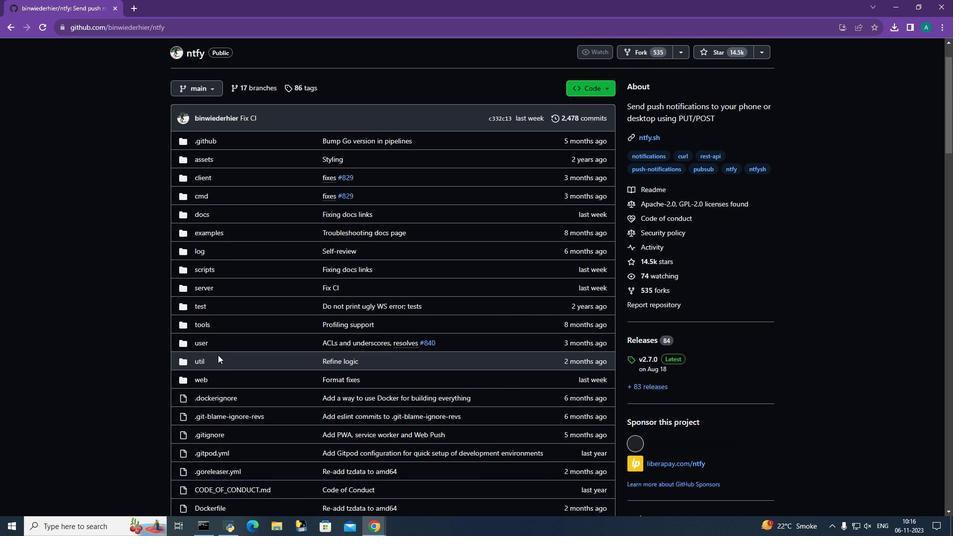 
Action: Mouse scrolled (217, 355) with delta (0, 0)
Screenshot: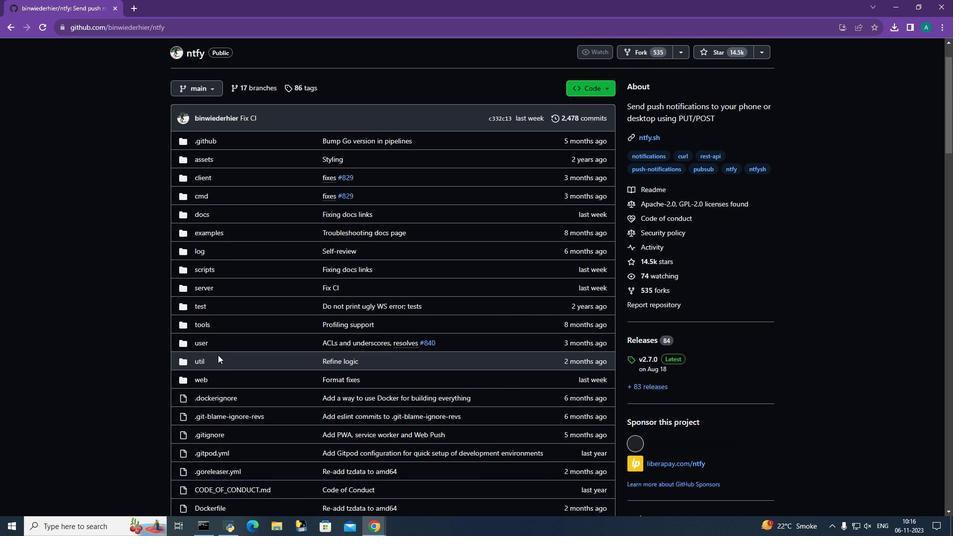 
Action: Mouse moved to (217, 353)
Screenshot: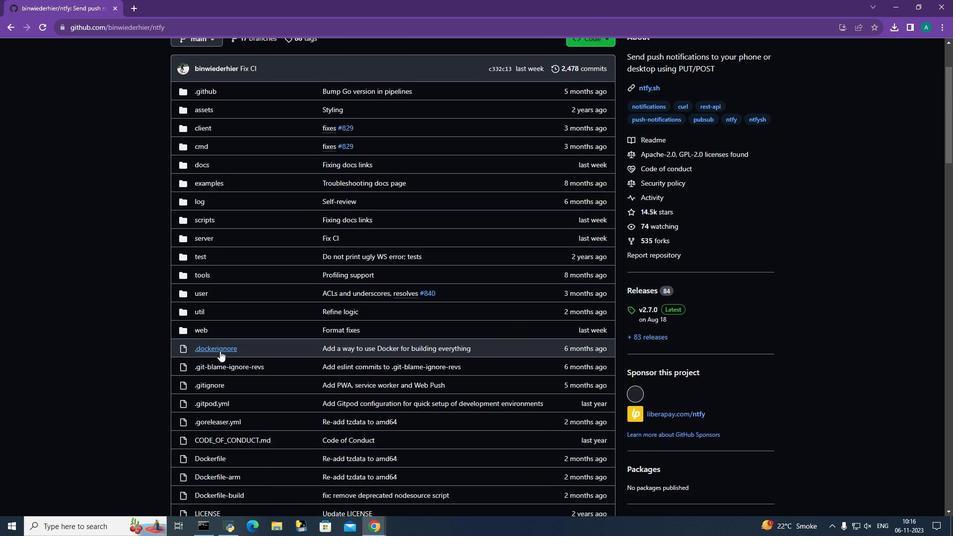 
Action: Mouse scrolled (217, 352) with delta (0, 0)
Screenshot: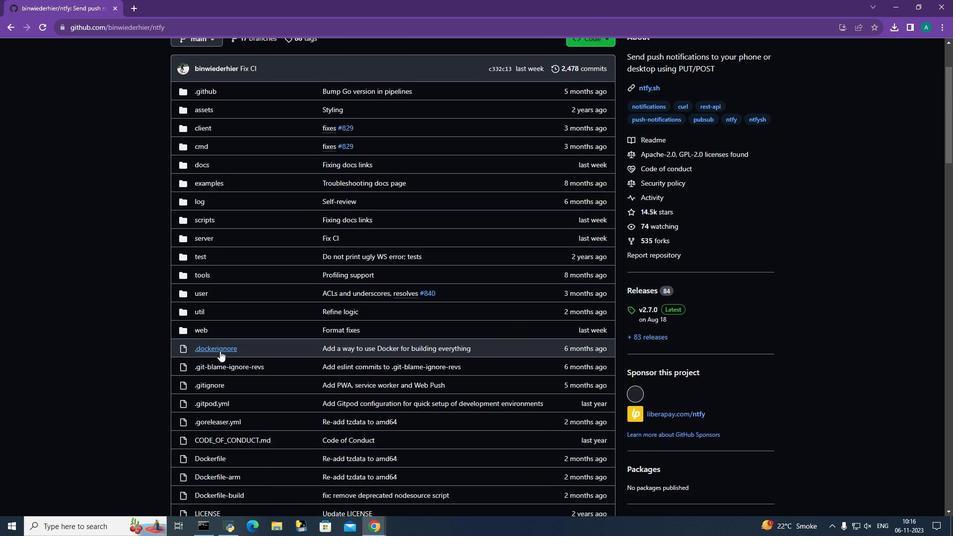 
Action: Mouse moved to (218, 351)
Screenshot: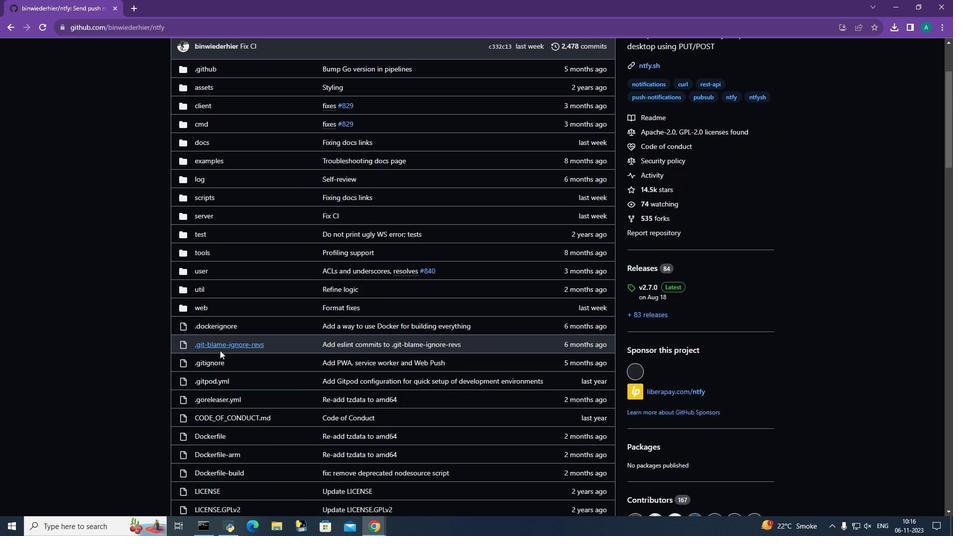 
Action: Mouse scrolled (218, 351) with delta (0, 0)
Screenshot: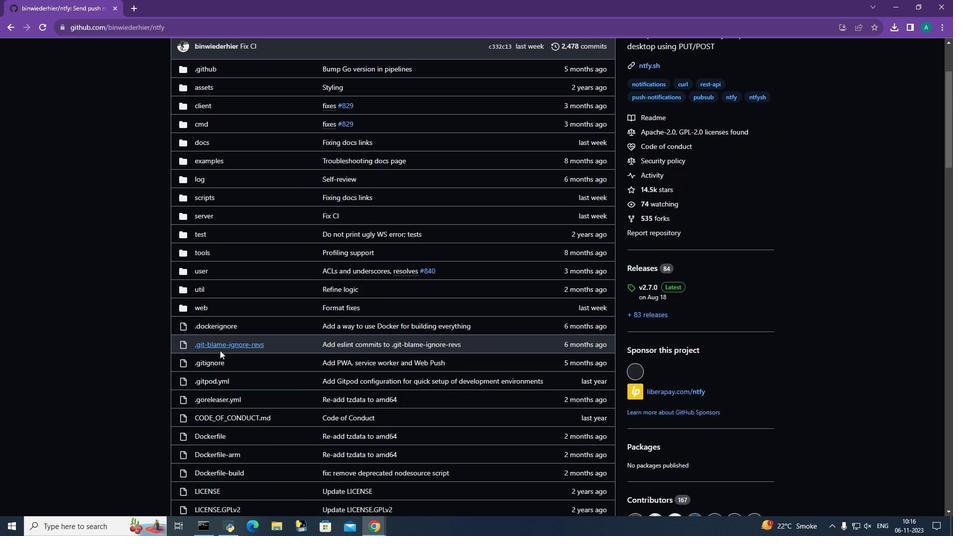 
Action: Mouse moved to (219, 350)
Screenshot: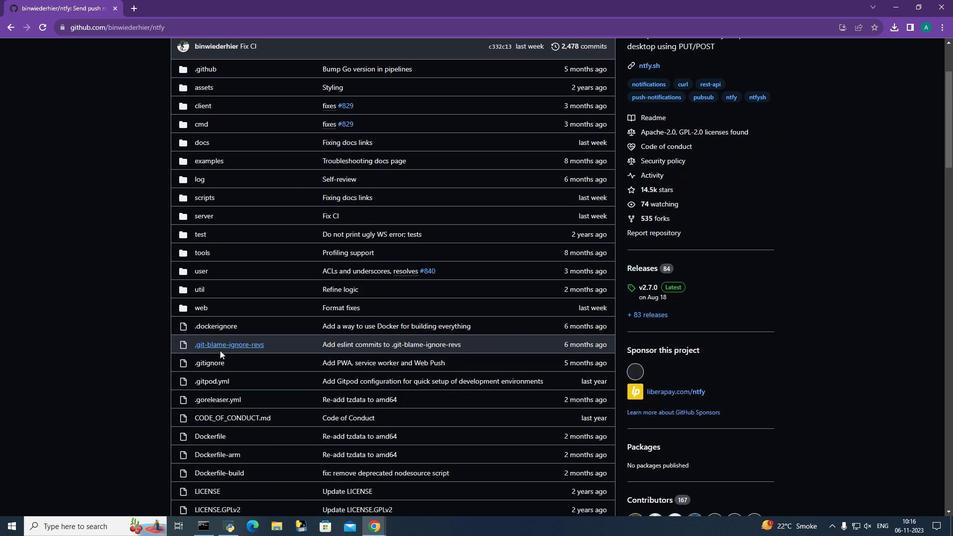 
Action: Mouse scrolled (219, 350) with delta (0, 0)
Screenshot: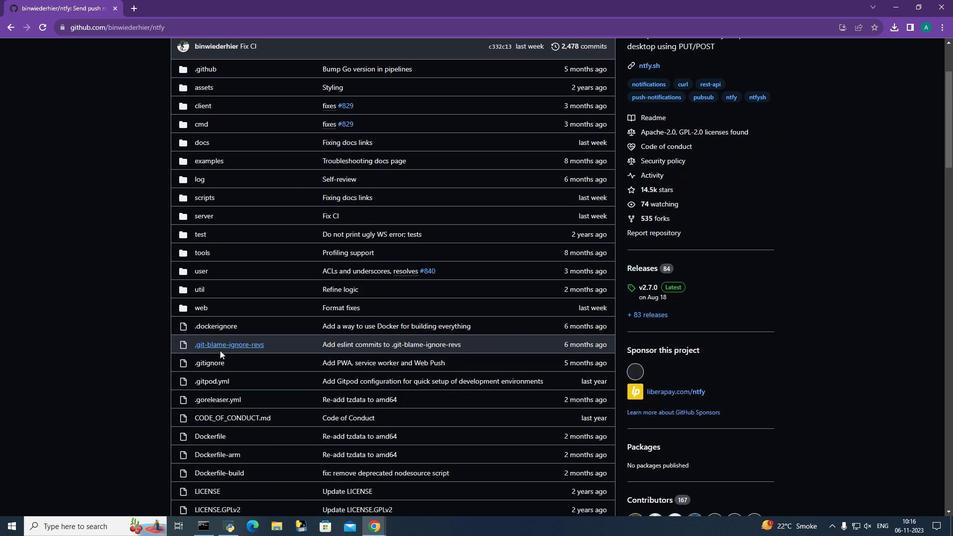 
Action: Mouse scrolled (219, 350) with delta (0, 0)
Screenshot: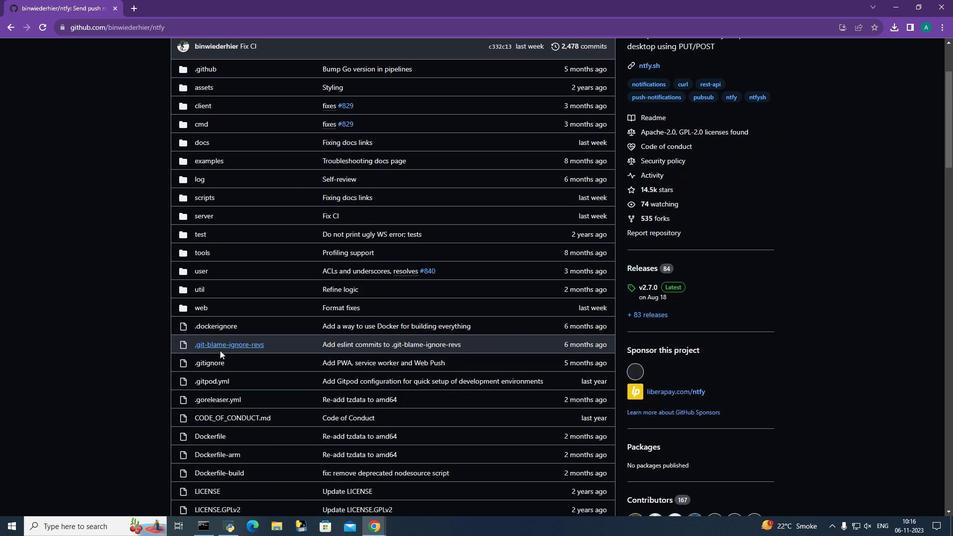 
Action: Mouse moved to (219, 350)
Screenshot: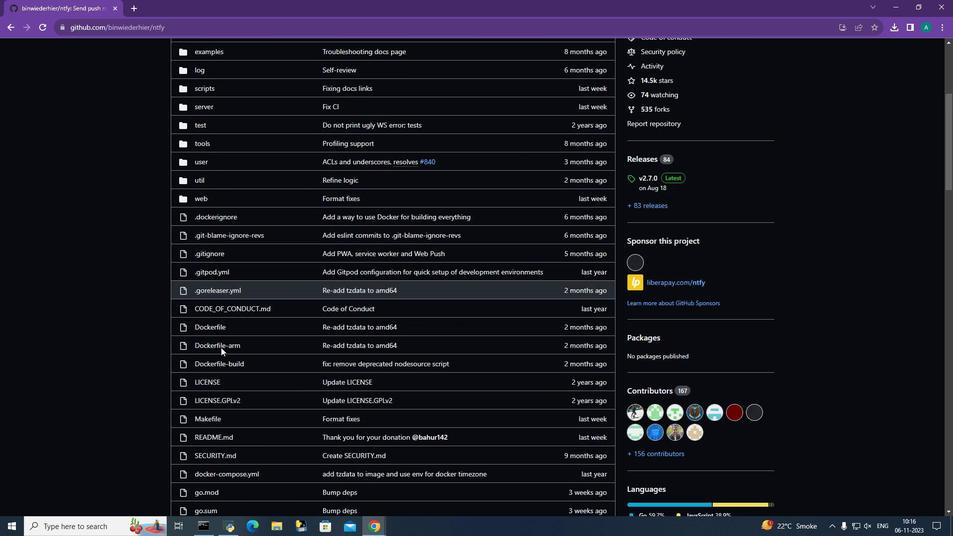 
Action: Mouse scrolled (219, 350) with delta (0, 0)
Screenshot: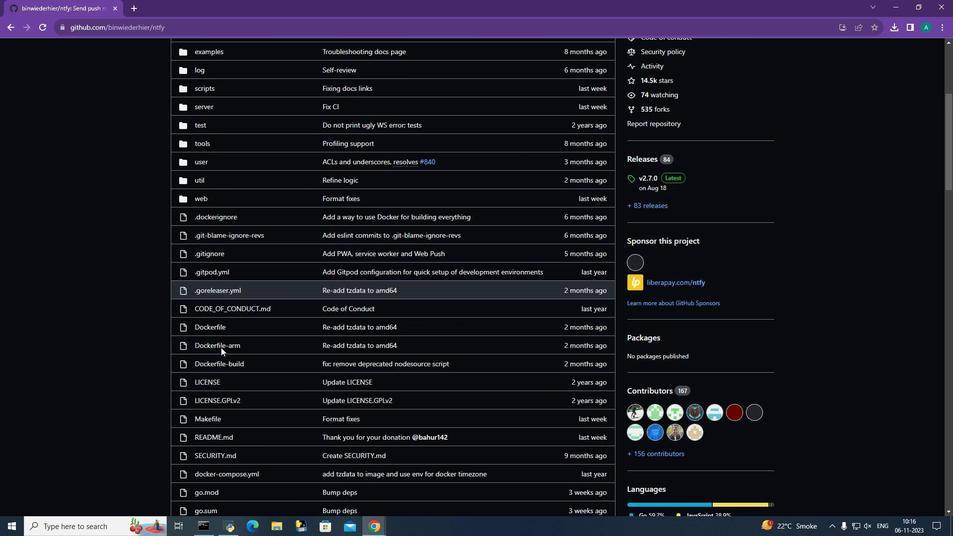 
Action: Mouse moved to (224, 332)
Screenshot: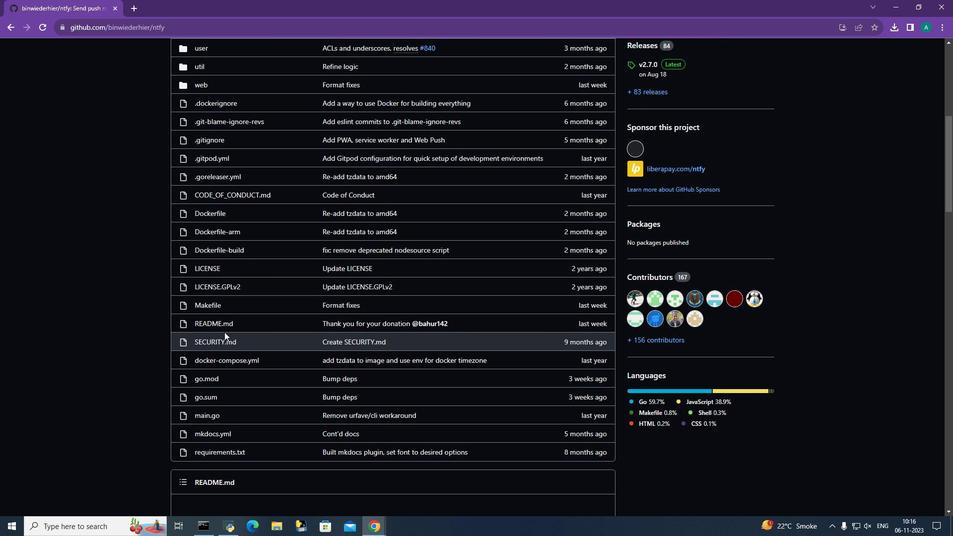 
Action: Mouse scrolled (224, 331) with delta (0, 0)
Screenshot: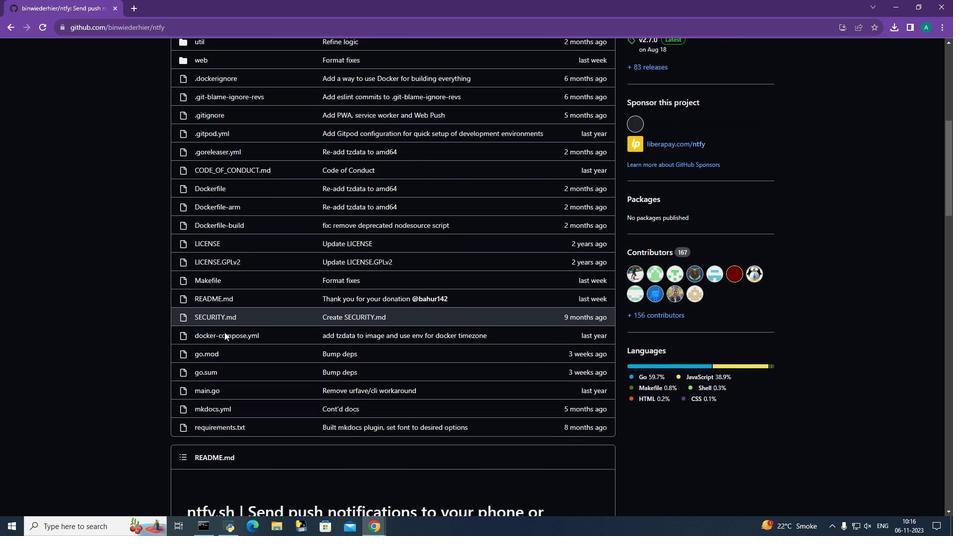 
Action: Mouse scrolled (224, 331) with delta (0, 0)
Screenshot: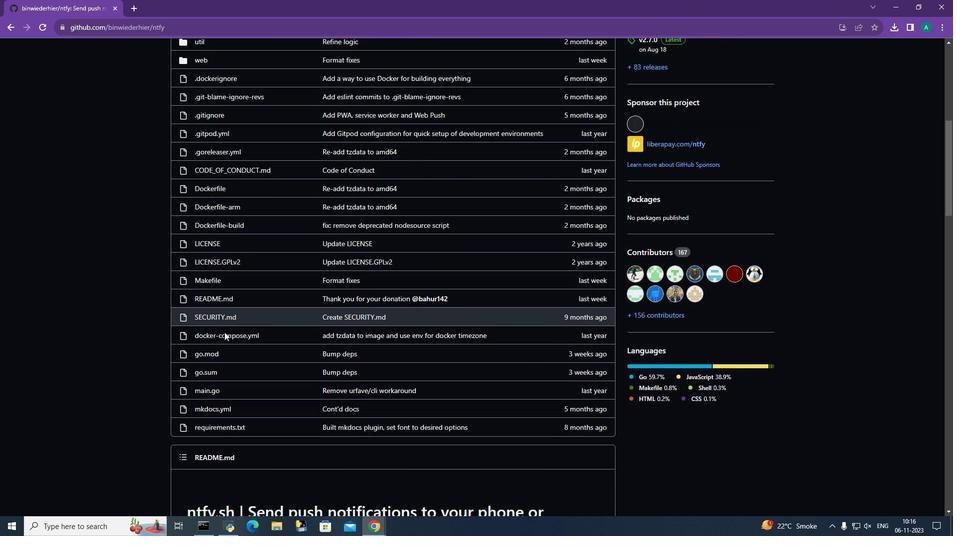 
Action: Mouse scrolled (224, 331) with delta (0, 0)
Screenshot: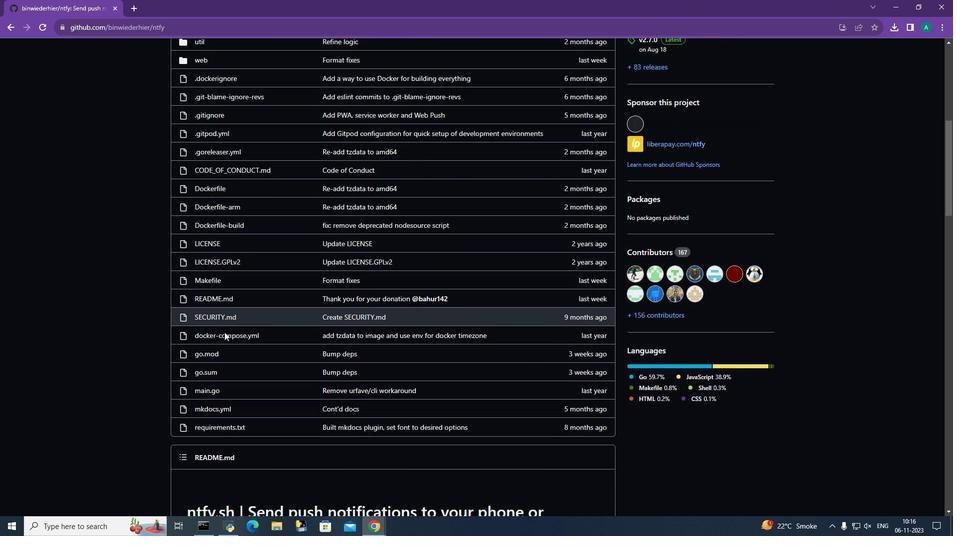 
Action: Mouse scrolled (224, 331) with delta (0, 0)
Screenshot: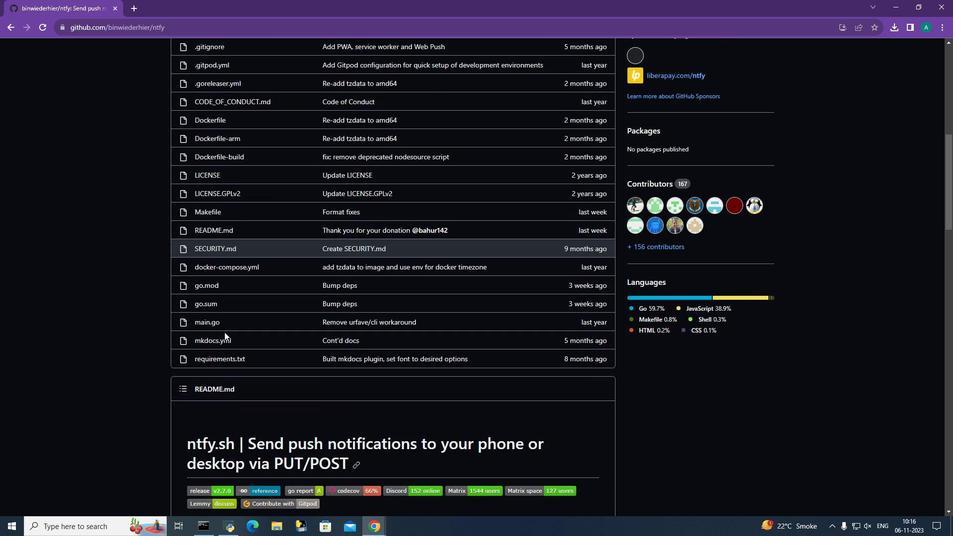 
Action: Mouse scrolled (224, 331) with delta (0, 0)
Screenshot: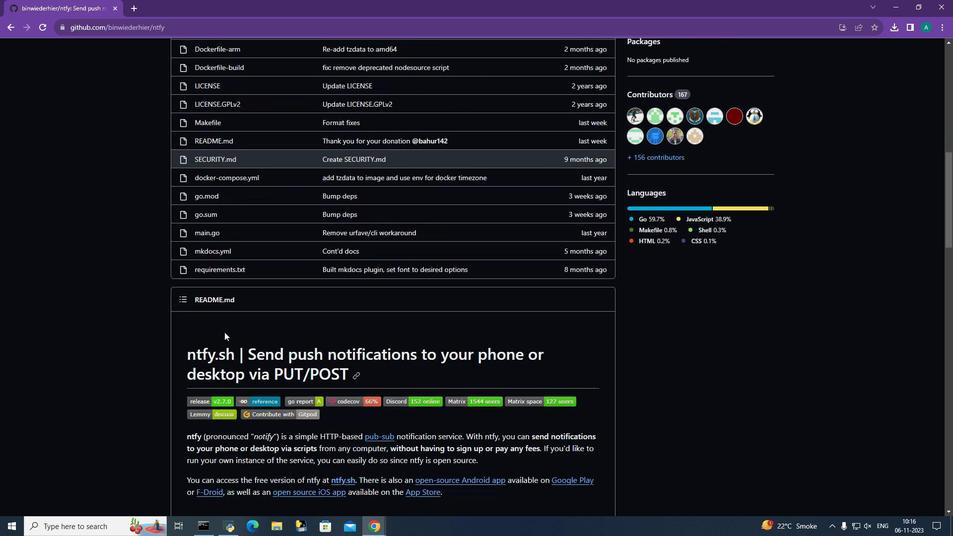 
Action: Mouse moved to (238, 309)
Screenshot: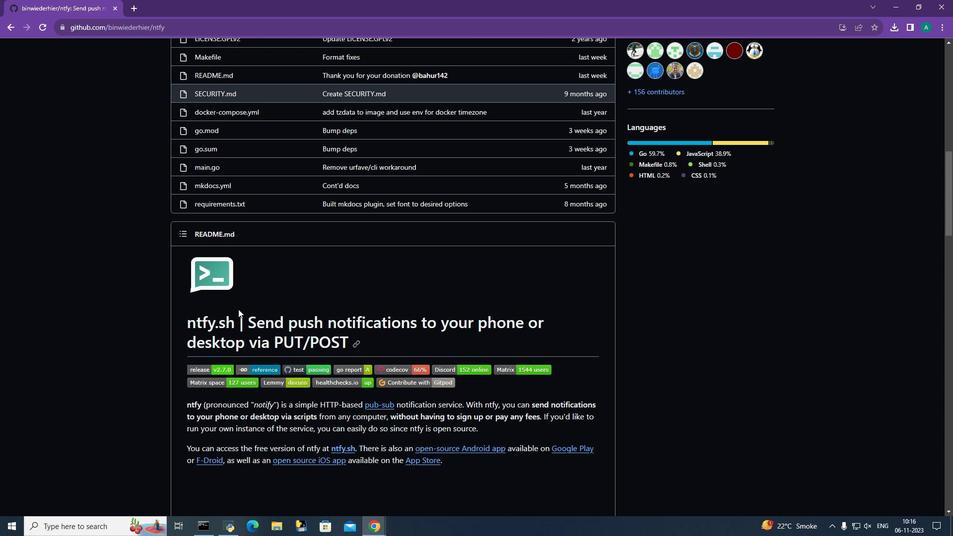 
Action: Mouse scrolled (238, 308) with delta (0, 0)
Screenshot: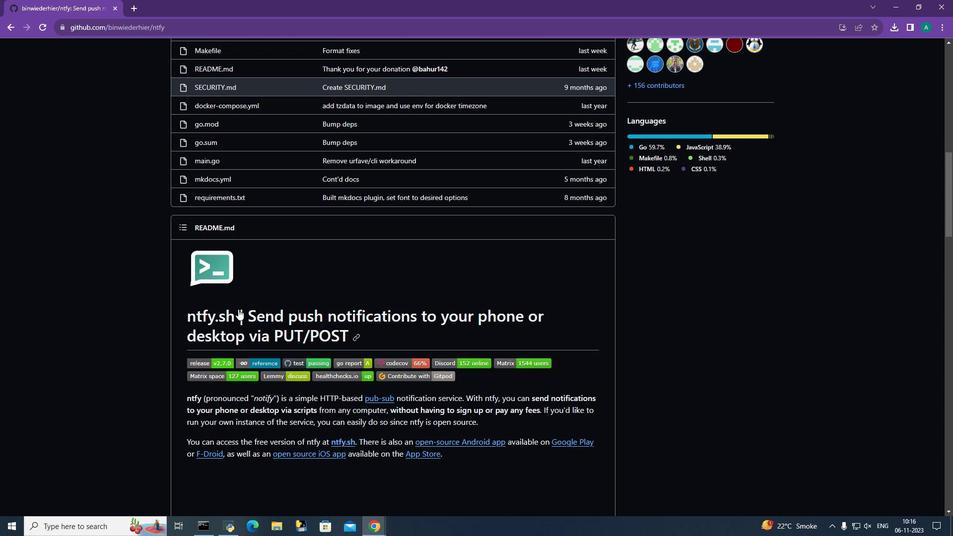 
Action: Mouse scrolled (238, 308) with delta (0, 0)
Screenshot: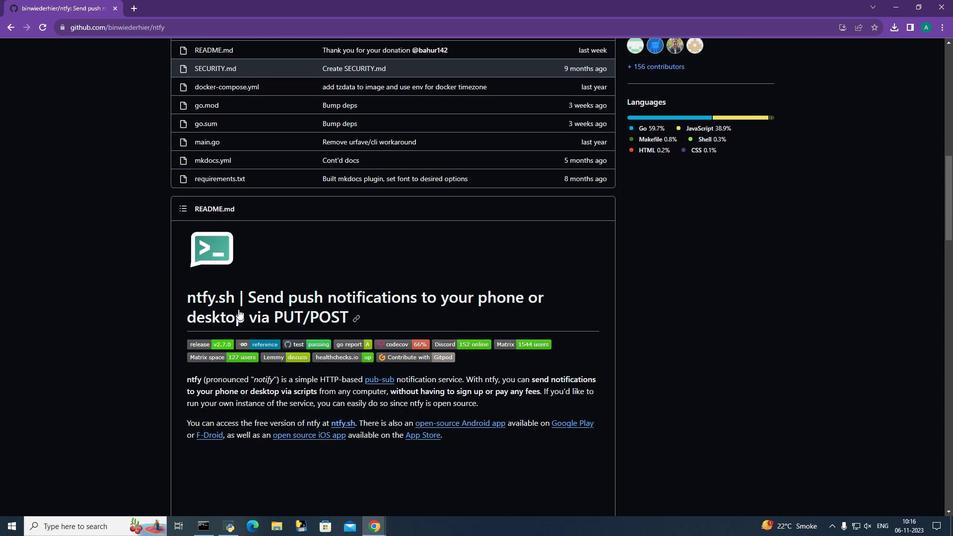 
Action: Mouse moved to (243, 281)
Screenshot: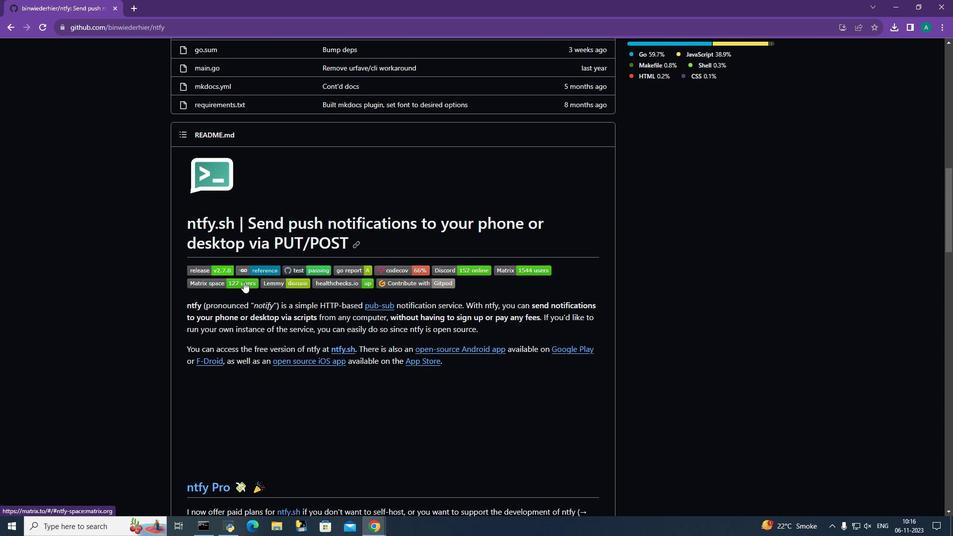 
Action: Mouse scrolled (243, 281) with delta (0, 0)
Screenshot: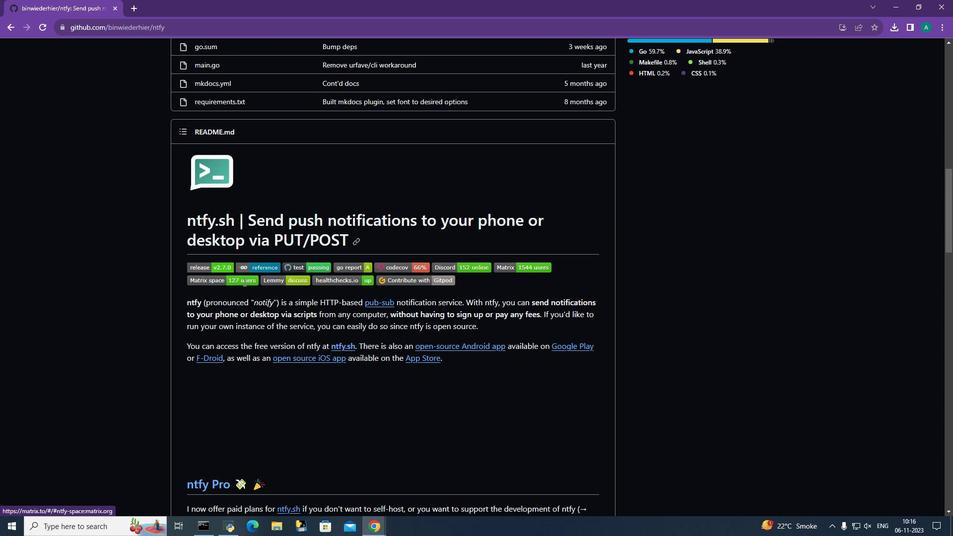 
Action: Mouse scrolled (243, 281) with delta (0, 0)
Screenshot: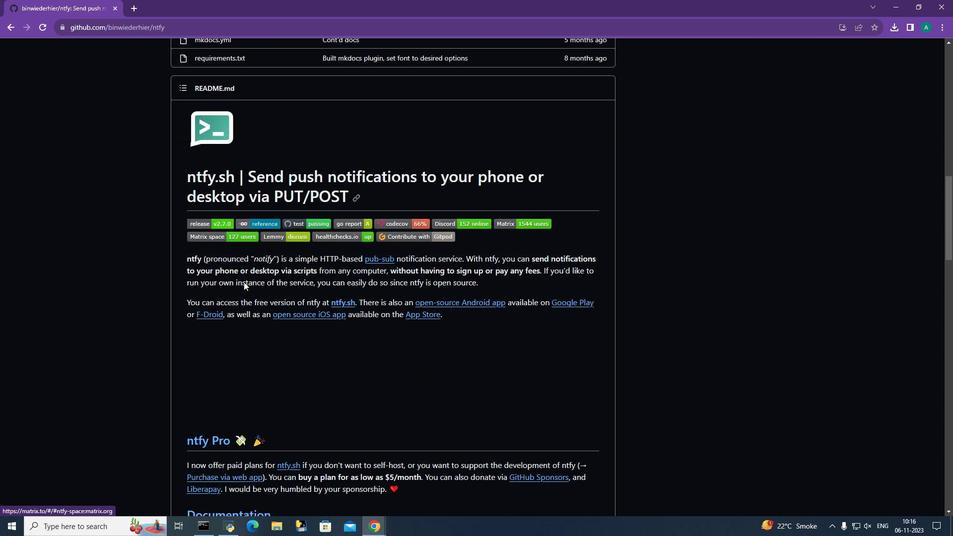 
Action: Mouse moved to (197, 199)
Screenshot: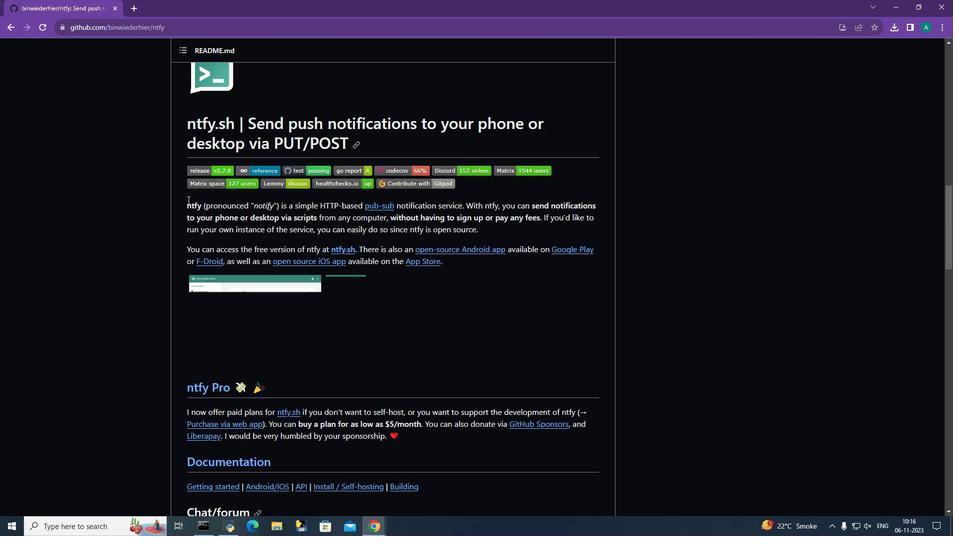 
Action: Mouse scrolled (197, 198) with delta (0, 0)
Screenshot: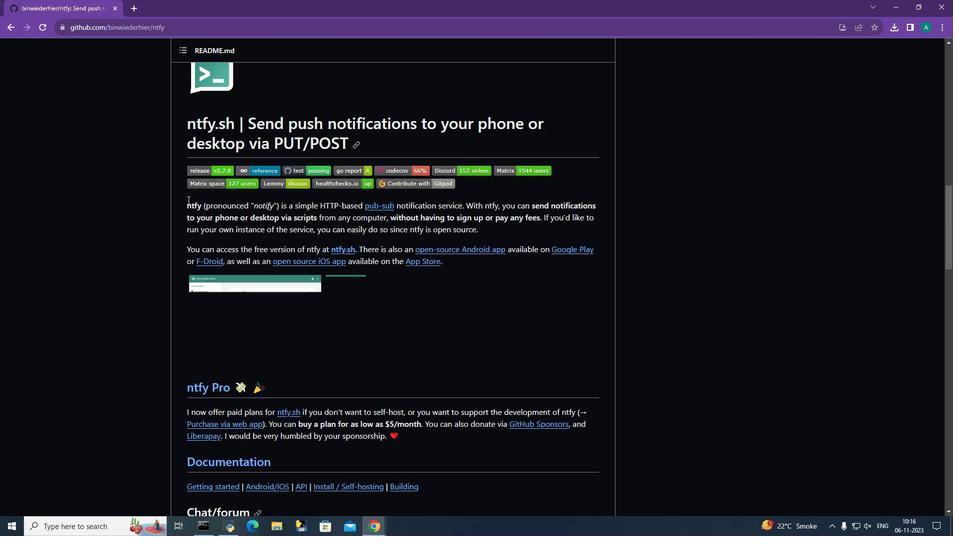 
Action: Mouse moved to (190, 200)
Screenshot: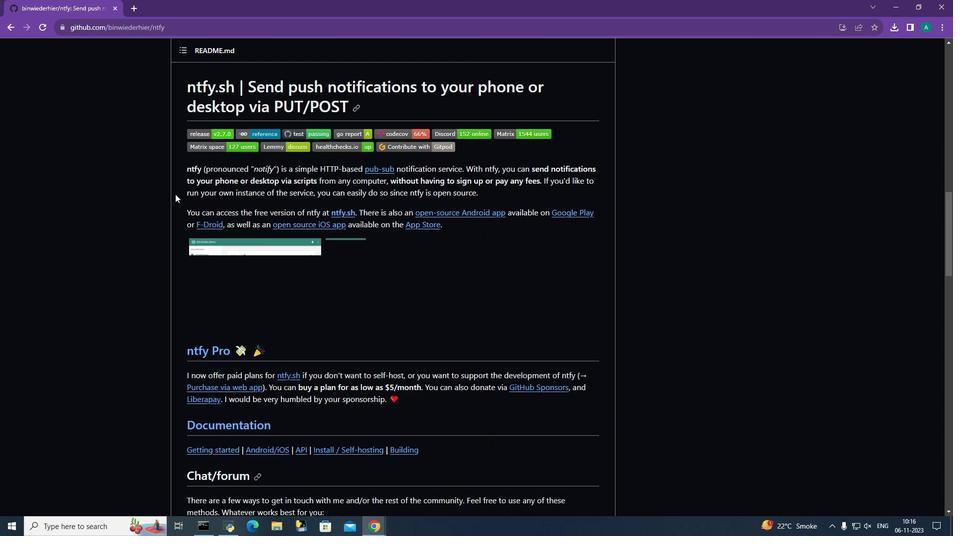 
Action: Mouse scrolled (190, 199) with delta (0, 0)
Screenshot: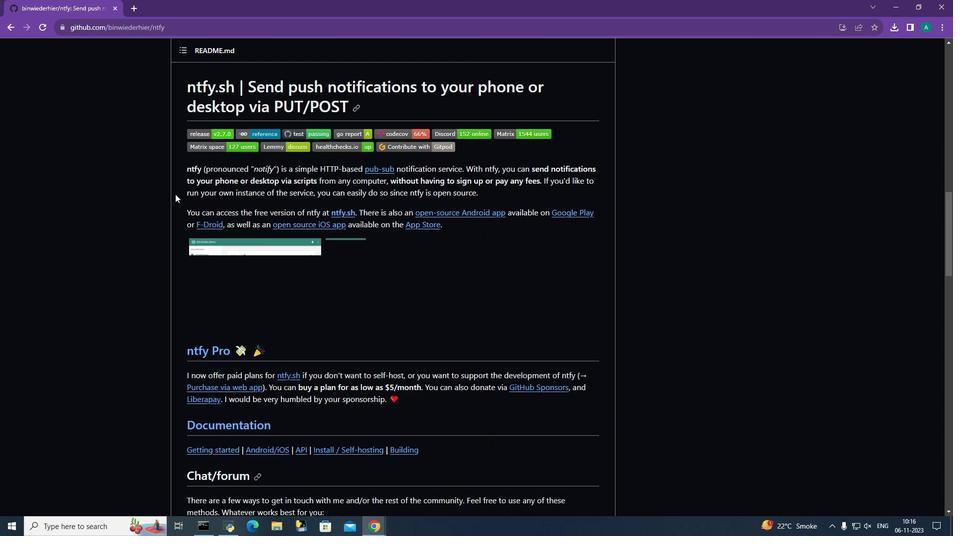 
Action: Mouse moved to (187, 200)
Screenshot: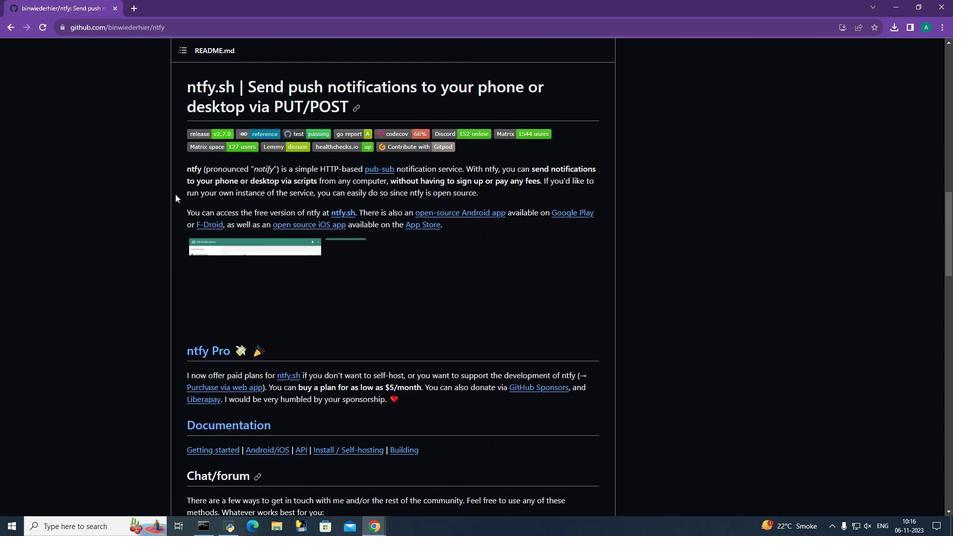
Action: Mouse scrolled (187, 199) with delta (0, 0)
Screenshot: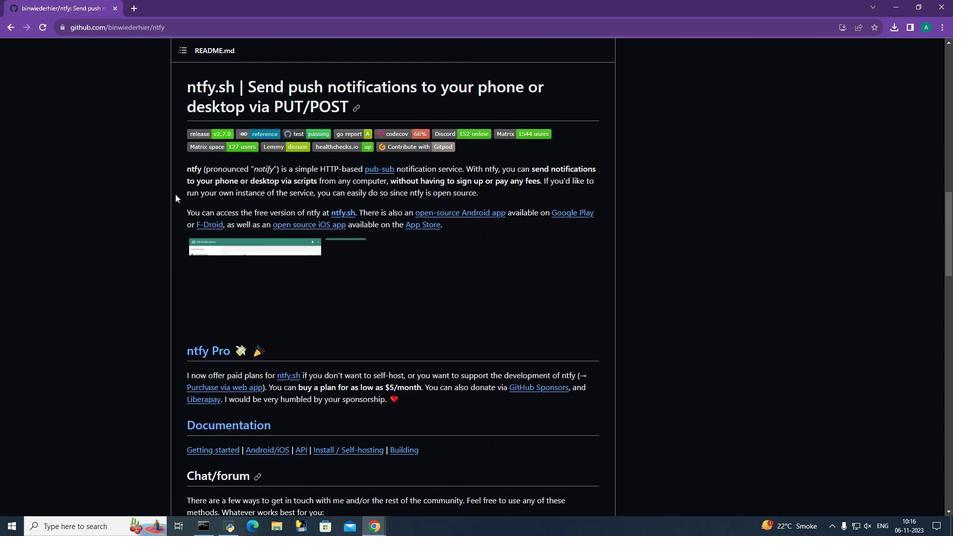 
Action: Mouse moved to (177, 196)
Screenshot: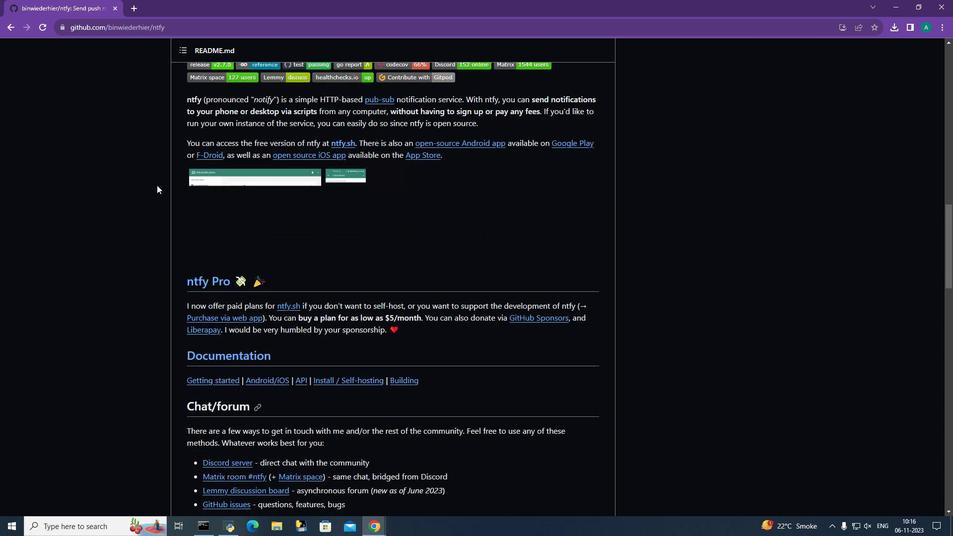 
Action: Mouse scrolled (177, 196) with delta (0, 0)
Screenshot: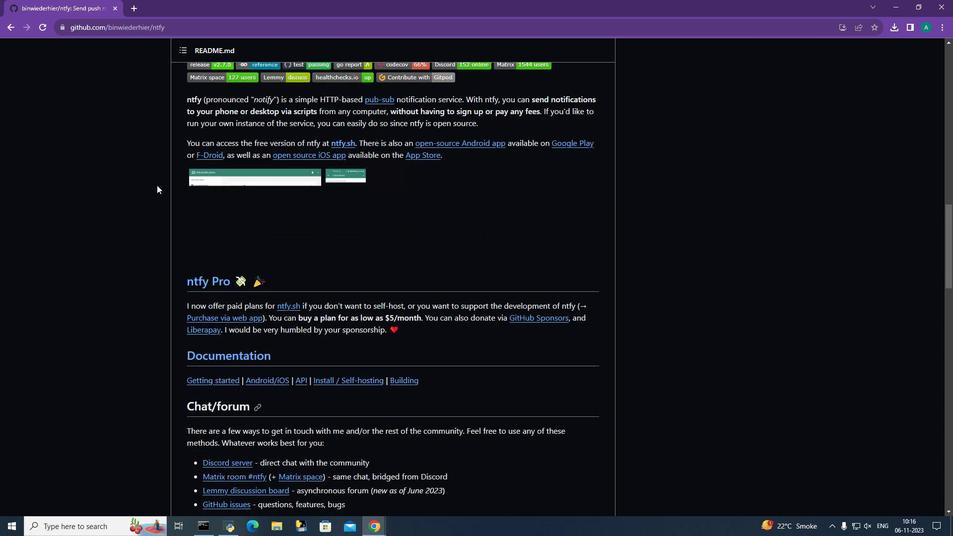 
Action: Mouse moved to (129, 172)
Screenshot: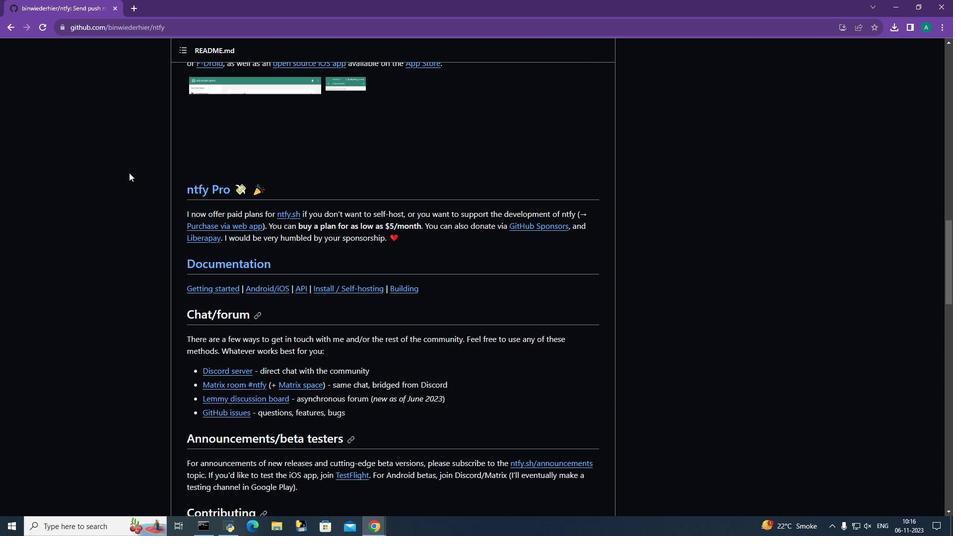 
